 Task: Find connections with filter location Kairāna with filter topic #Futurewith filter profile language English with filter current company Walmart Global Tech India with filter school KAZI NAZRUL UNIVERSITY, ASANSOL with filter industry Architecture and Planning with filter service category Health Insurance with filter keywords title Online ESL Instructor
Action: Mouse moved to (163, 221)
Screenshot: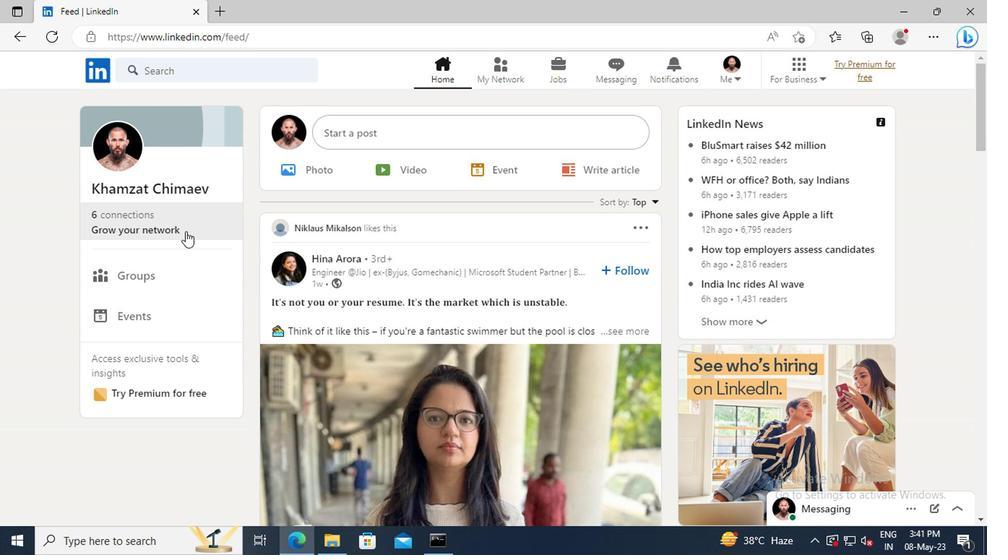 
Action: Mouse pressed left at (163, 221)
Screenshot: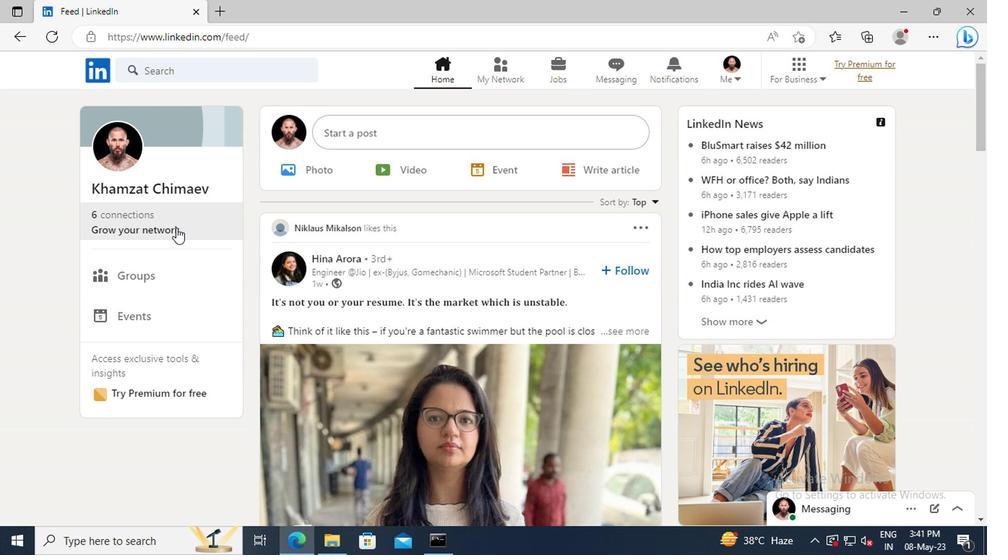 
Action: Mouse moved to (162, 150)
Screenshot: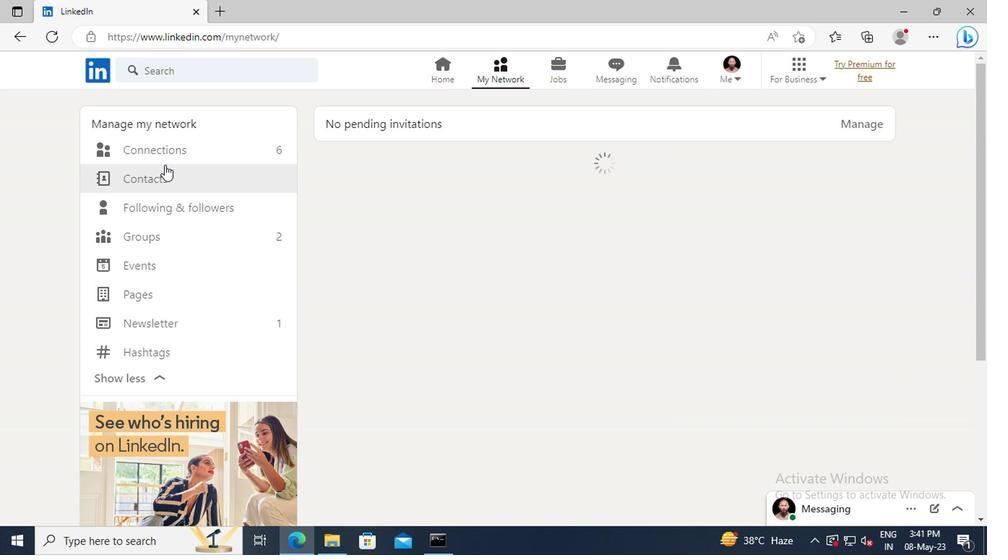 
Action: Mouse pressed left at (162, 150)
Screenshot: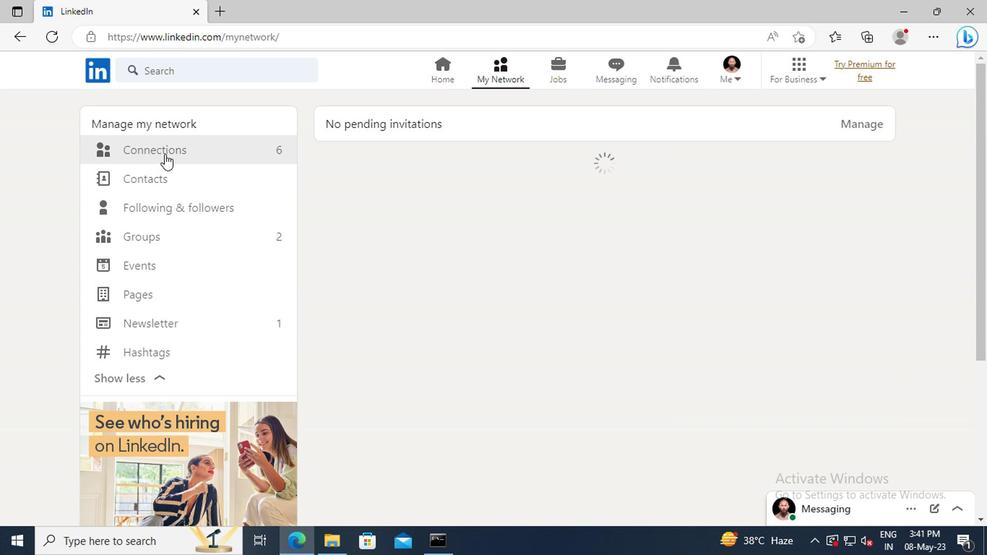 
Action: Mouse moved to (596, 151)
Screenshot: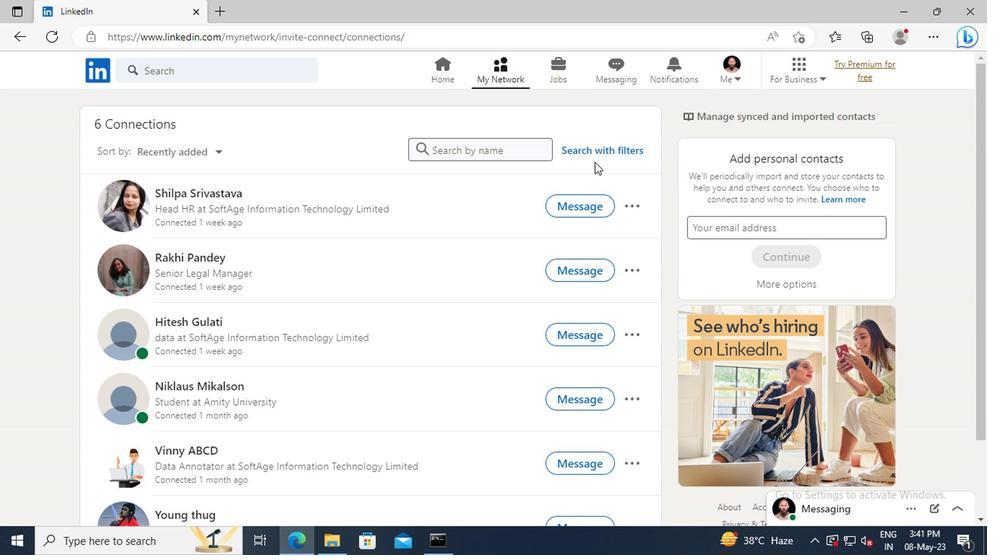 
Action: Mouse pressed left at (596, 151)
Screenshot: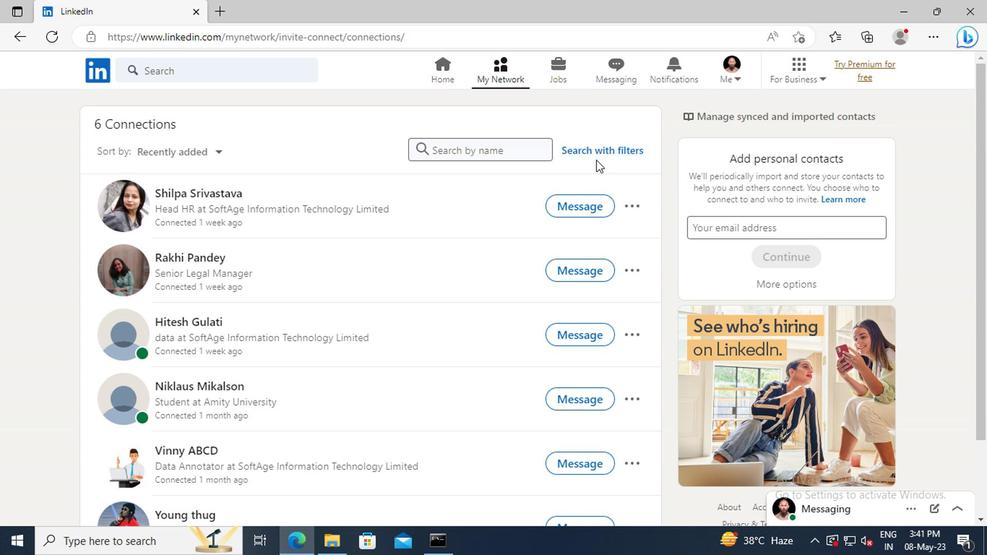 
Action: Mouse moved to (541, 109)
Screenshot: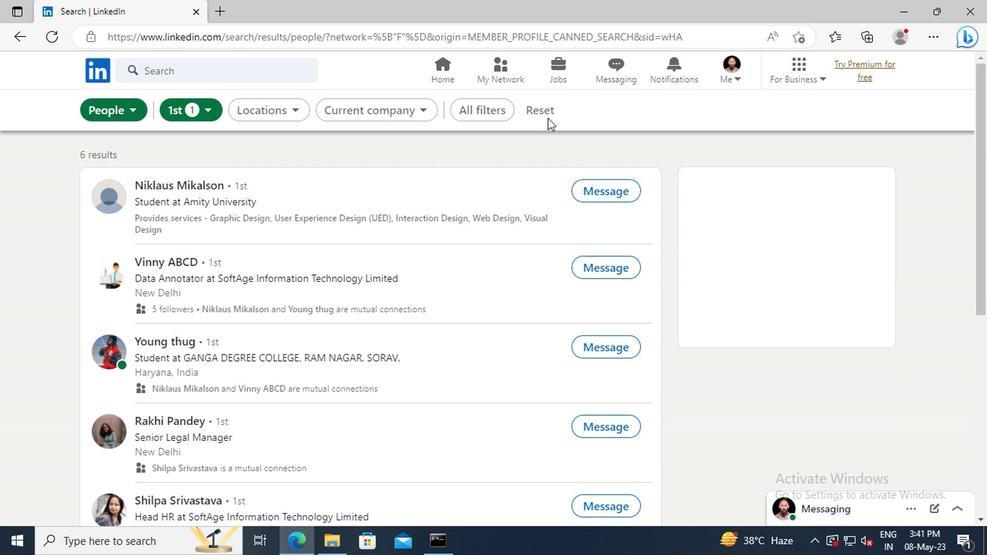 
Action: Mouse pressed left at (541, 109)
Screenshot: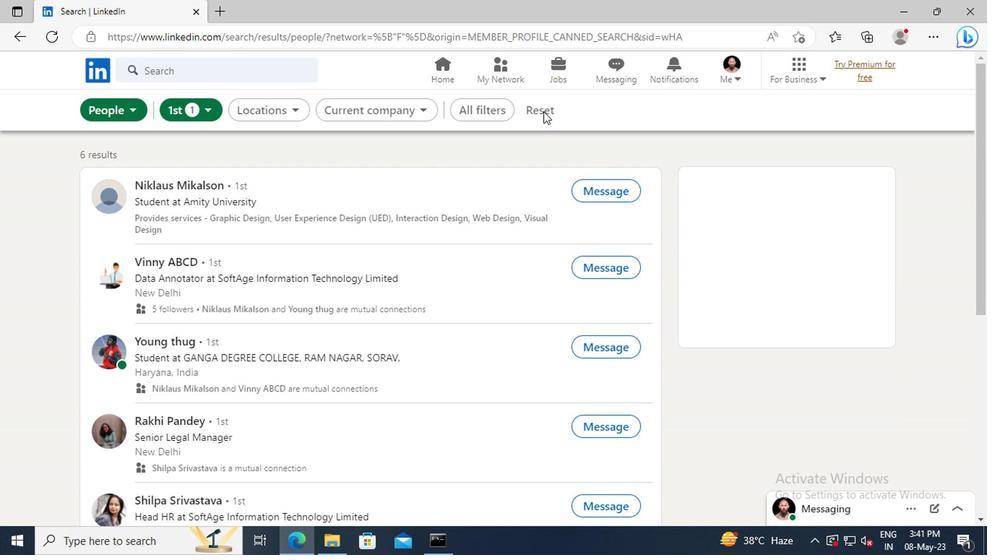 
Action: Mouse moved to (524, 109)
Screenshot: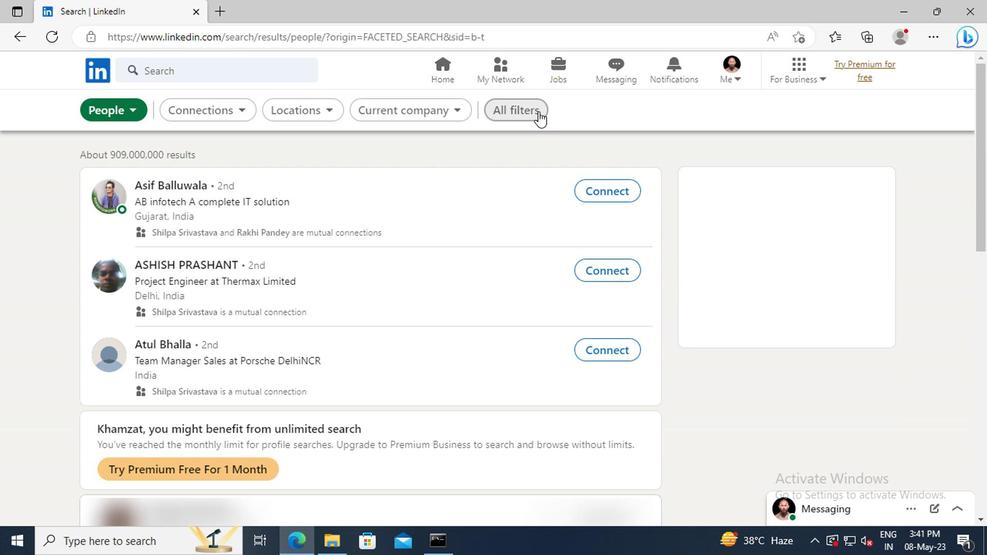 
Action: Mouse pressed left at (524, 109)
Screenshot: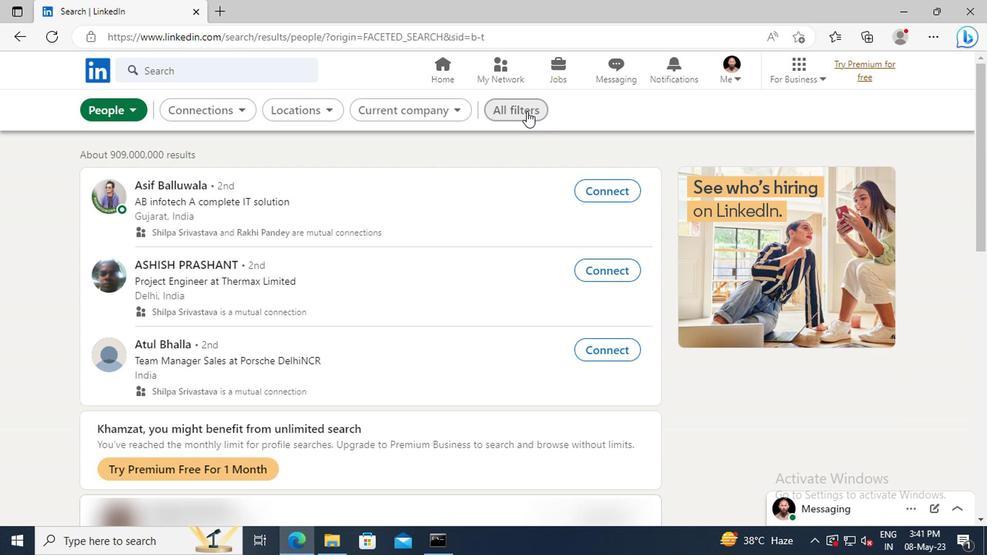 
Action: Mouse moved to (816, 280)
Screenshot: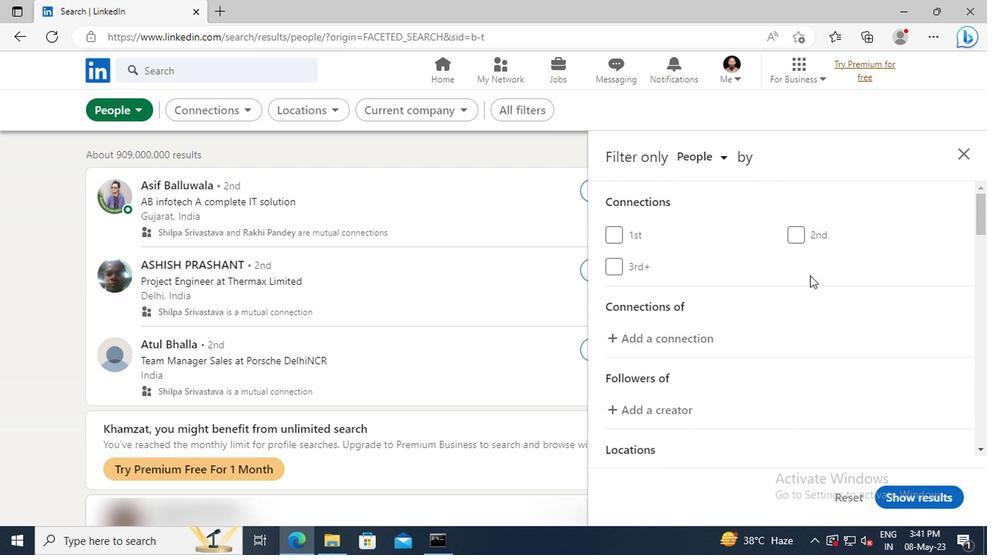 
Action: Mouse scrolled (816, 279) with delta (0, -1)
Screenshot: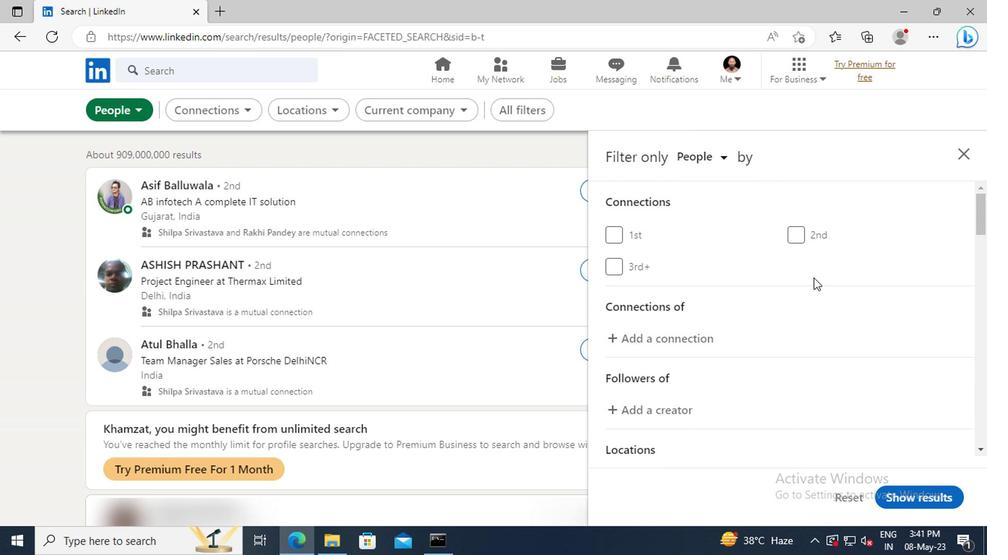 
Action: Mouse scrolled (816, 279) with delta (0, -1)
Screenshot: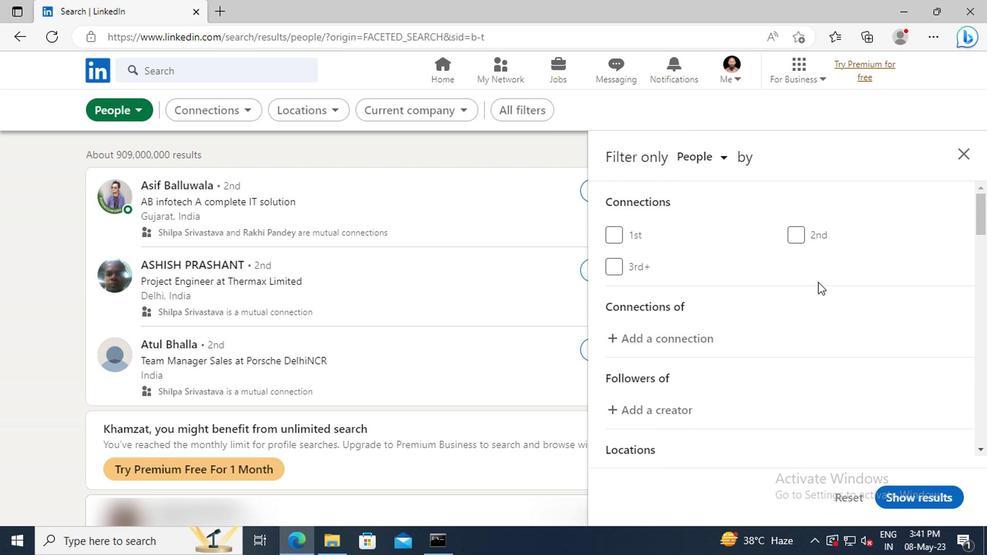 
Action: Mouse scrolled (816, 279) with delta (0, -1)
Screenshot: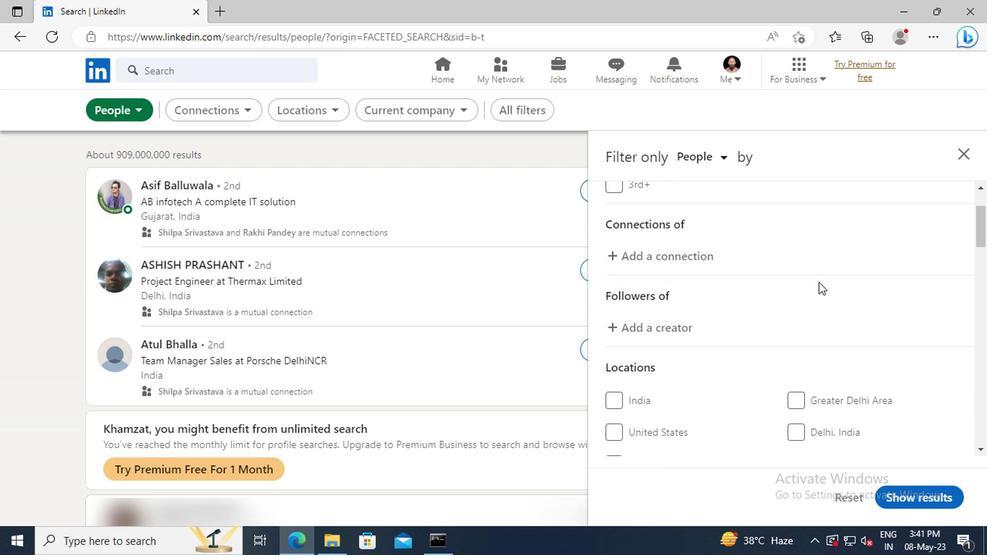 
Action: Mouse scrolled (816, 279) with delta (0, -1)
Screenshot: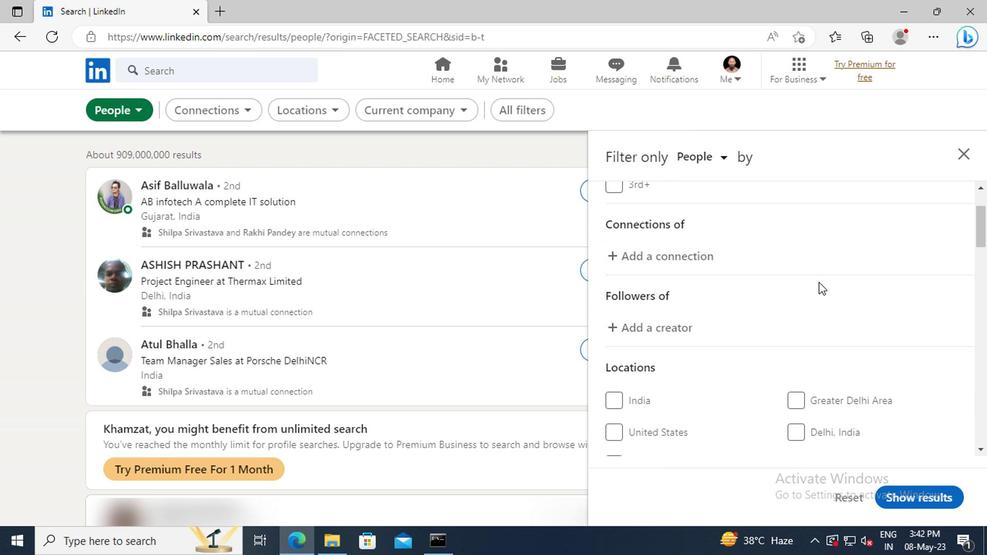 
Action: Mouse scrolled (816, 279) with delta (0, -1)
Screenshot: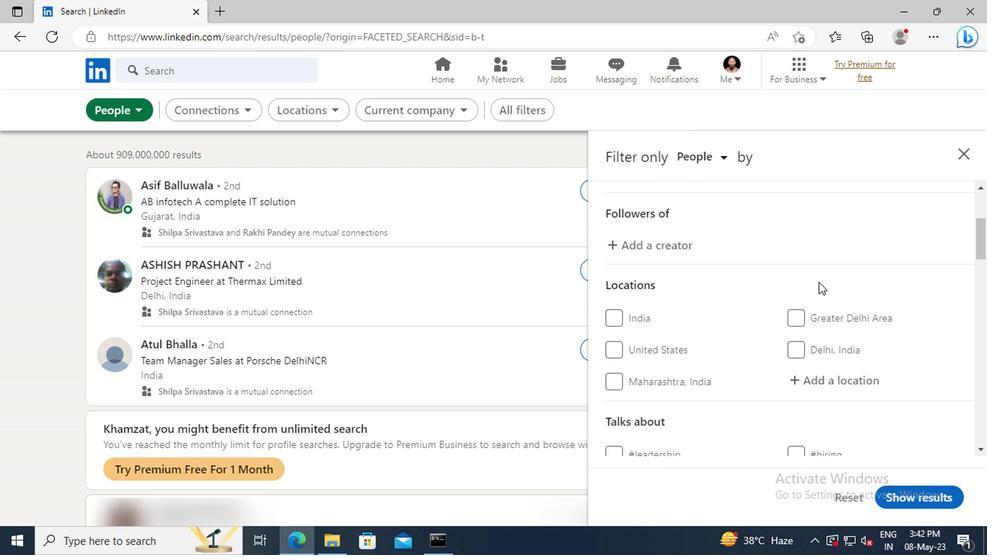 
Action: Mouse moved to (815, 339)
Screenshot: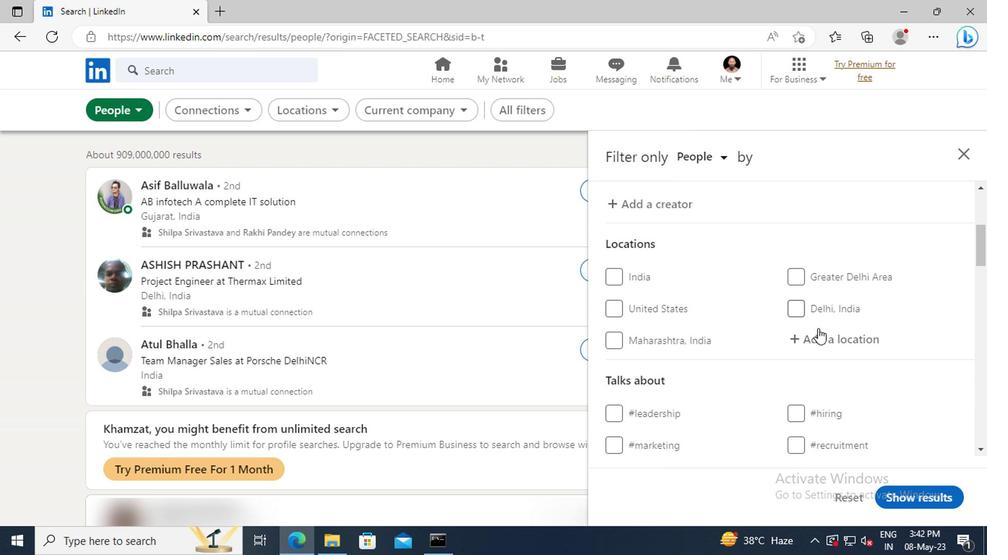 
Action: Mouse pressed left at (815, 339)
Screenshot: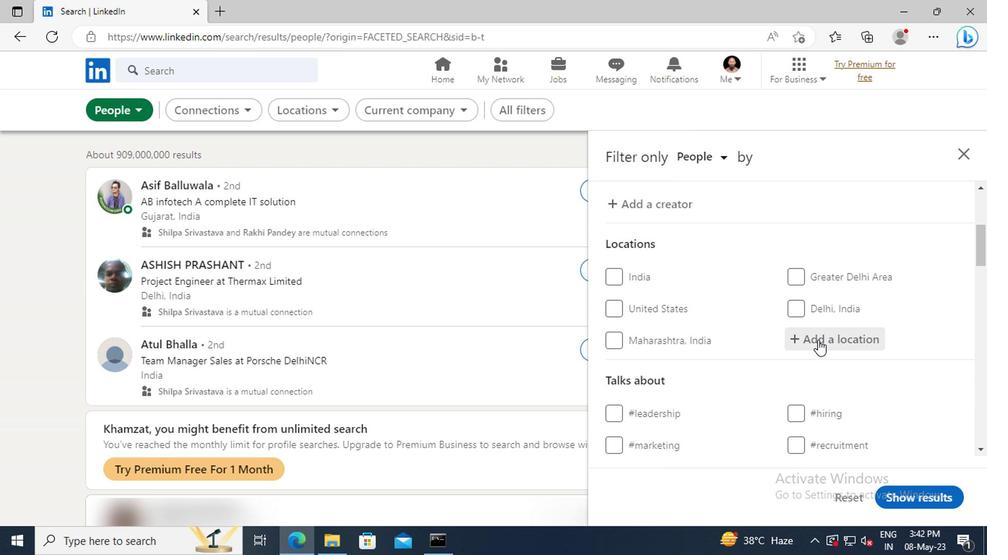 
Action: Key pressed <Key.shift>KAIRANA
Screenshot: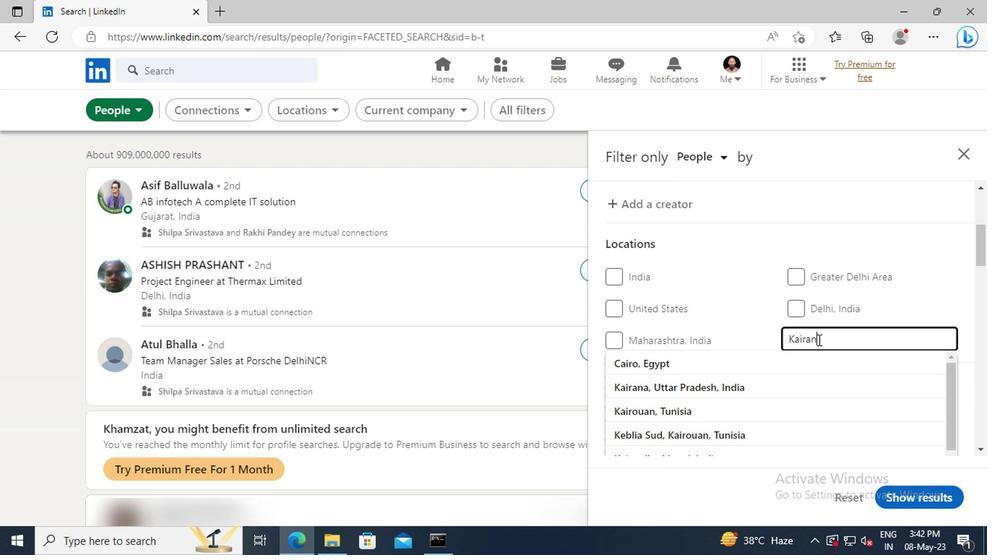 
Action: Mouse moved to (821, 355)
Screenshot: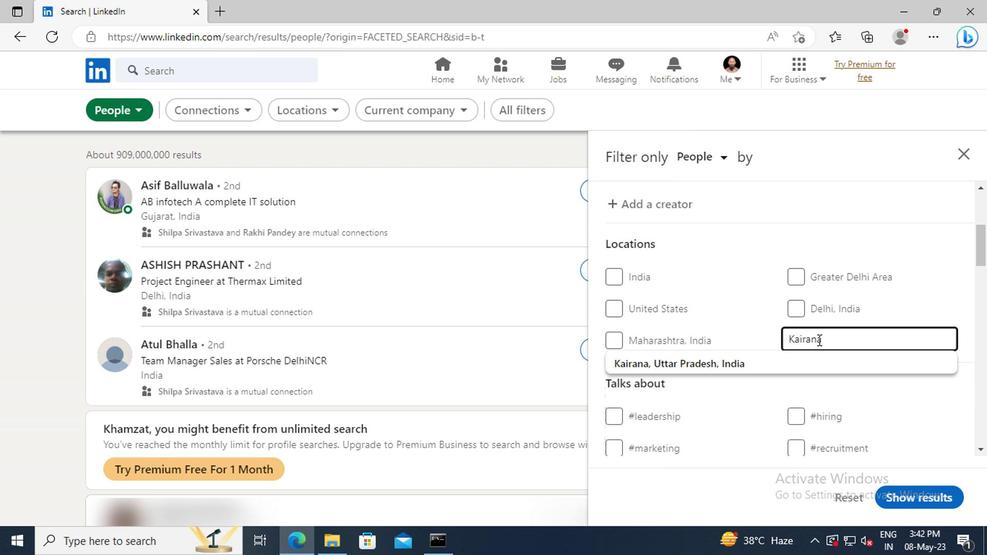 
Action: Mouse pressed left at (821, 355)
Screenshot: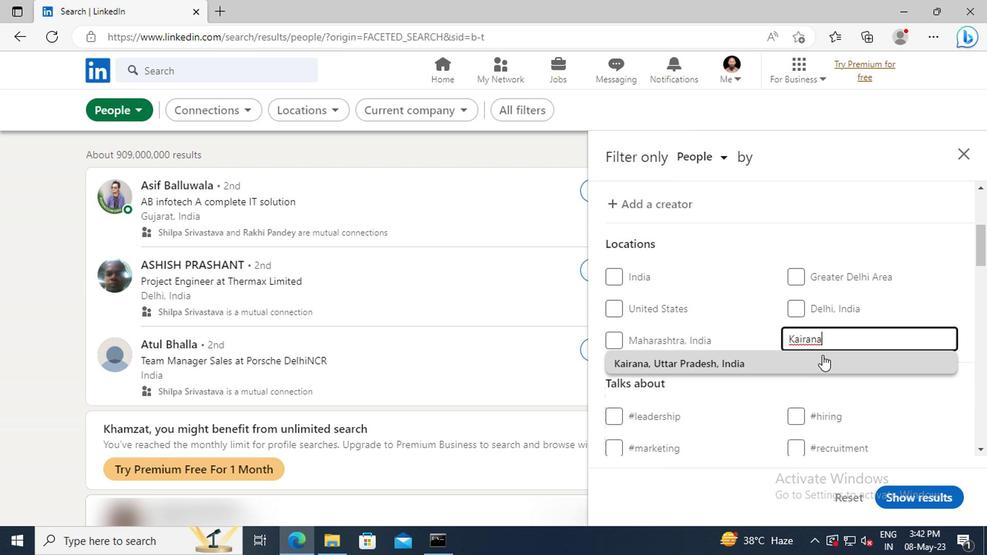 
Action: Mouse scrolled (821, 355) with delta (0, 0)
Screenshot: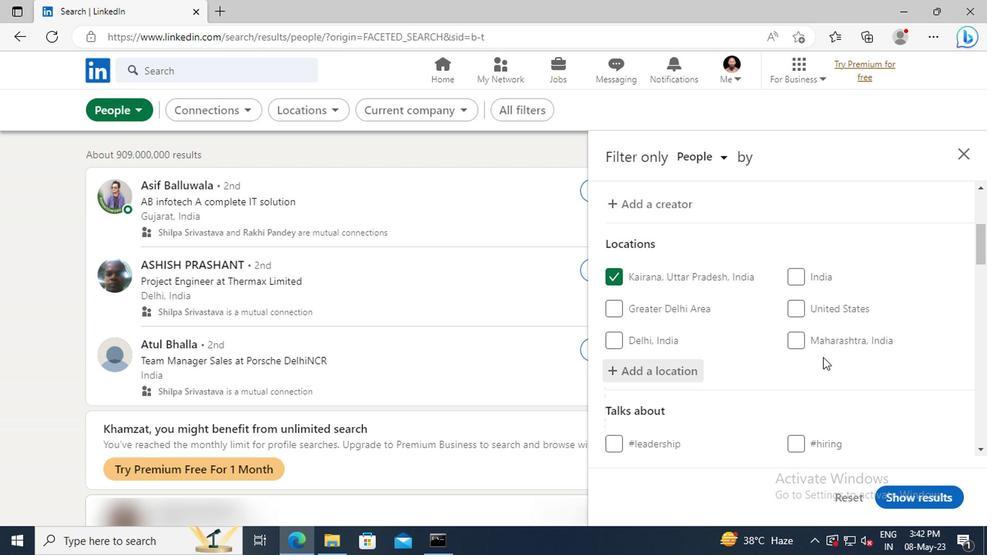 
Action: Mouse scrolled (821, 355) with delta (0, 0)
Screenshot: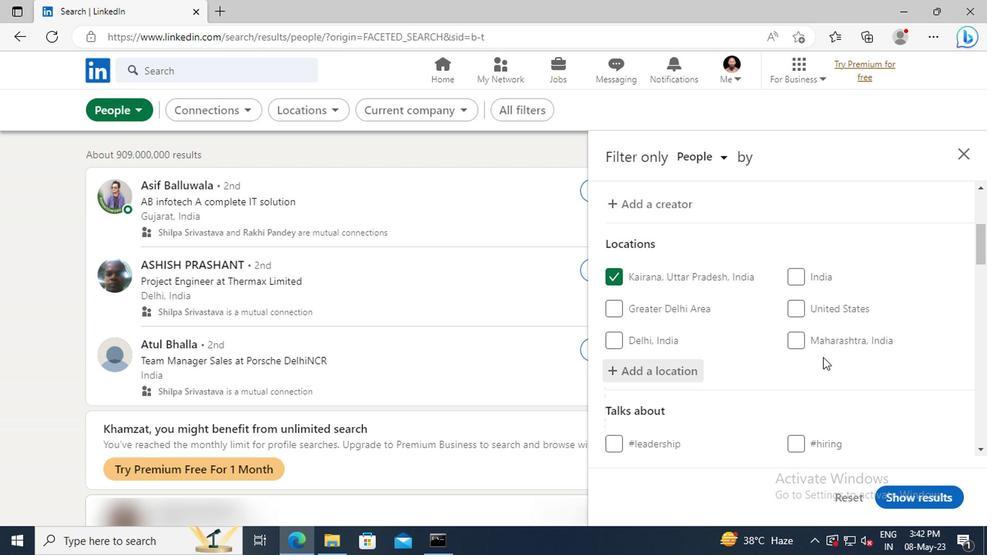 
Action: Mouse moved to (822, 352)
Screenshot: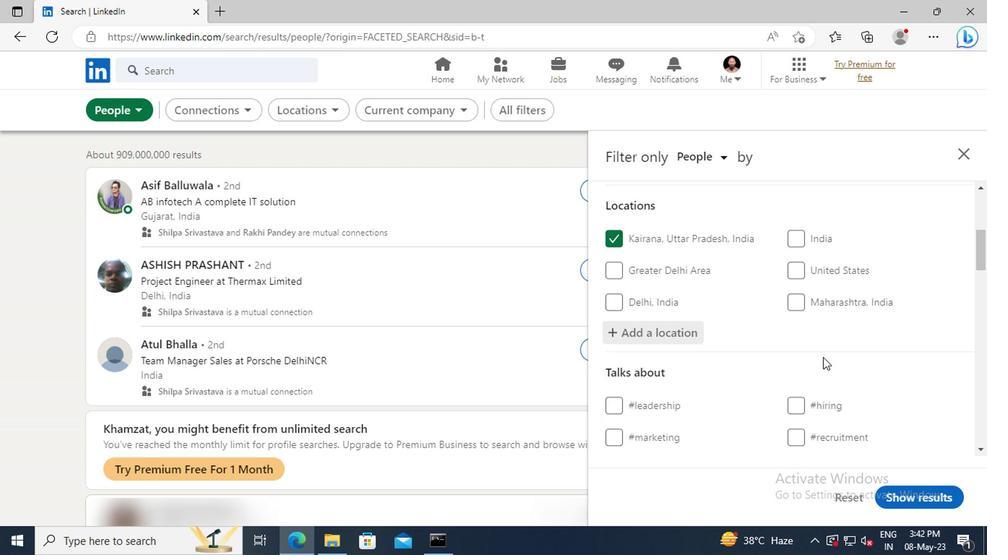 
Action: Mouse scrolled (822, 351) with delta (0, 0)
Screenshot: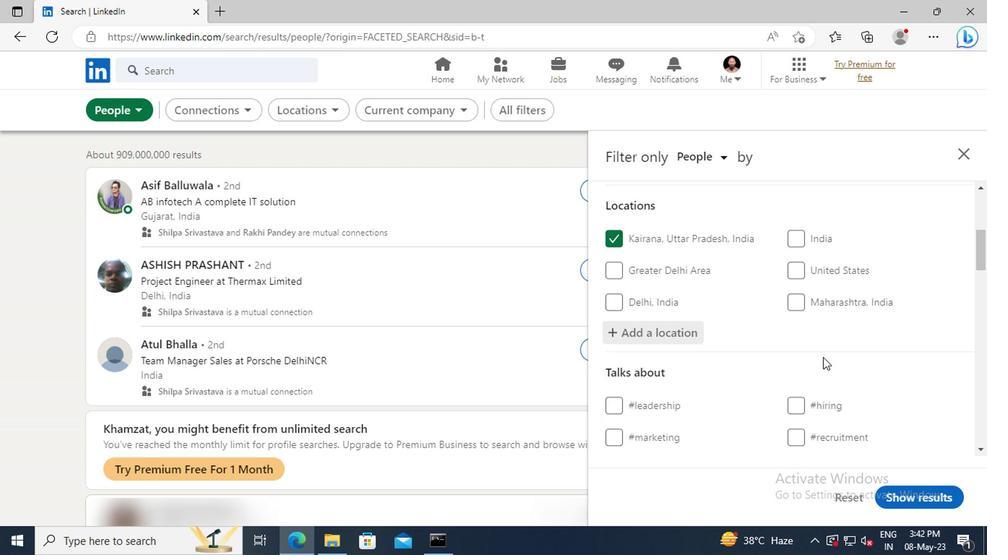 
Action: Mouse moved to (815, 332)
Screenshot: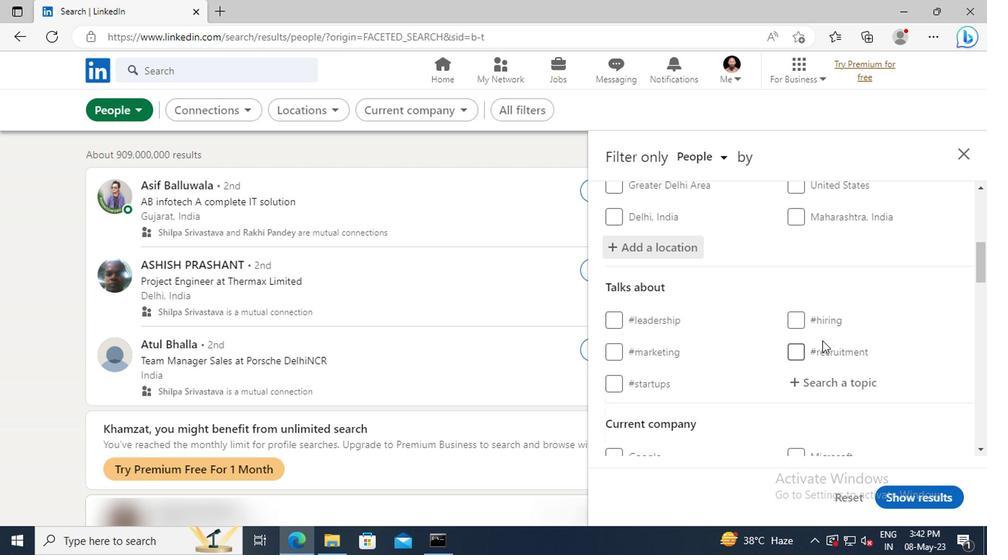 
Action: Mouse scrolled (815, 331) with delta (0, -1)
Screenshot: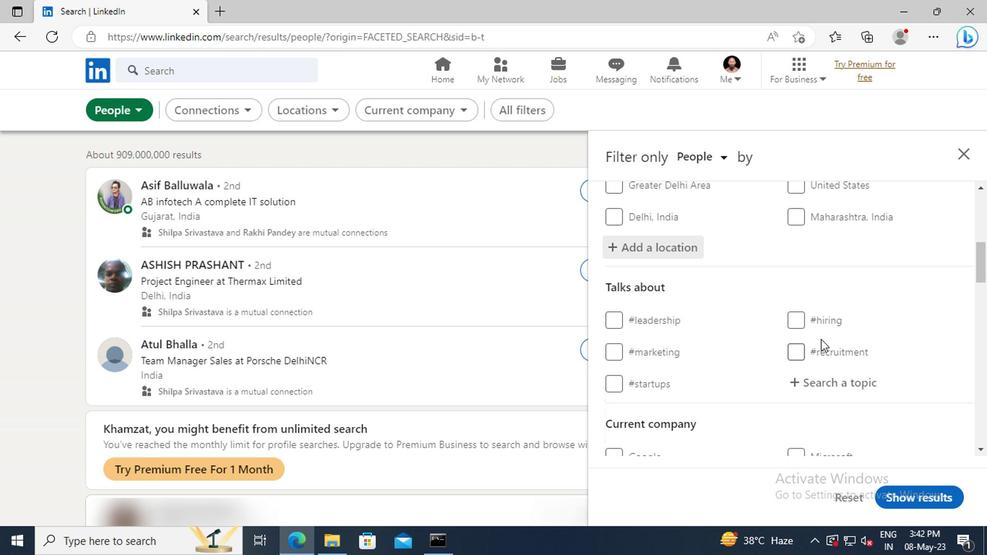 
Action: Mouse moved to (815, 337)
Screenshot: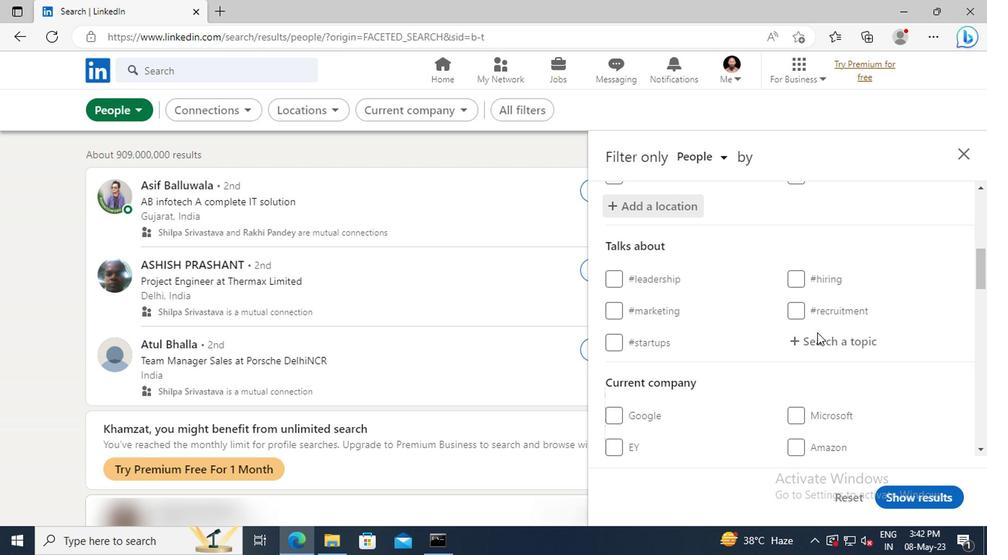 
Action: Mouse pressed left at (815, 337)
Screenshot: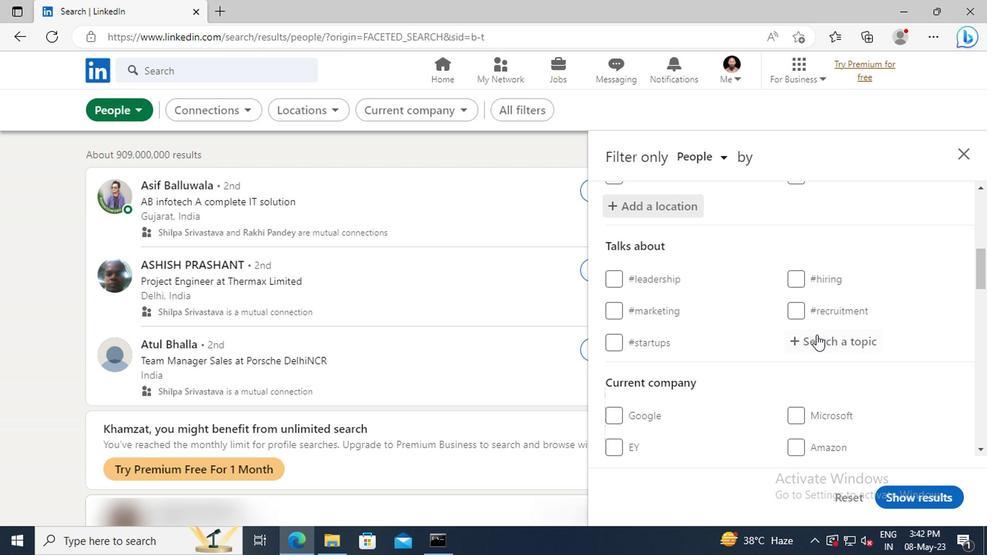 
Action: Key pressed <Key.shift>FUTURE
Screenshot: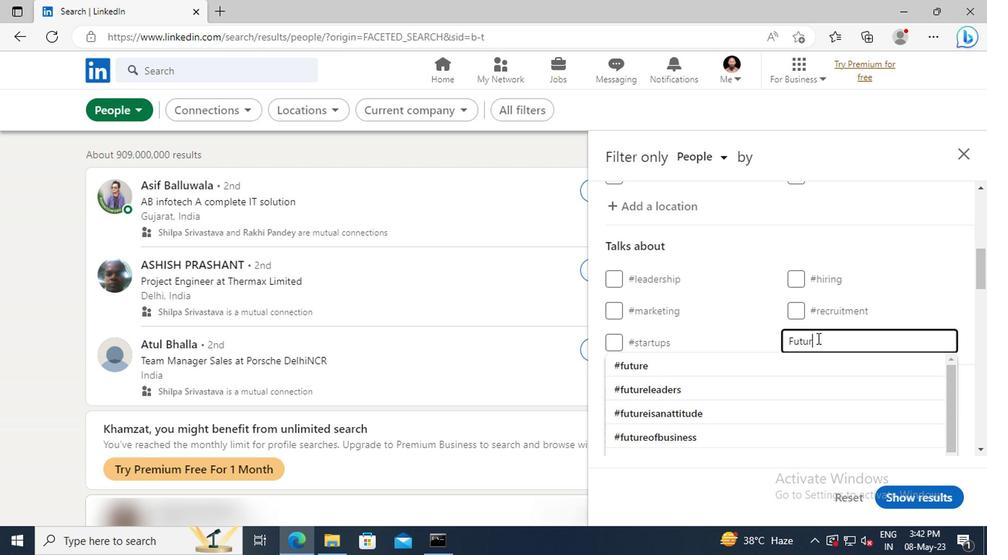 
Action: Mouse moved to (817, 357)
Screenshot: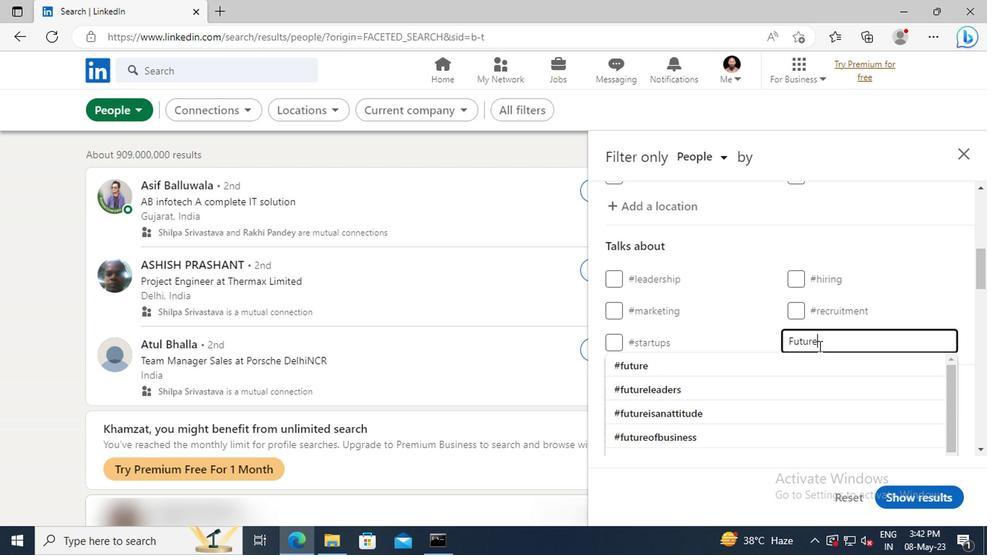 
Action: Mouse pressed left at (817, 357)
Screenshot: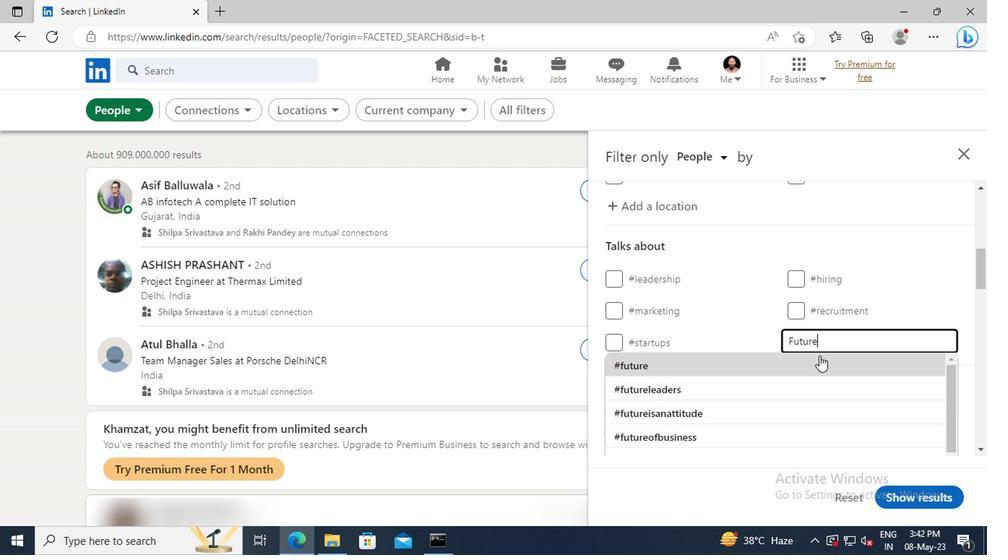 
Action: Mouse scrolled (817, 355) with delta (0, -1)
Screenshot: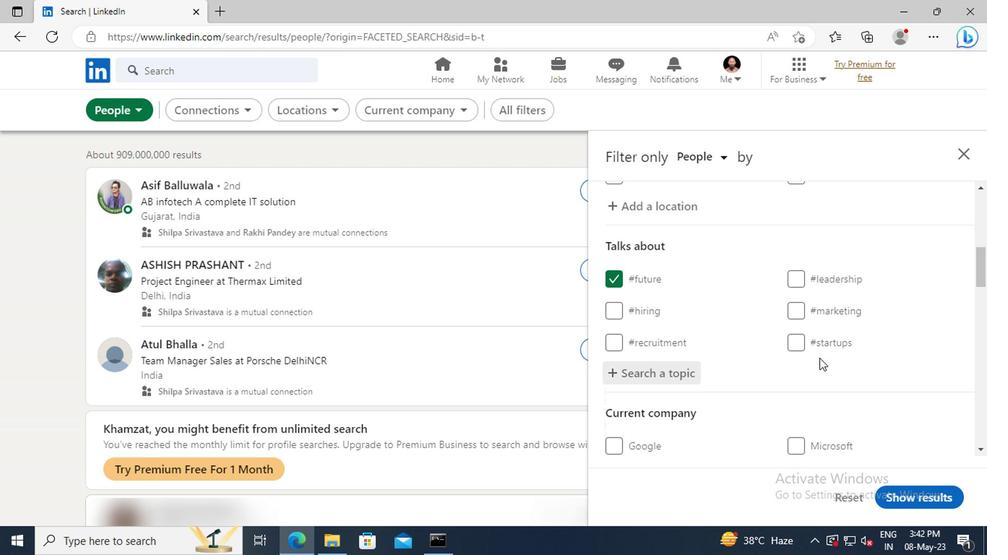 
Action: Mouse scrolled (817, 355) with delta (0, -1)
Screenshot: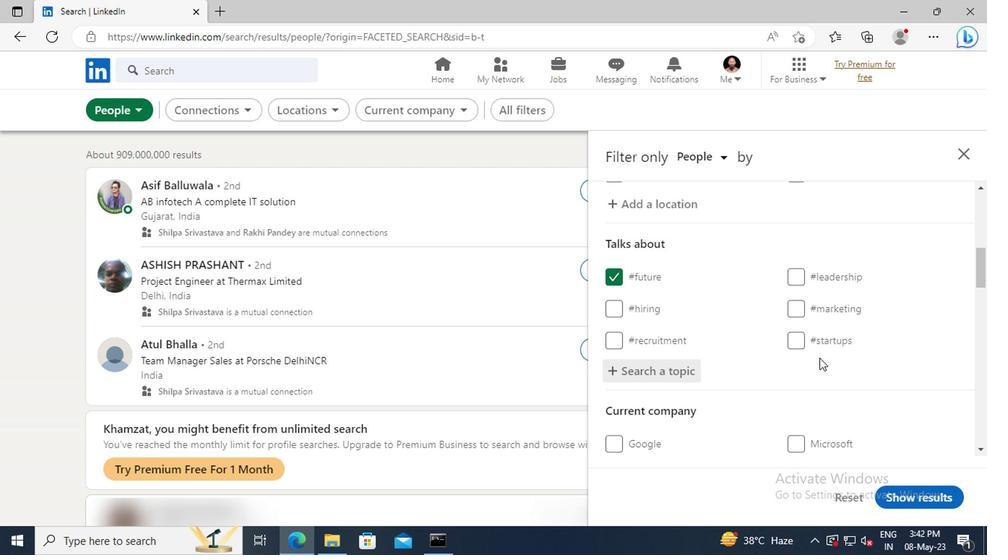 
Action: Mouse scrolled (817, 355) with delta (0, -1)
Screenshot: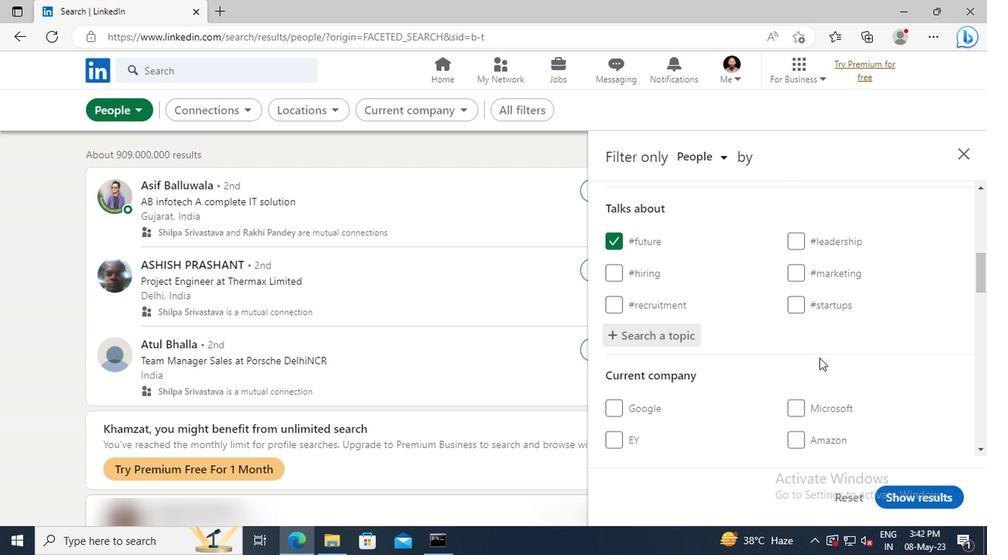
Action: Mouse scrolled (817, 355) with delta (0, -1)
Screenshot: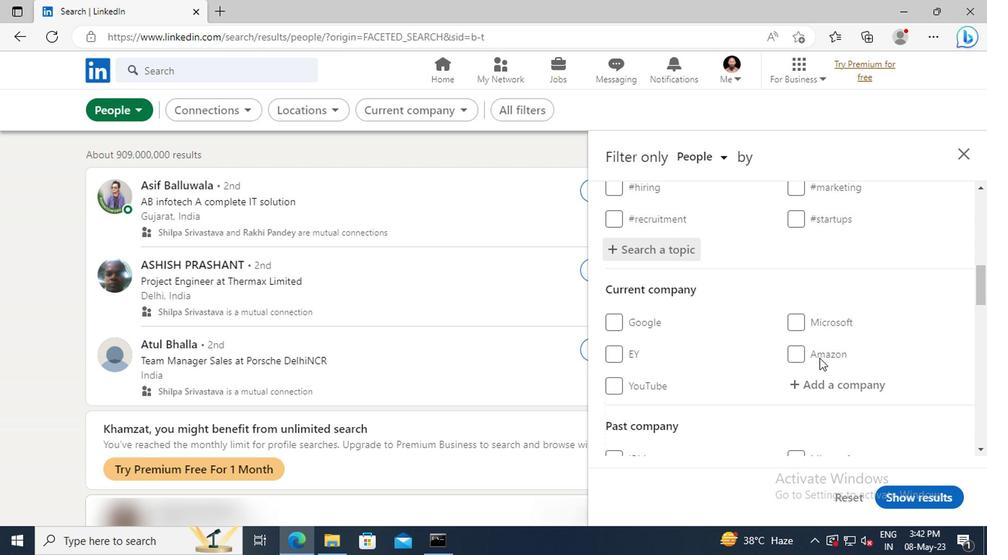 
Action: Mouse scrolled (817, 355) with delta (0, -1)
Screenshot: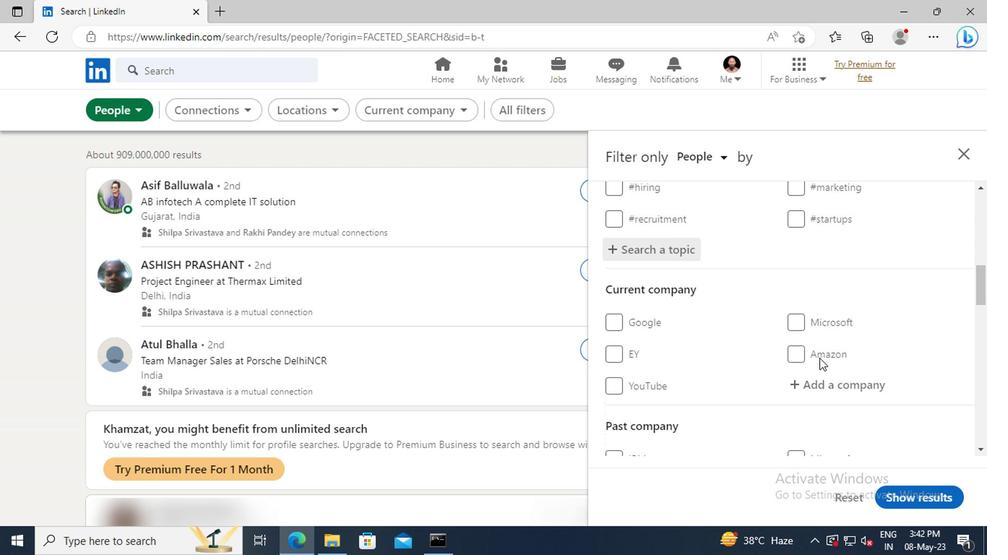 
Action: Mouse scrolled (817, 355) with delta (0, -1)
Screenshot: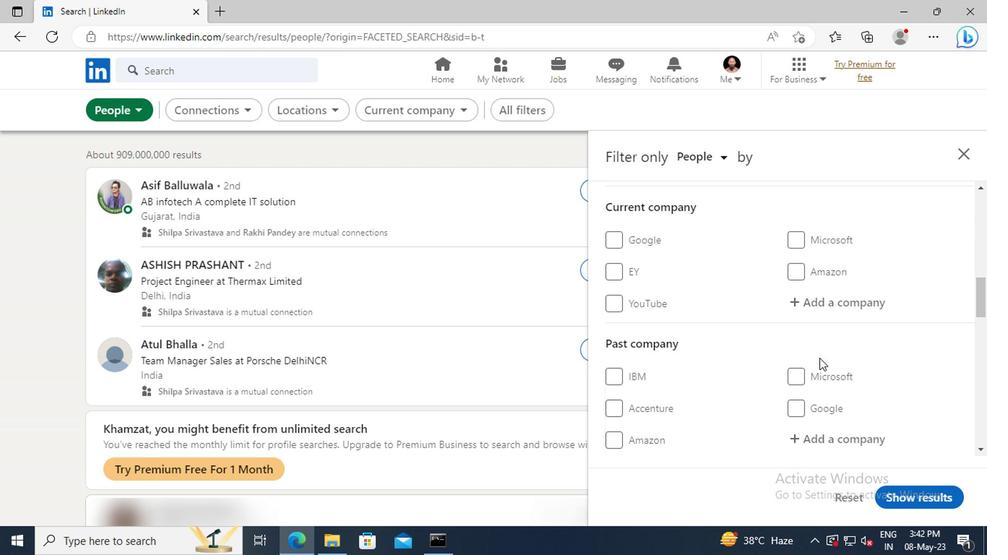
Action: Mouse scrolled (817, 355) with delta (0, -1)
Screenshot: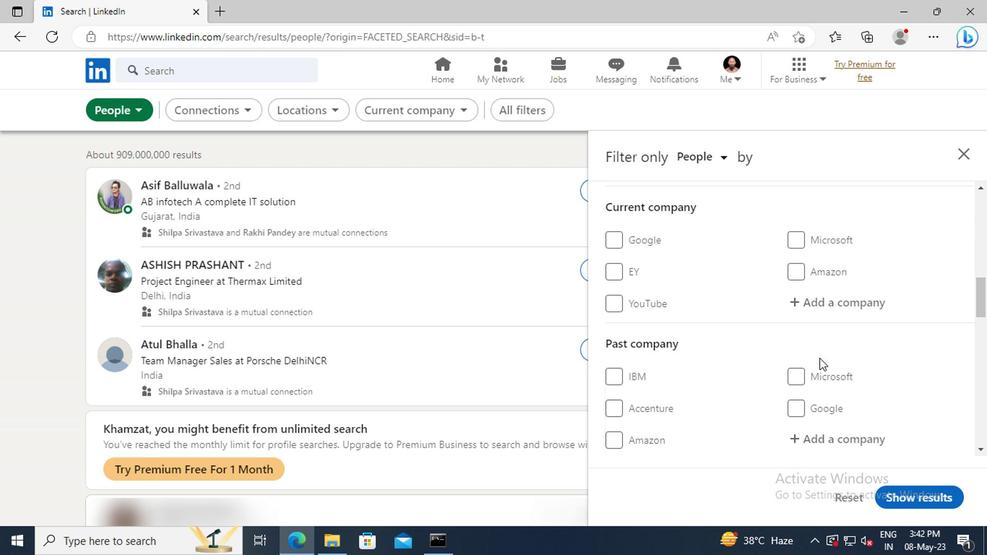 
Action: Mouse scrolled (817, 355) with delta (0, -1)
Screenshot: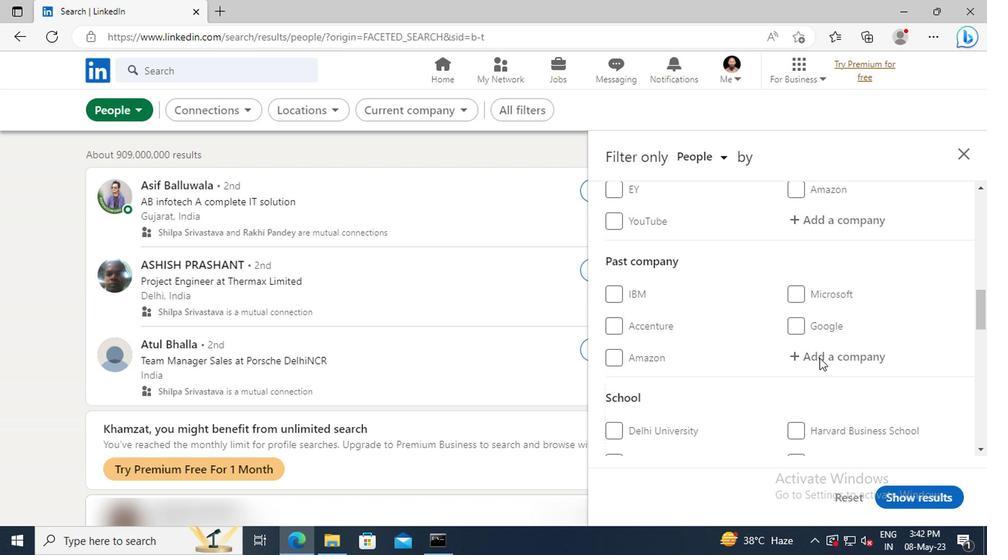 
Action: Mouse scrolled (817, 355) with delta (0, -1)
Screenshot: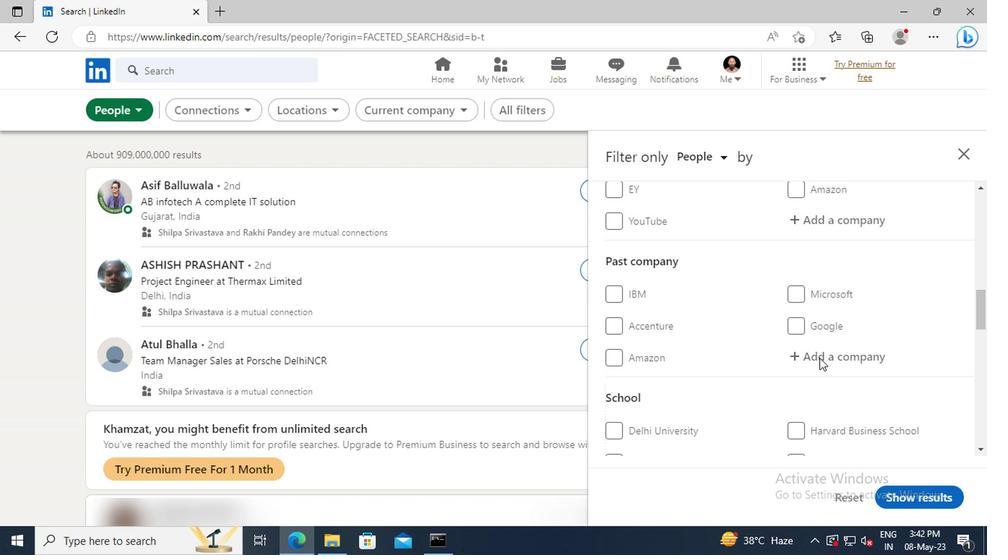 
Action: Mouse scrolled (817, 355) with delta (0, -1)
Screenshot: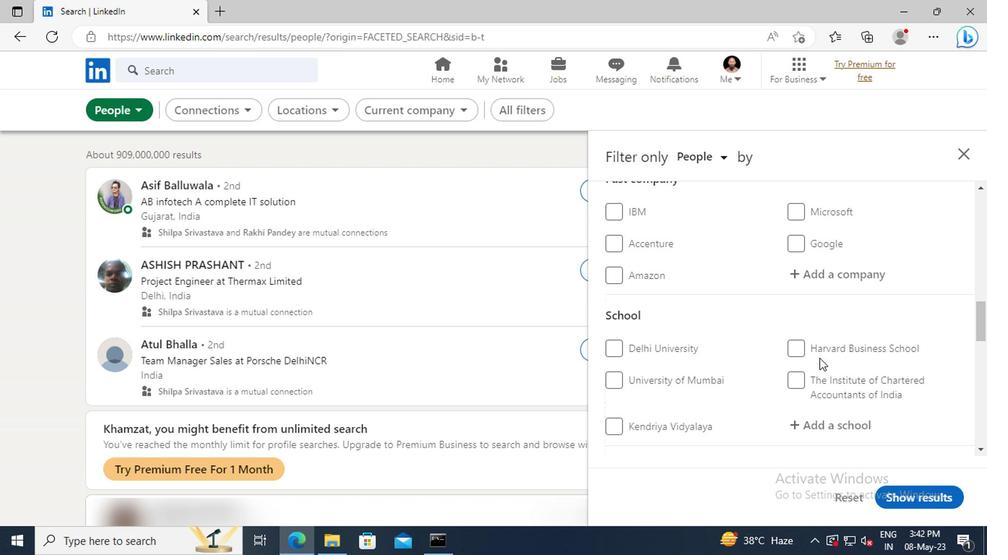 
Action: Mouse scrolled (817, 355) with delta (0, -1)
Screenshot: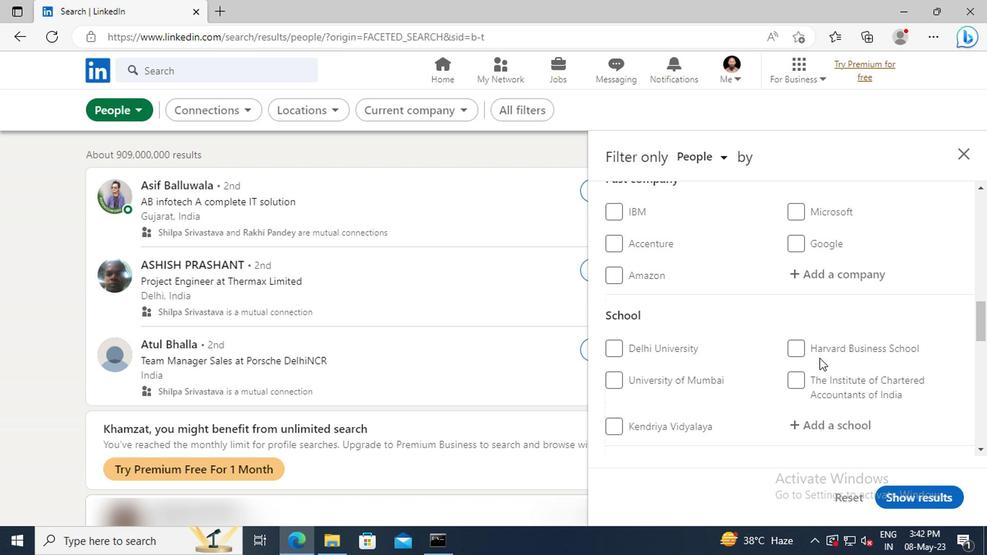 
Action: Mouse scrolled (817, 355) with delta (0, -1)
Screenshot: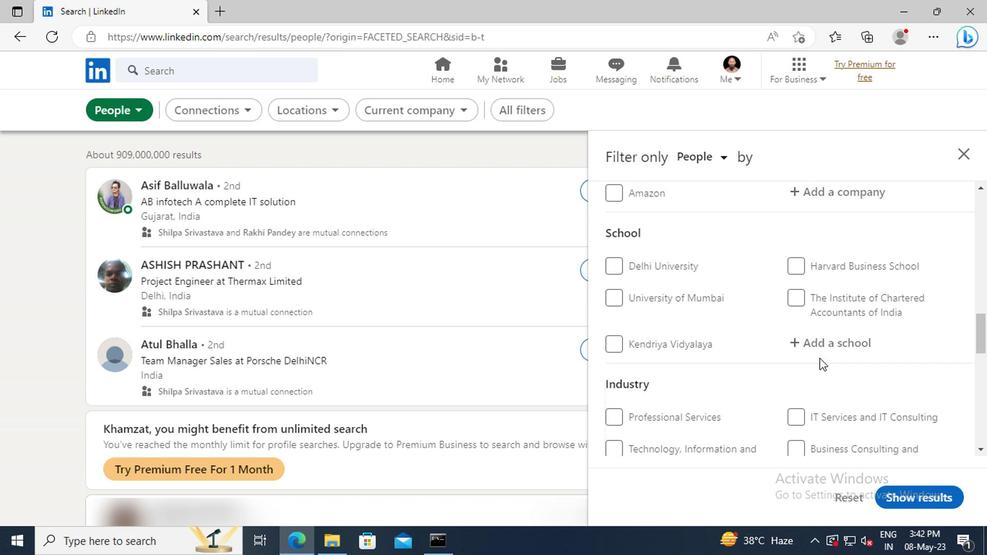 
Action: Mouse scrolled (817, 355) with delta (0, -1)
Screenshot: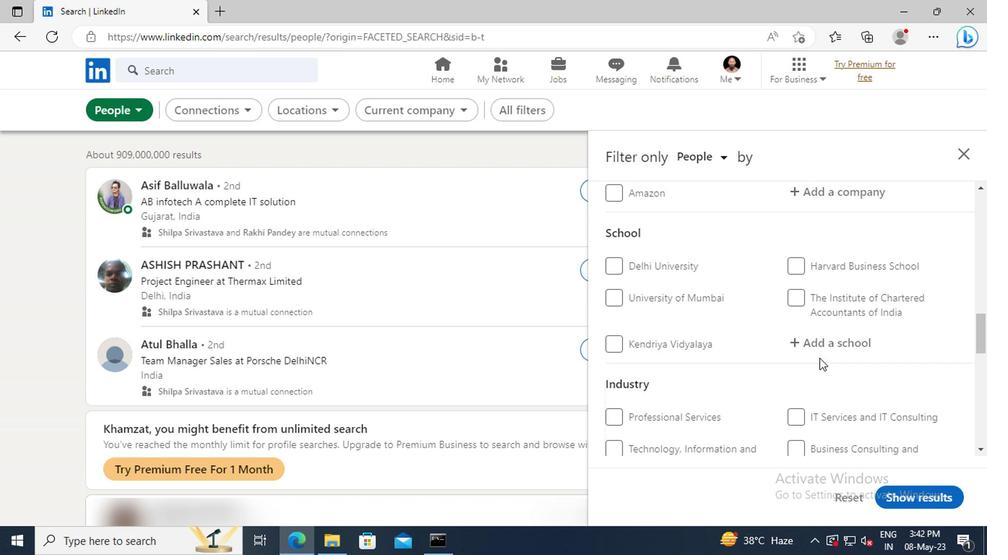 
Action: Mouse scrolled (817, 355) with delta (0, -1)
Screenshot: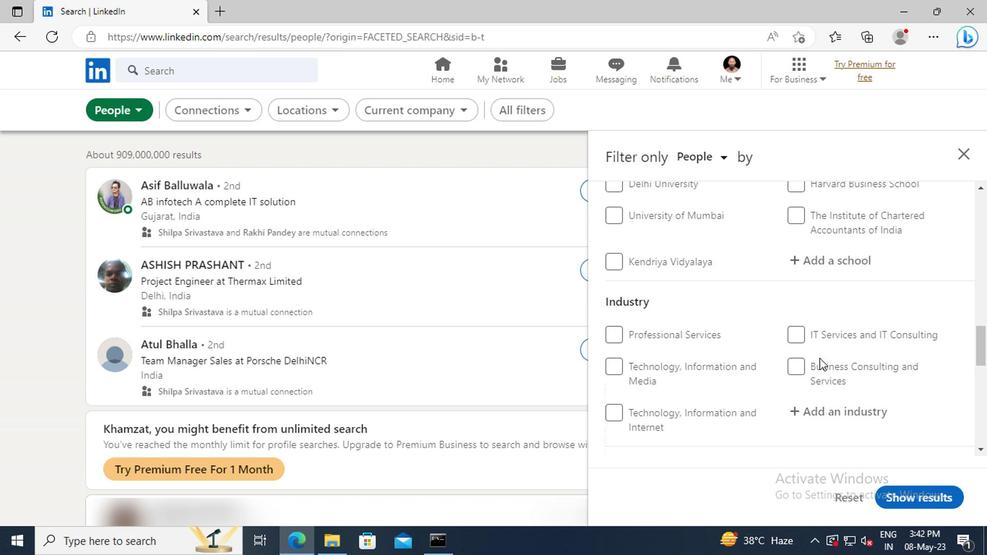 
Action: Mouse scrolled (817, 355) with delta (0, -1)
Screenshot: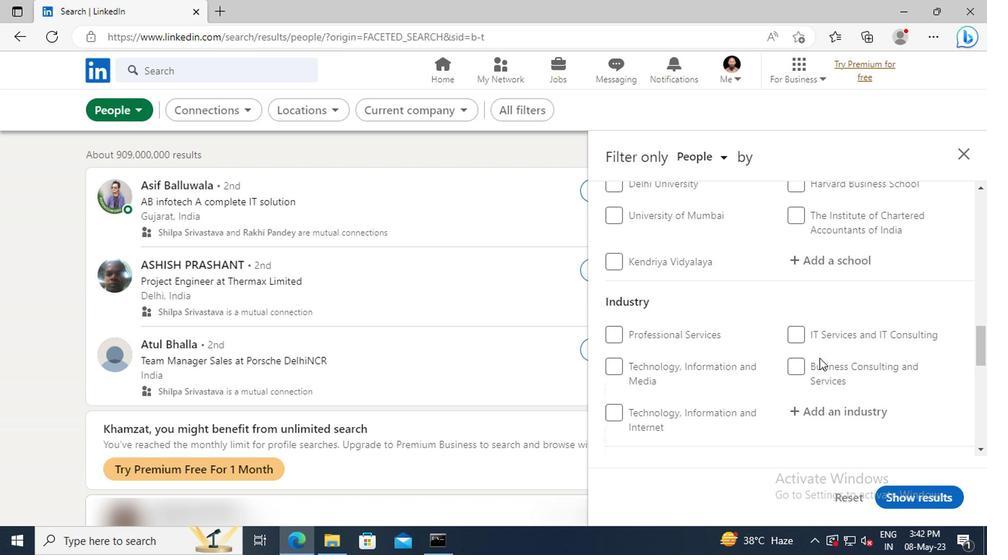 
Action: Mouse scrolled (817, 355) with delta (0, -1)
Screenshot: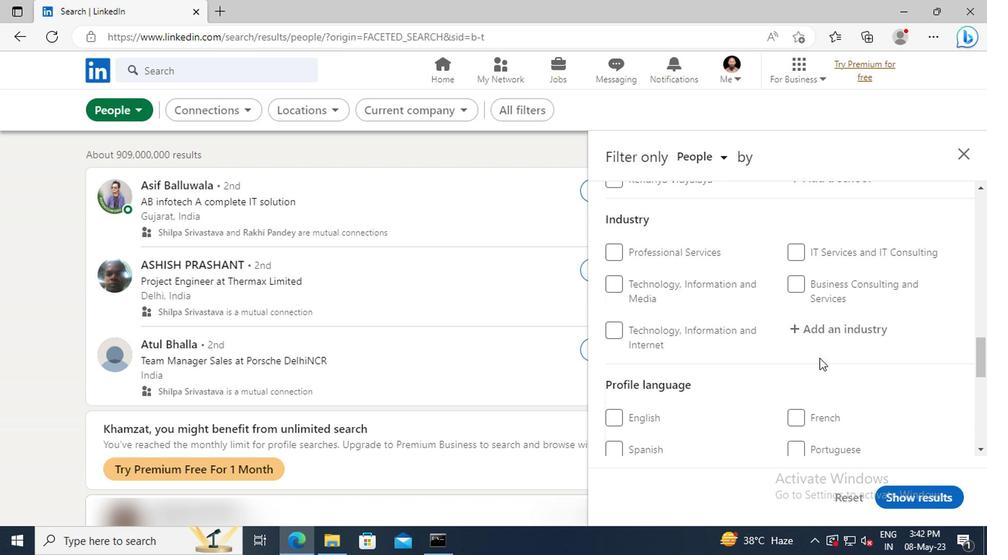 
Action: Mouse moved to (608, 378)
Screenshot: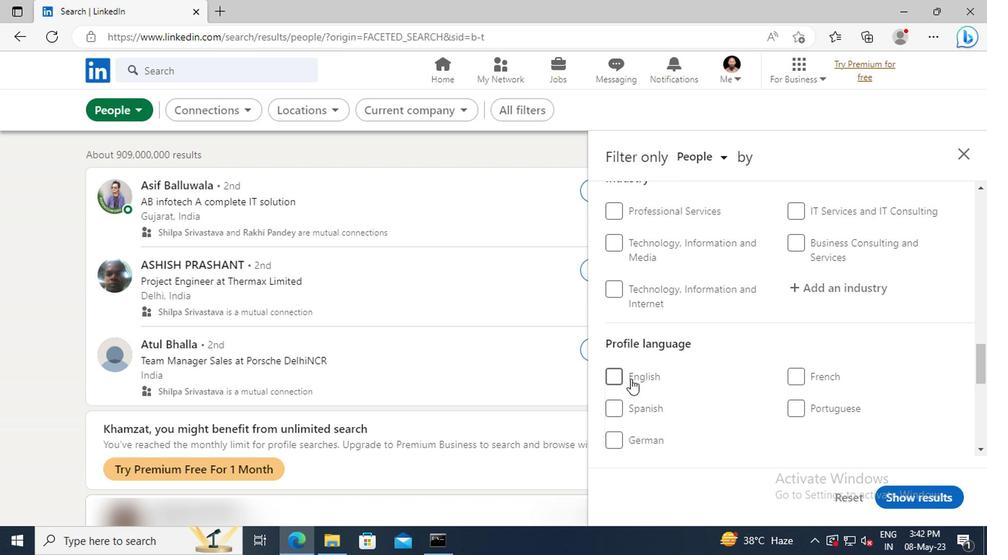 
Action: Mouse pressed left at (608, 378)
Screenshot: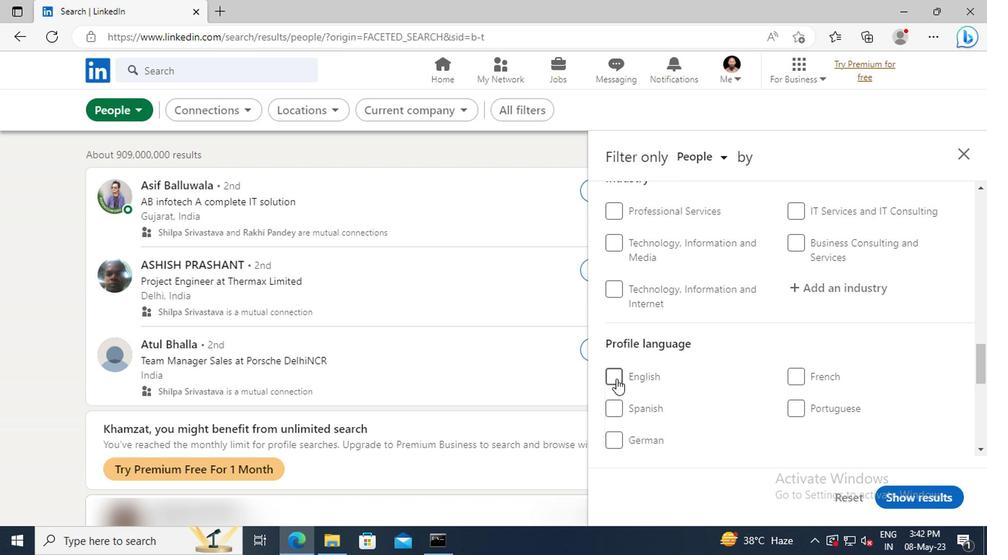 
Action: Mouse moved to (792, 347)
Screenshot: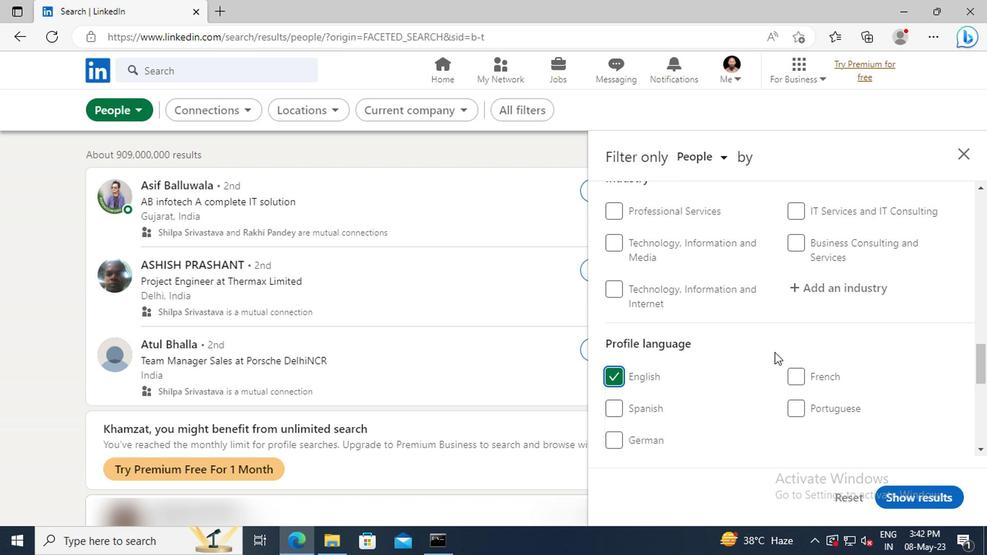 
Action: Mouse scrolled (792, 348) with delta (0, 1)
Screenshot: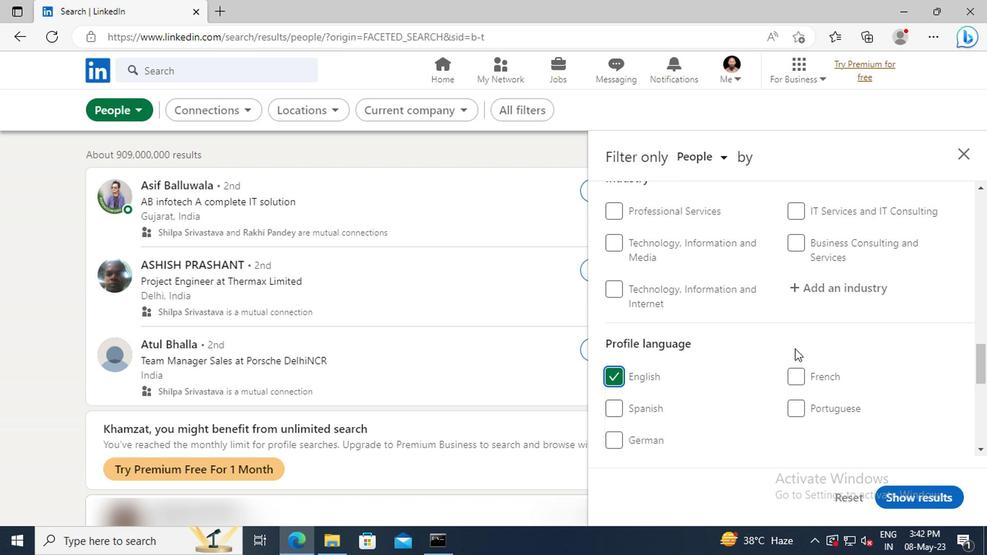 
Action: Mouse scrolled (792, 348) with delta (0, 1)
Screenshot: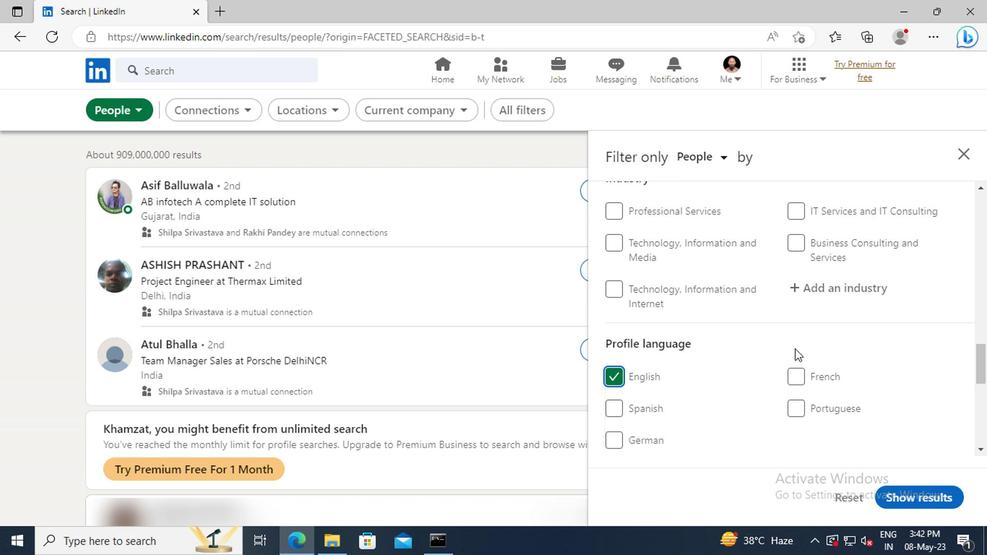 
Action: Mouse scrolled (792, 348) with delta (0, 1)
Screenshot: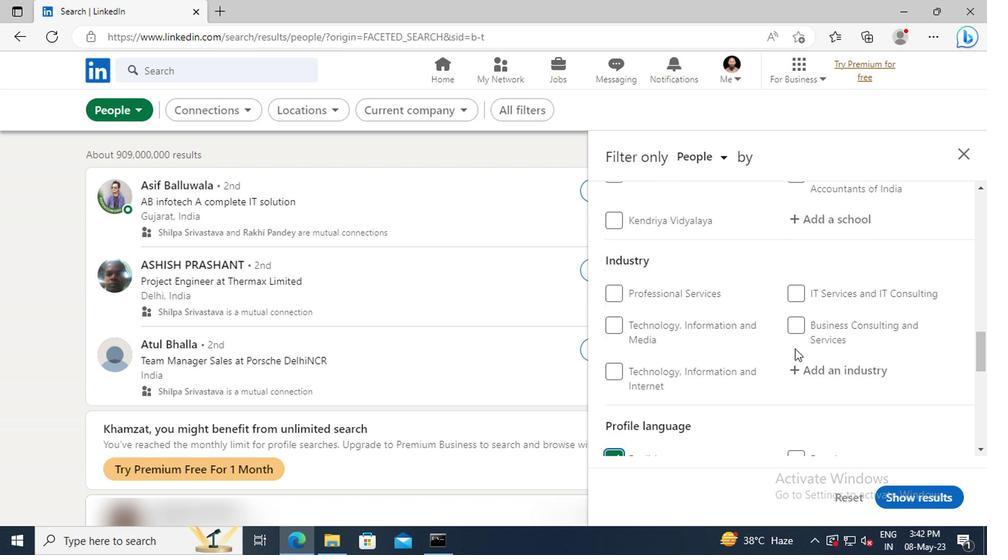 
Action: Mouse scrolled (792, 348) with delta (0, 1)
Screenshot: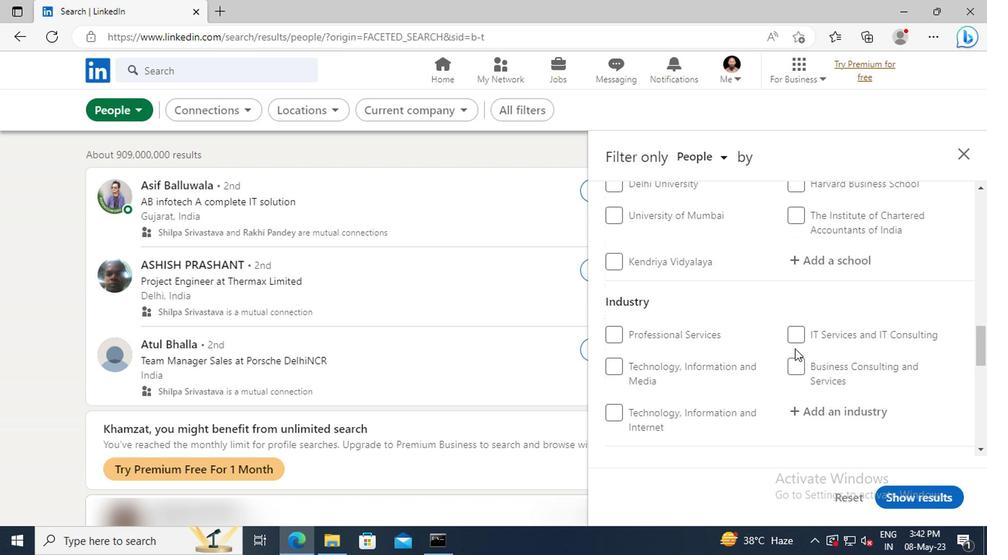 
Action: Mouse scrolled (792, 348) with delta (0, 1)
Screenshot: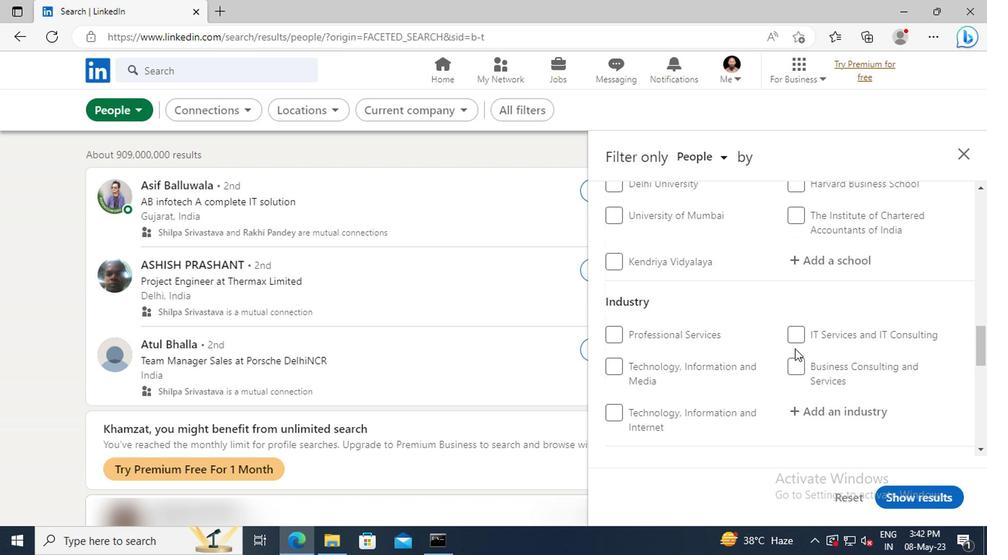 
Action: Mouse scrolled (792, 348) with delta (0, 1)
Screenshot: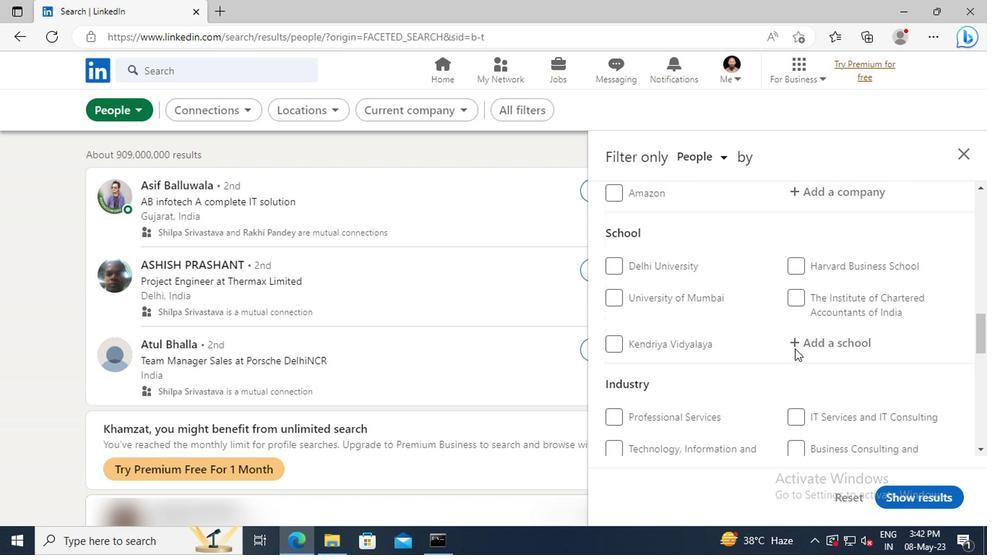 
Action: Mouse scrolled (792, 348) with delta (0, 1)
Screenshot: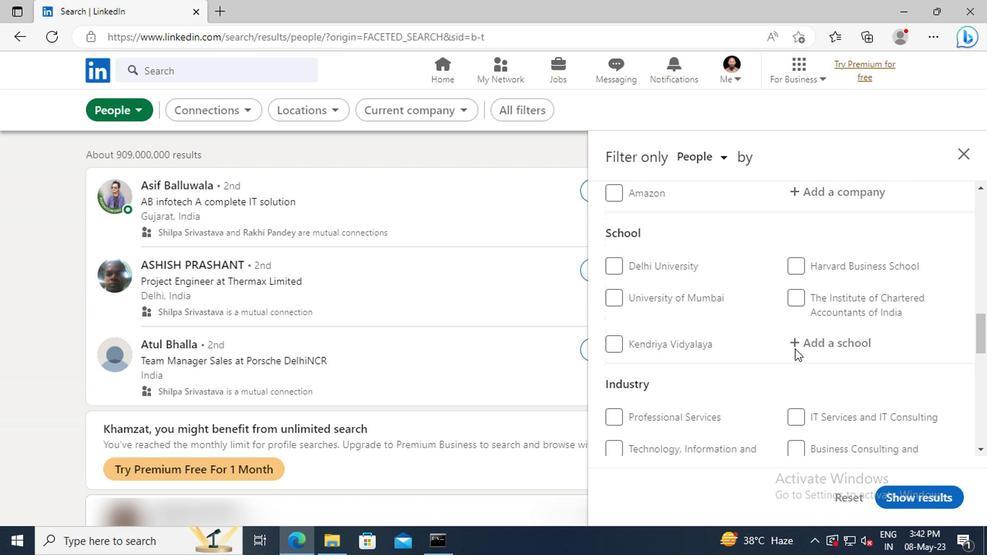 
Action: Mouse scrolled (792, 348) with delta (0, 1)
Screenshot: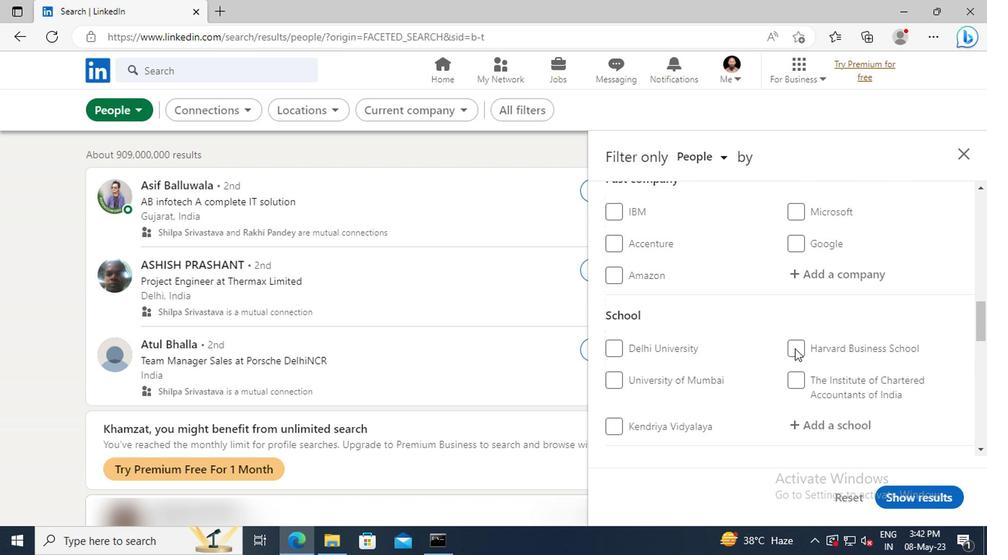 
Action: Mouse scrolled (792, 348) with delta (0, 1)
Screenshot: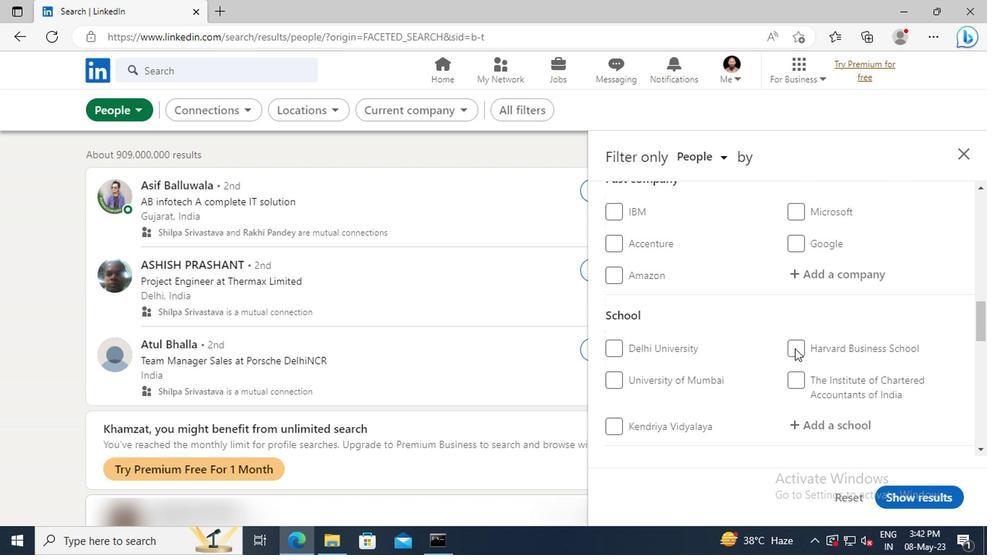 
Action: Mouse scrolled (792, 348) with delta (0, 1)
Screenshot: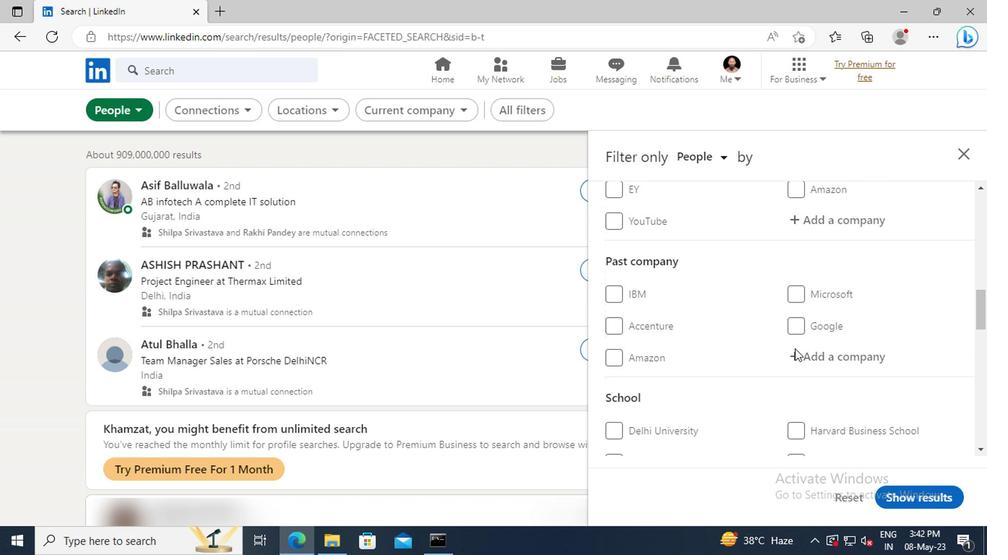 
Action: Mouse scrolled (792, 348) with delta (0, 1)
Screenshot: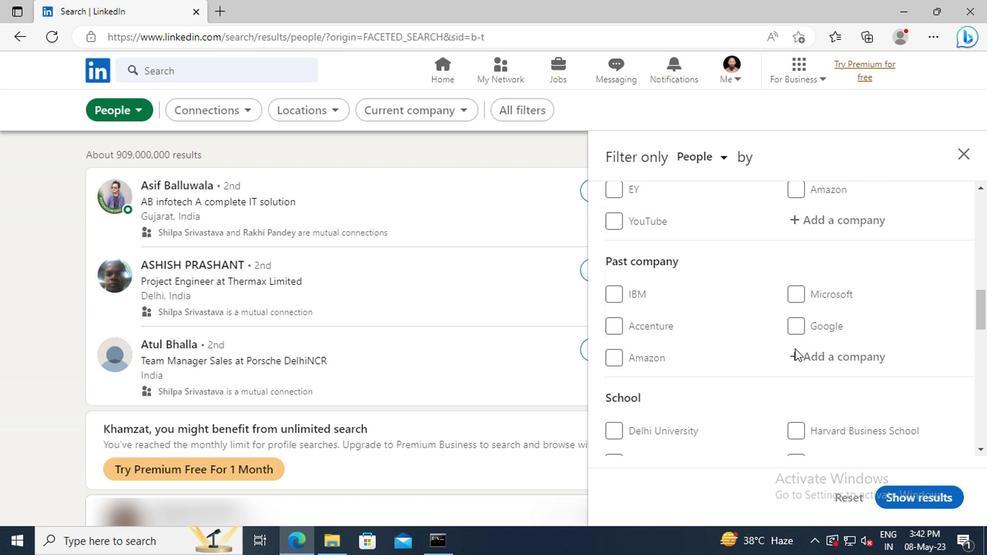 
Action: Mouse scrolled (792, 348) with delta (0, 1)
Screenshot: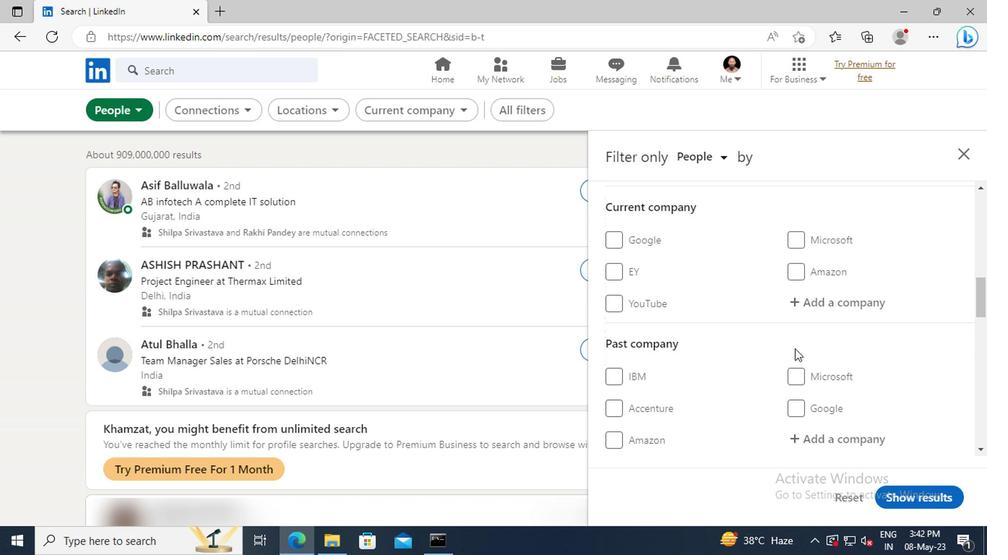 
Action: Mouse moved to (822, 339)
Screenshot: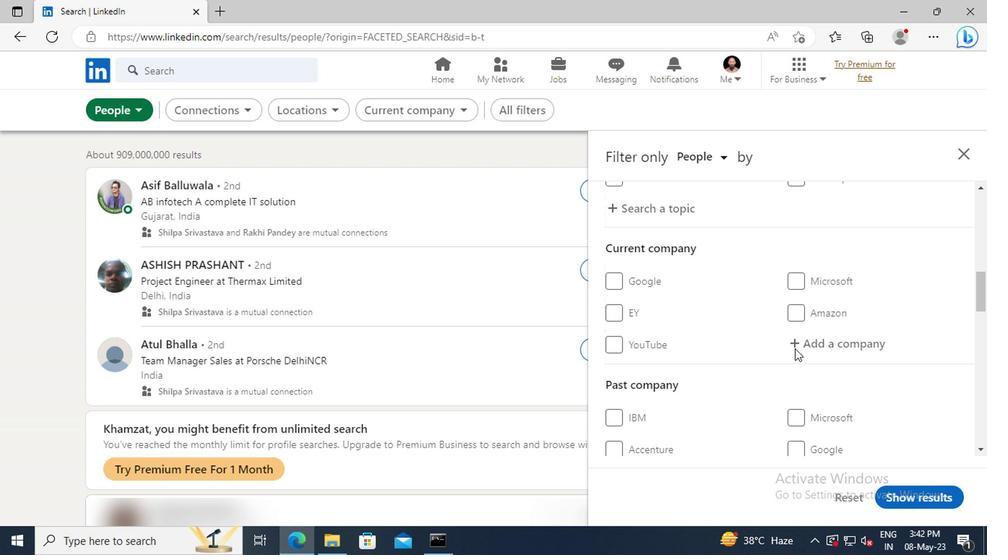 
Action: Mouse pressed left at (822, 339)
Screenshot: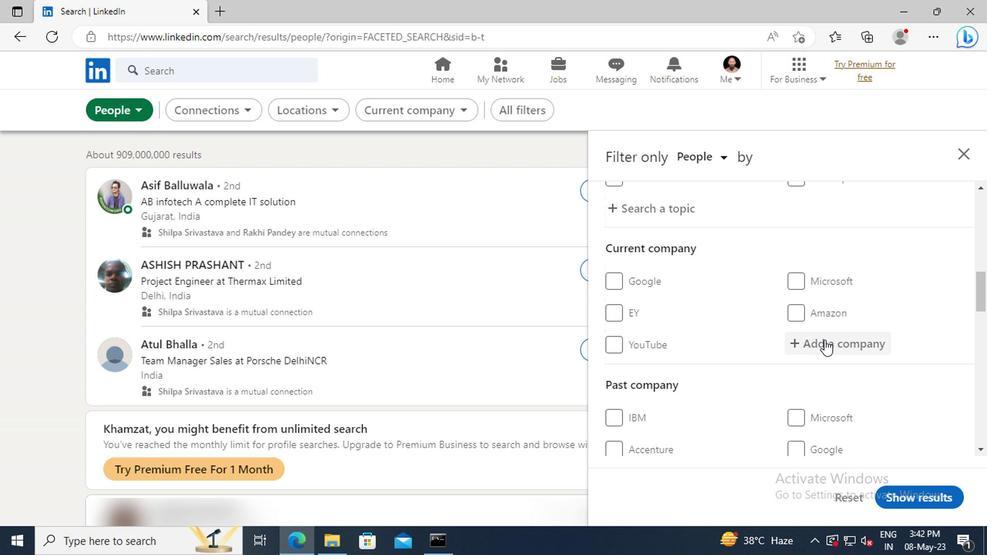
Action: Key pressed <Key.shift>WALMART<Key.space><Key.shift>GLOBAL<Key.space>
Screenshot: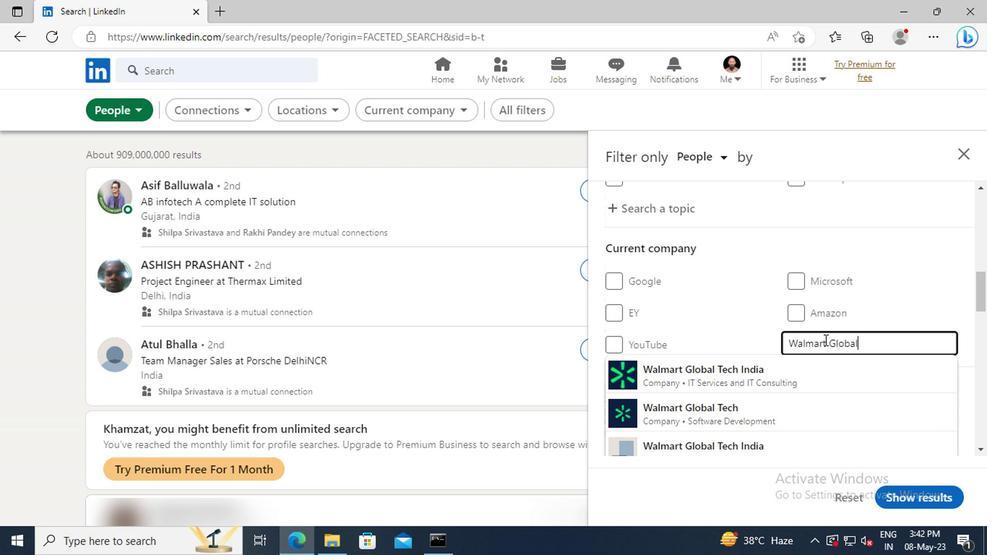 
Action: Mouse moved to (824, 371)
Screenshot: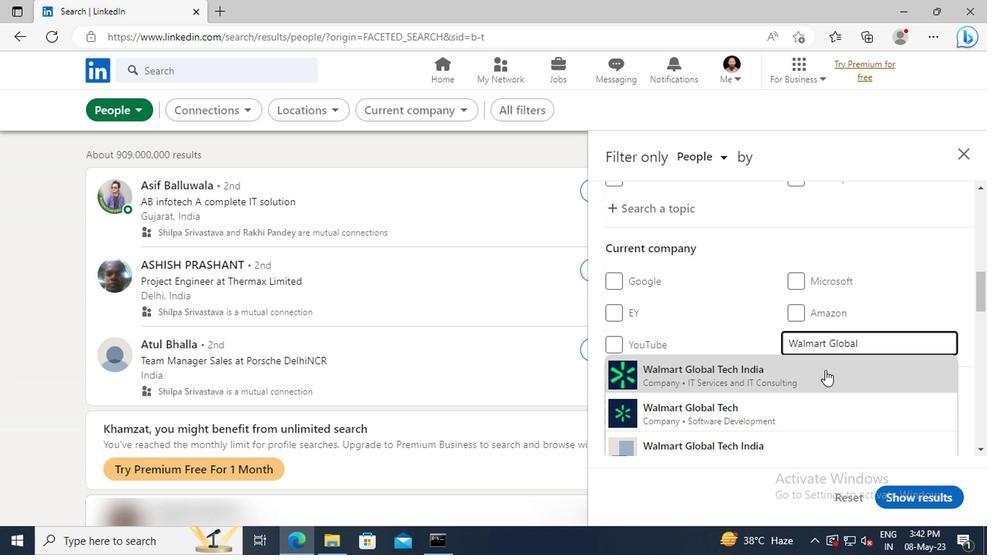 
Action: Mouse pressed left at (824, 371)
Screenshot: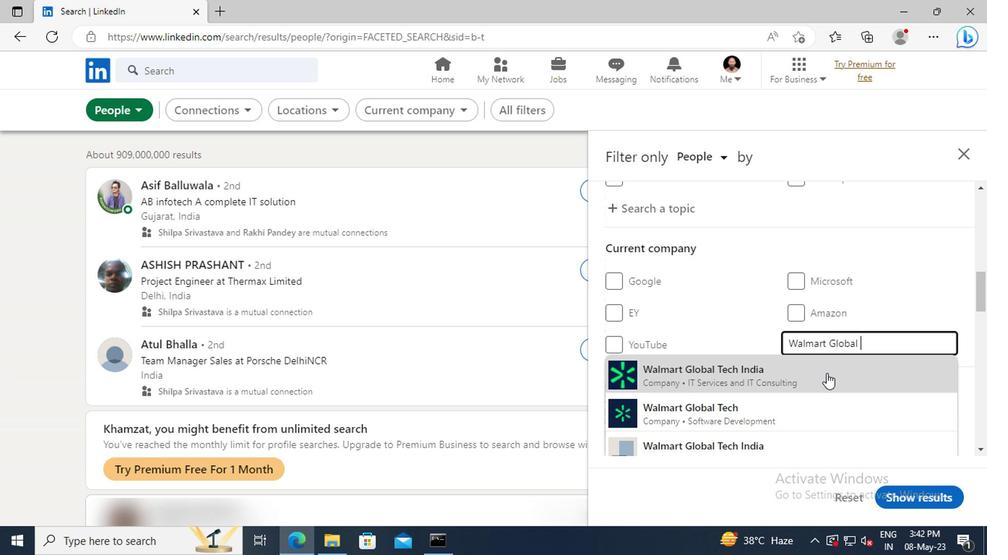 
Action: Mouse moved to (824, 363)
Screenshot: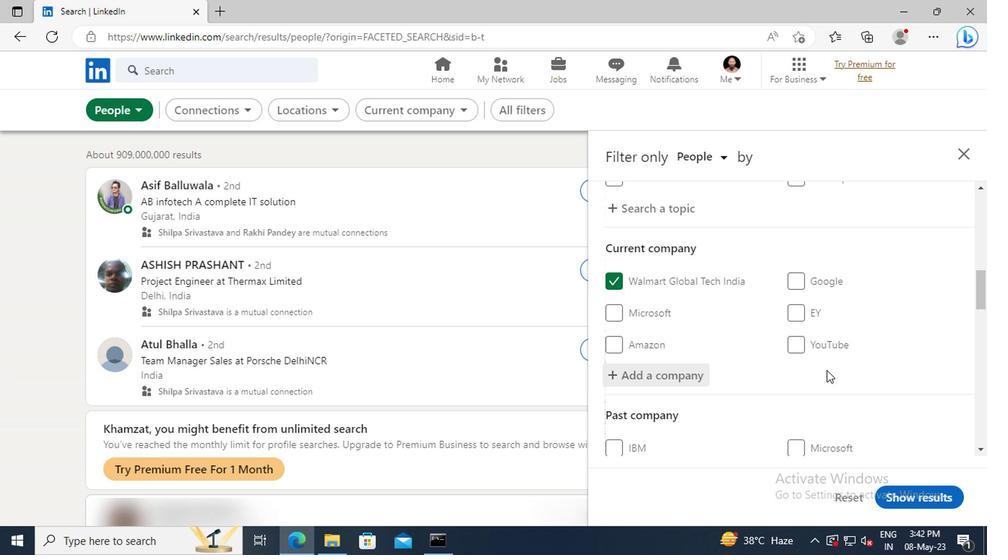 
Action: Mouse scrolled (824, 362) with delta (0, 0)
Screenshot: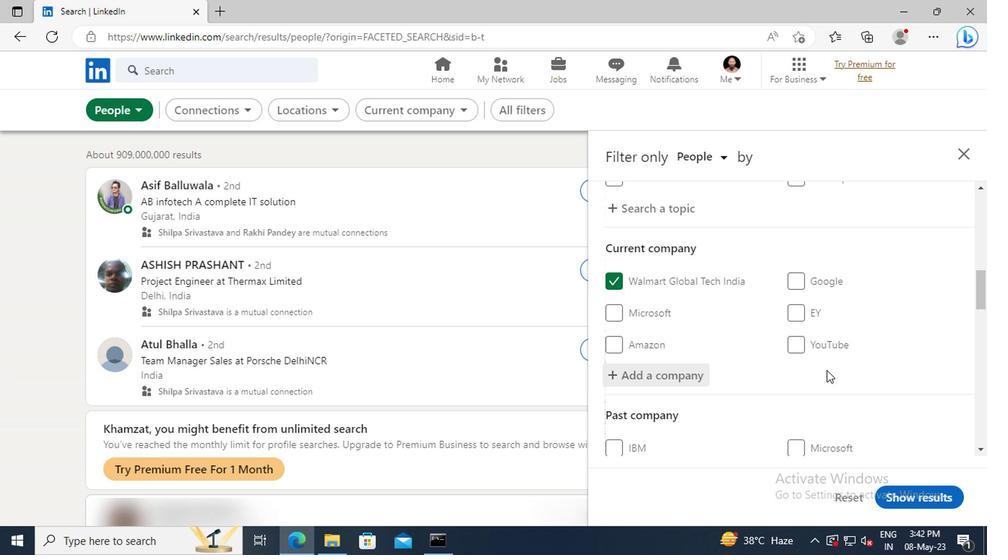
Action: Mouse moved to (824, 361)
Screenshot: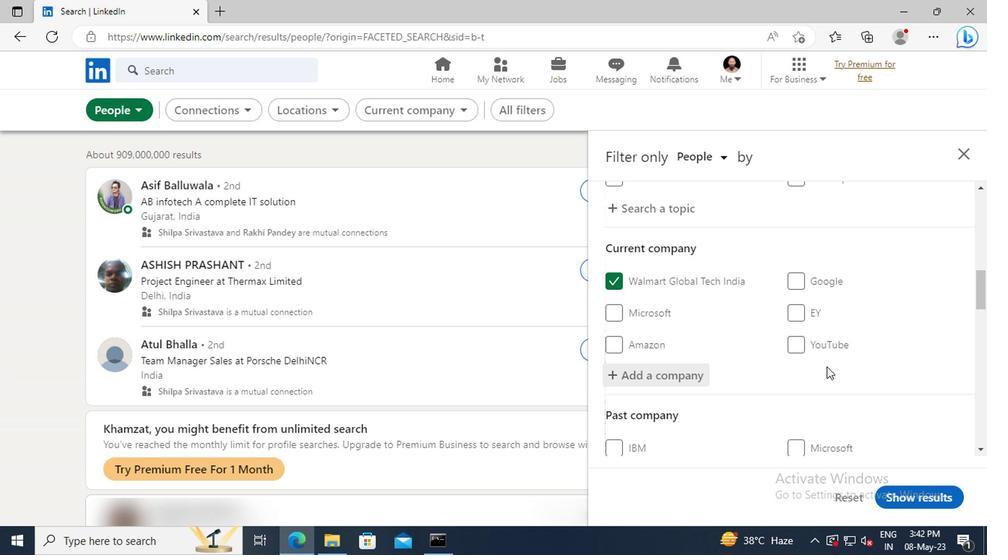 
Action: Mouse scrolled (824, 360) with delta (0, 0)
Screenshot: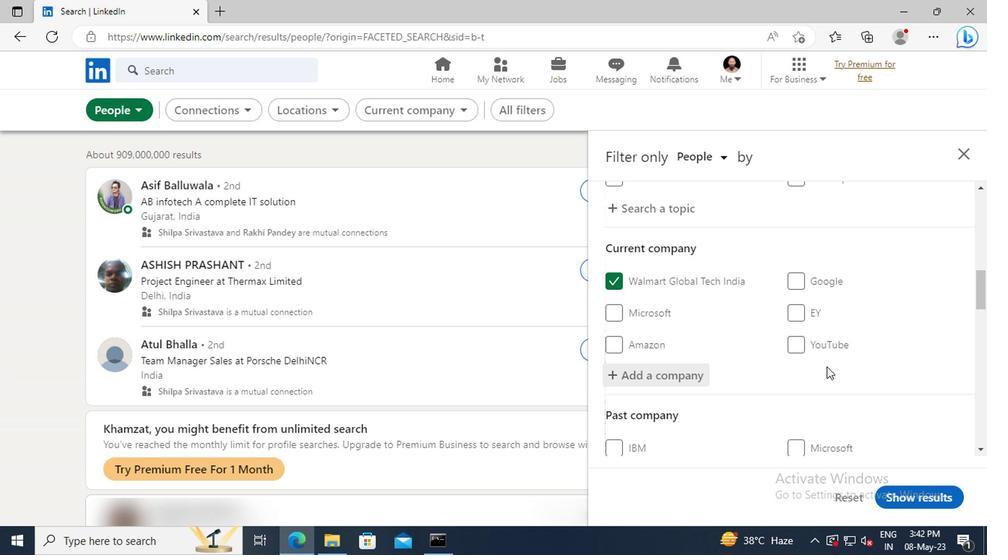 
Action: Mouse moved to (815, 341)
Screenshot: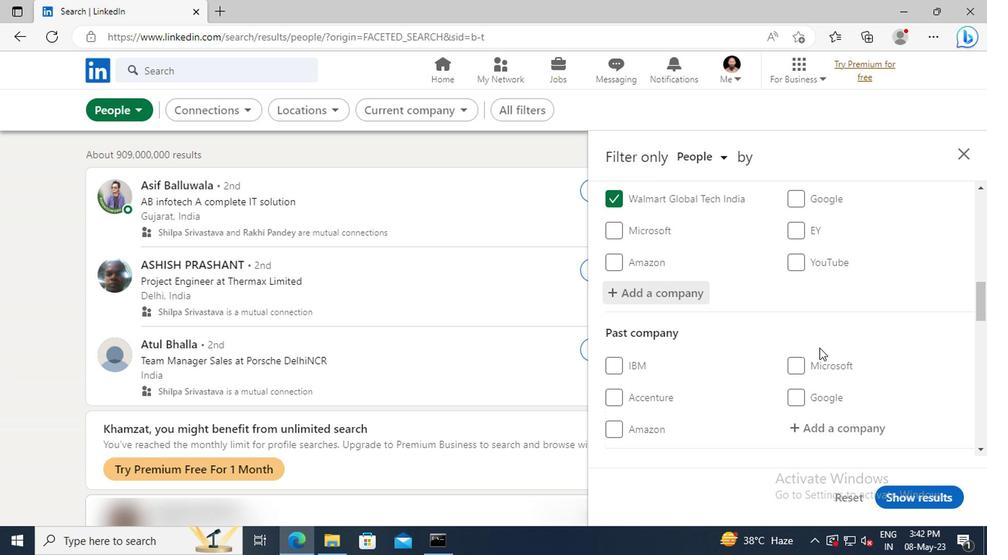 
Action: Mouse scrolled (815, 340) with delta (0, -1)
Screenshot: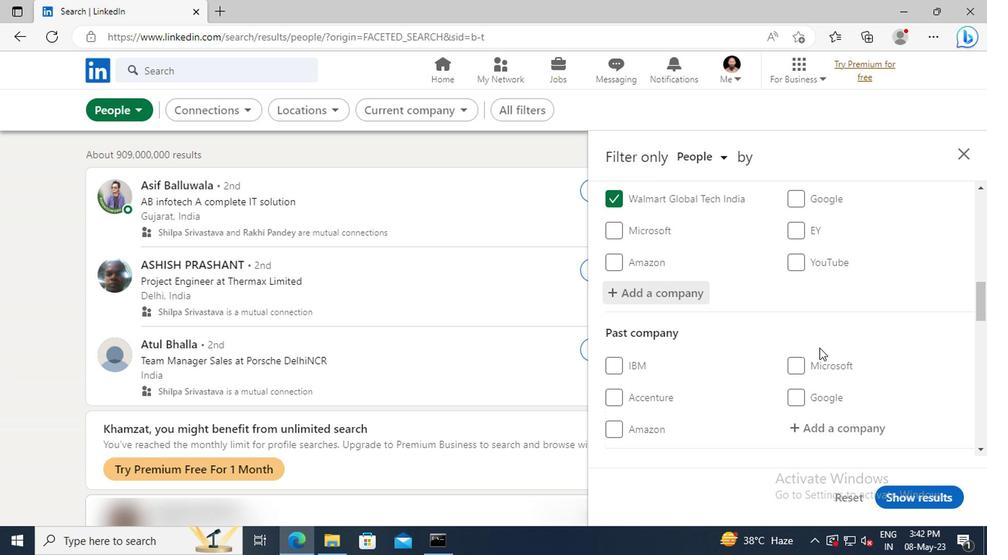 
Action: Mouse moved to (814, 337)
Screenshot: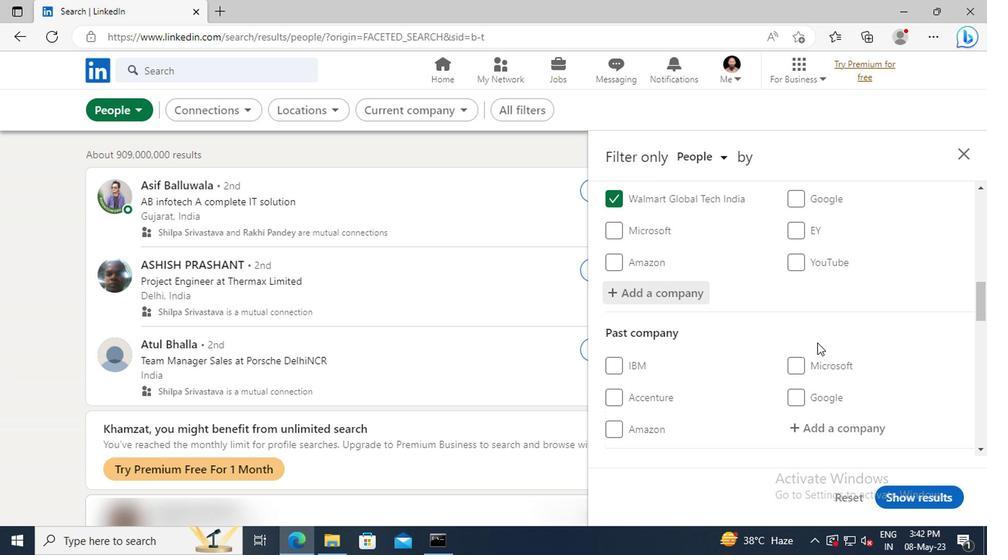 
Action: Mouse scrolled (814, 336) with delta (0, -1)
Screenshot: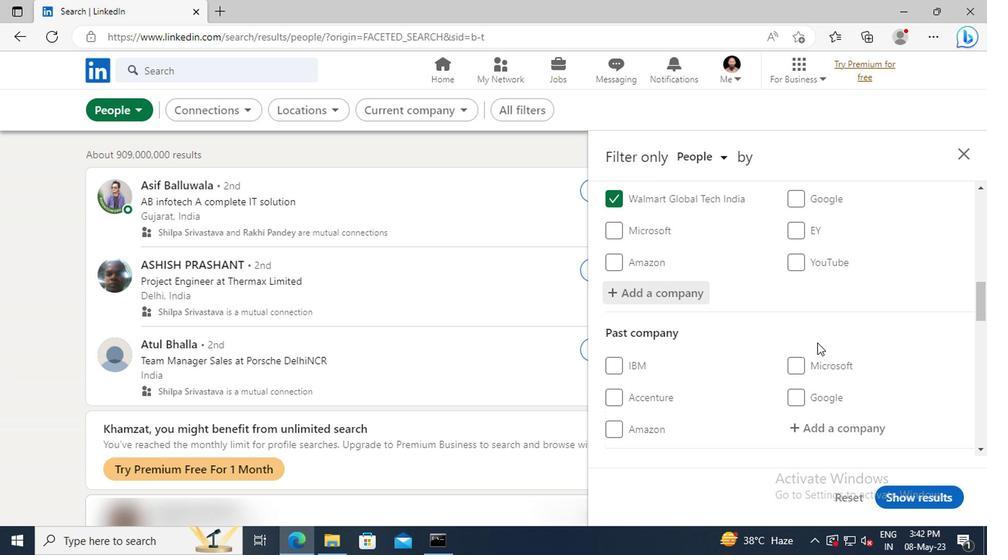 
Action: Mouse moved to (811, 327)
Screenshot: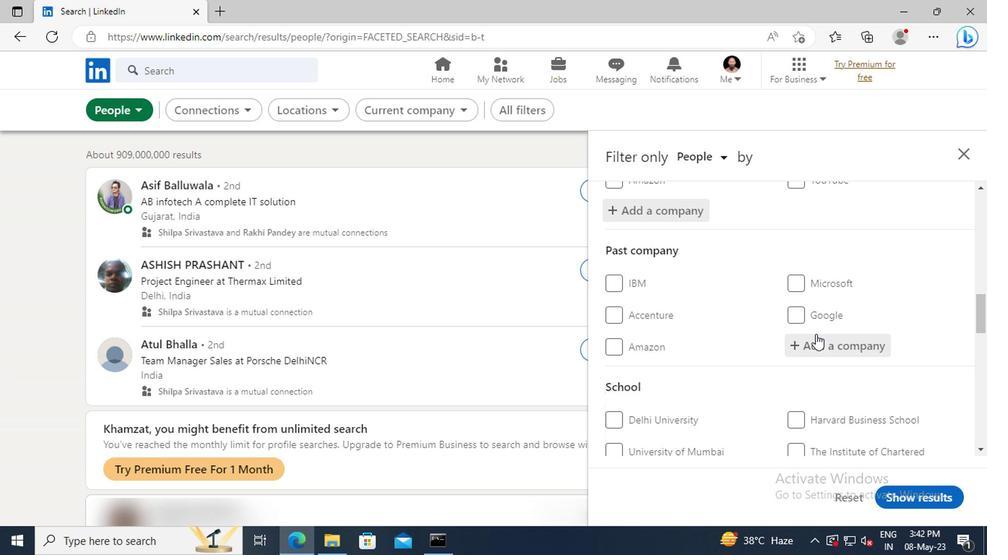 
Action: Mouse scrolled (811, 326) with delta (0, 0)
Screenshot: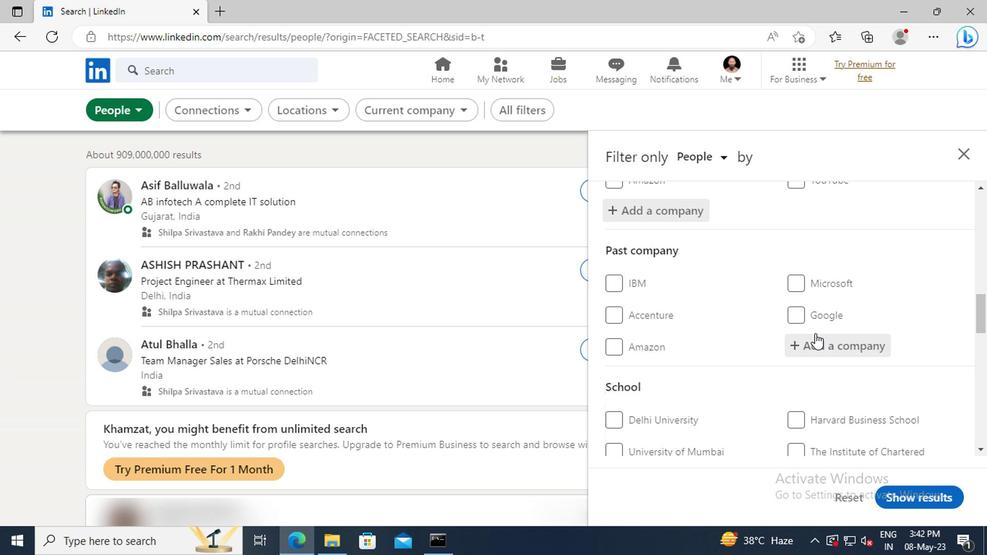 
Action: Mouse scrolled (811, 326) with delta (0, 0)
Screenshot: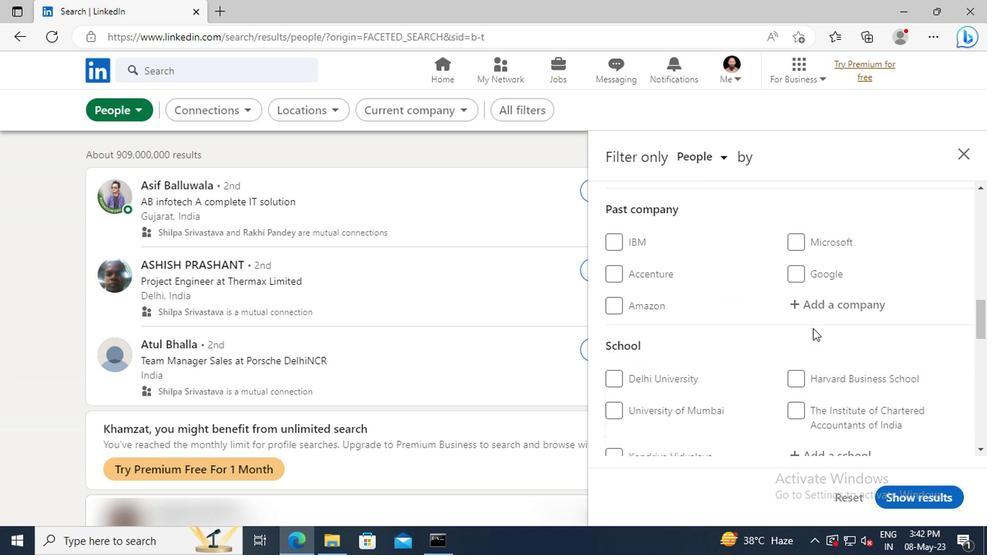 
Action: Mouse scrolled (811, 326) with delta (0, 0)
Screenshot: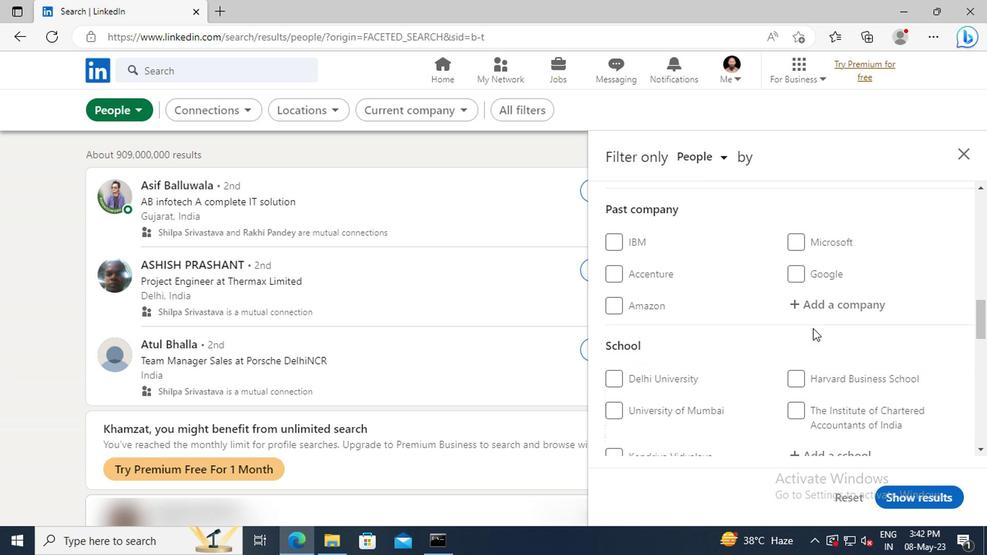 
Action: Mouse scrolled (811, 326) with delta (0, 0)
Screenshot: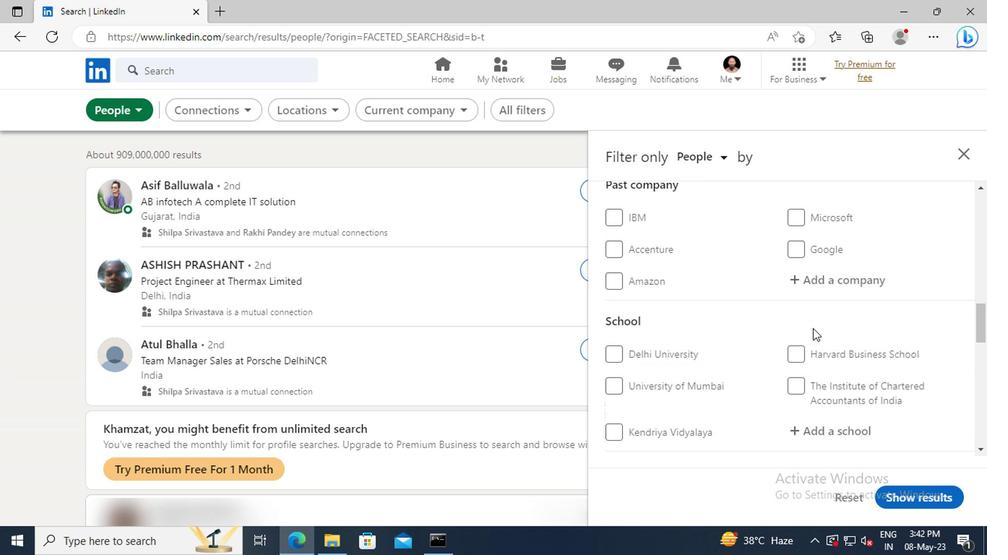 
Action: Mouse moved to (812, 328)
Screenshot: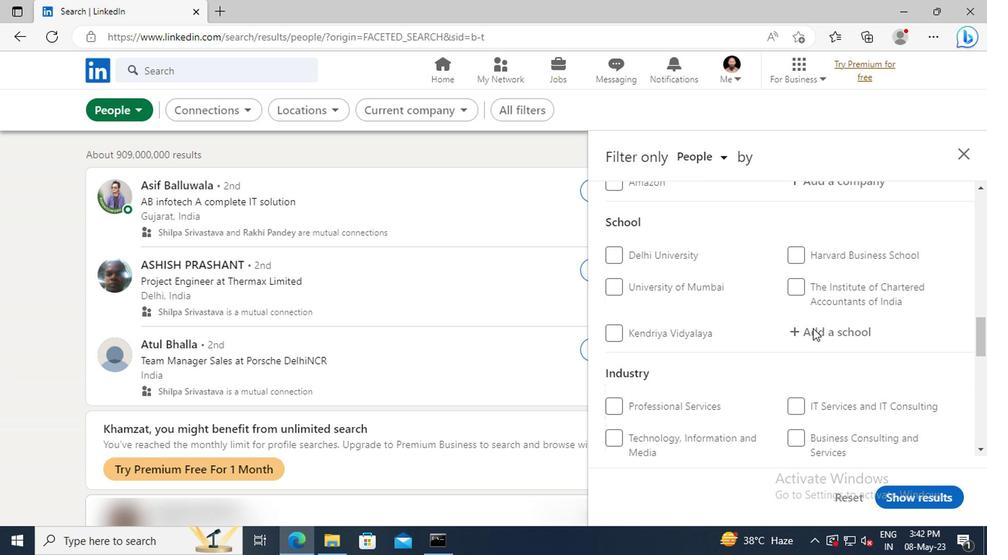 
Action: Mouse pressed left at (812, 328)
Screenshot: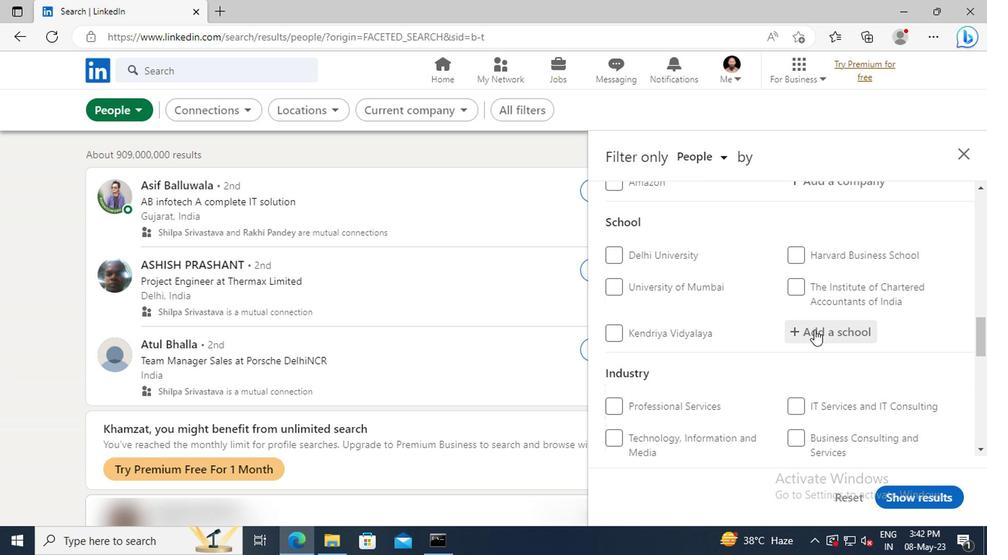 
Action: Key pressed <Key.shift>KAZI<Key.space><Key.shift>NA
Screenshot: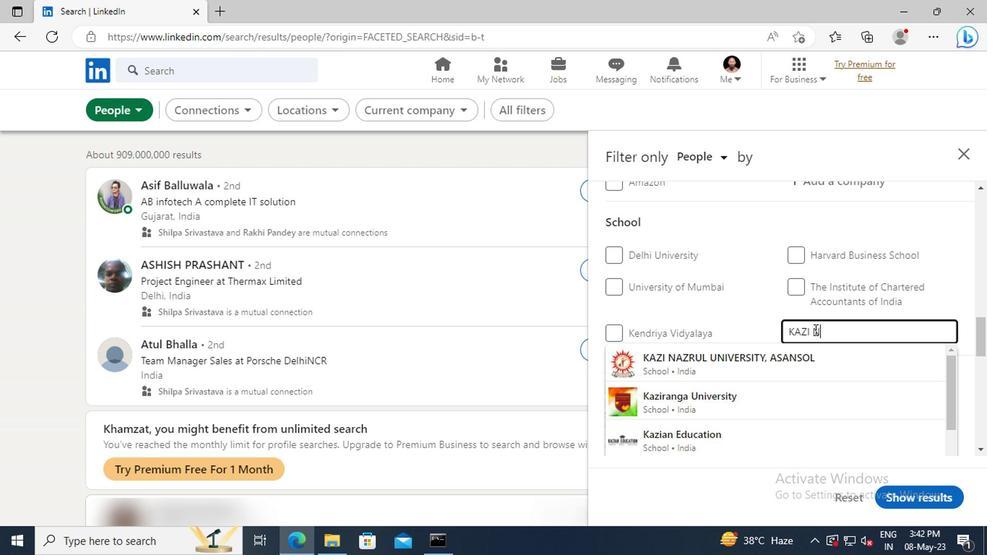 
Action: Mouse moved to (816, 355)
Screenshot: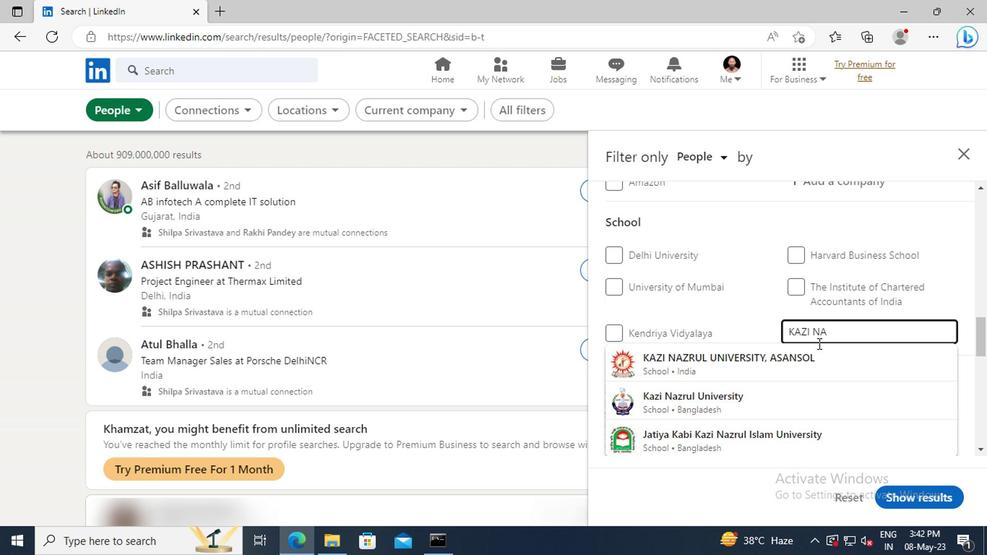 
Action: Mouse pressed left at (816, 355)
Screenshot: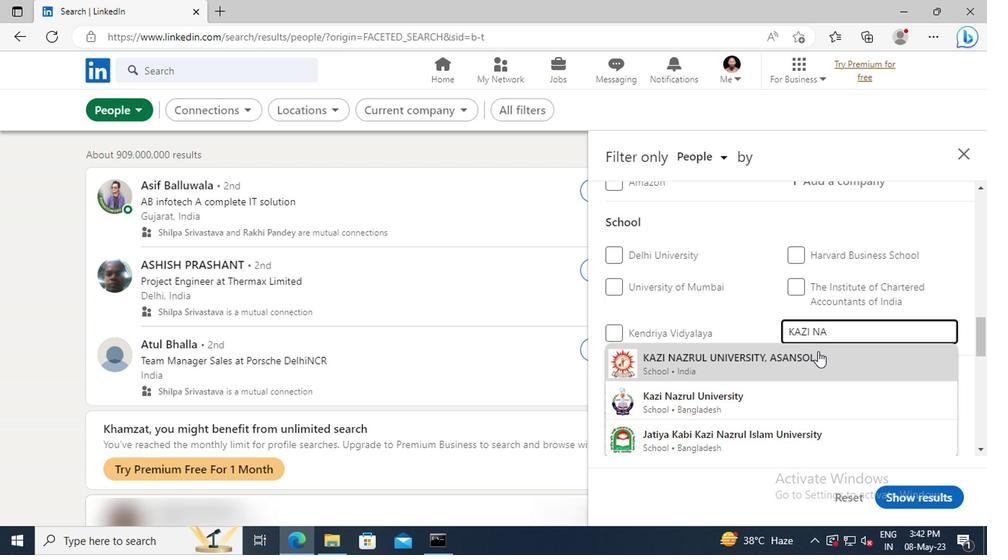 
Action: Mouse scrolled (816, 354) with delta (0, 0)
Screenshot: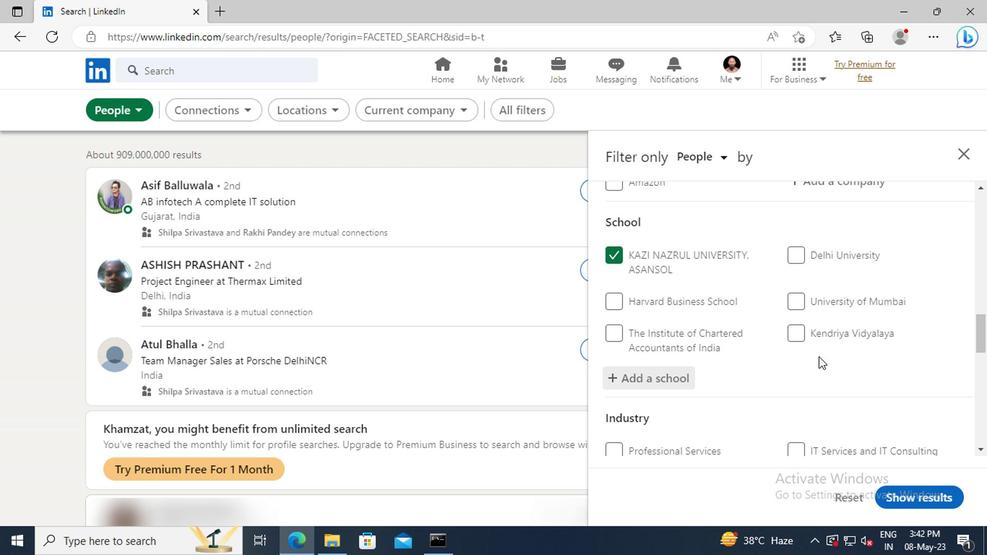 
Action: Mouse moved to (818, 353)
Screenshot: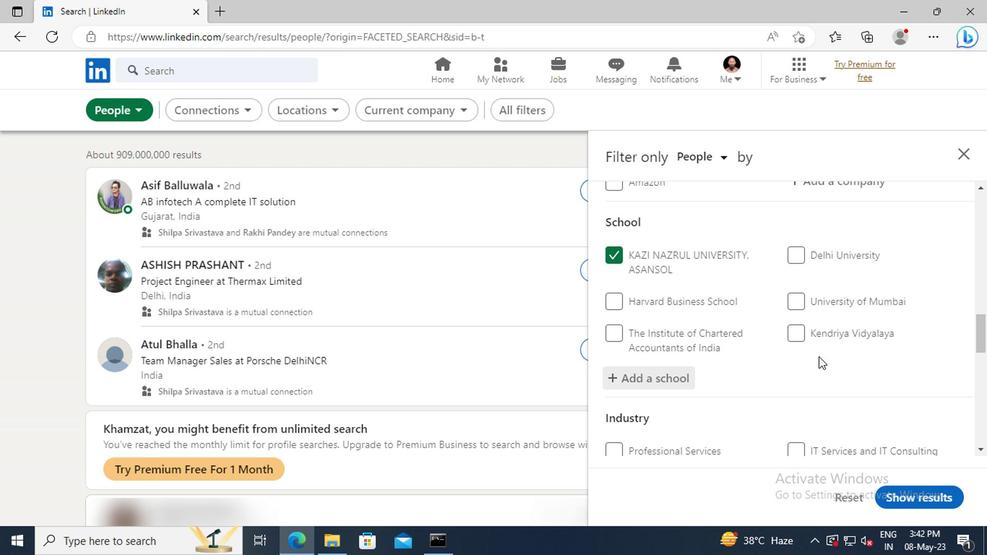 
Action: Mouse scrolled (818, 352) with delta (0, -1)
Screenshot: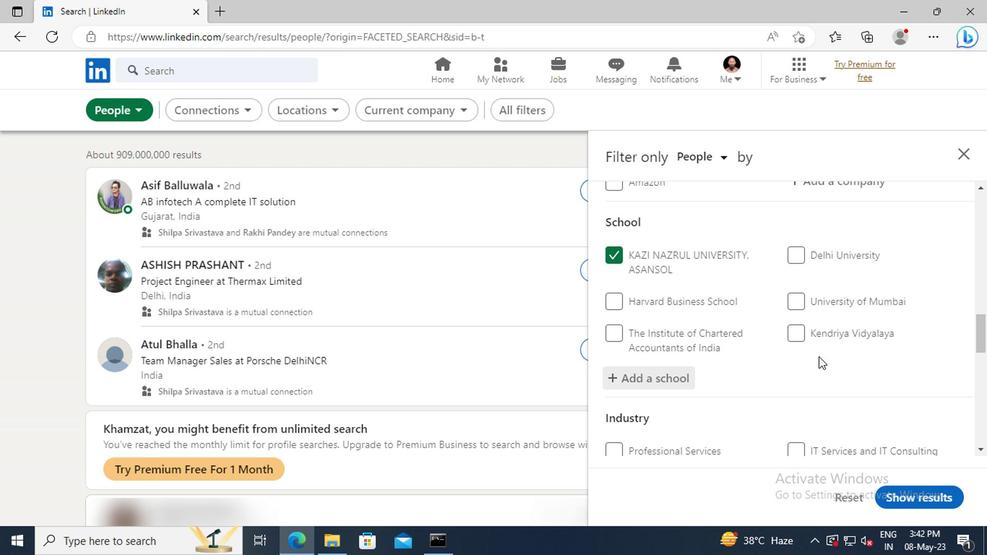 
Action: Mouse moved to (811, 332)
Screenshot: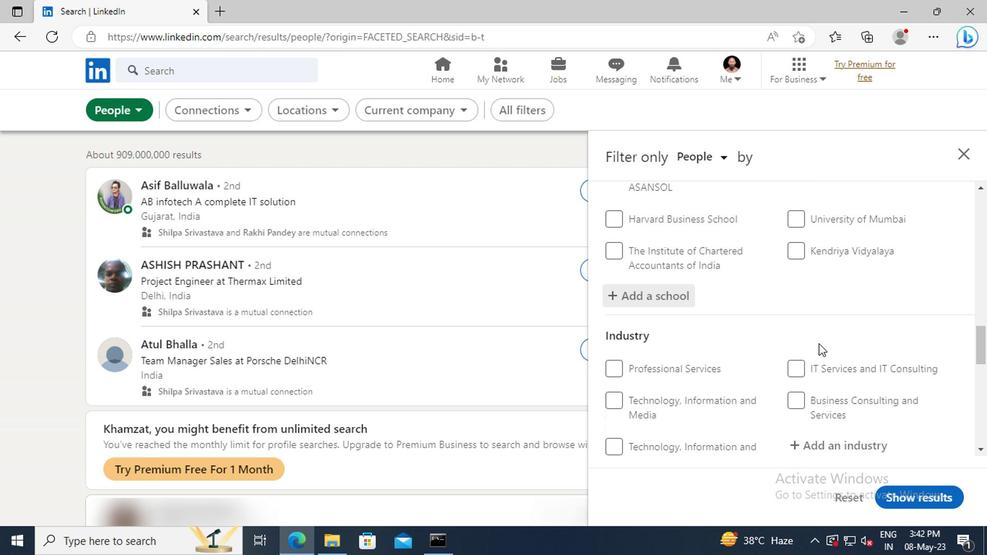 
Action: Mouse scrolled (811, 332) with delta (0, 0)
Screenshot: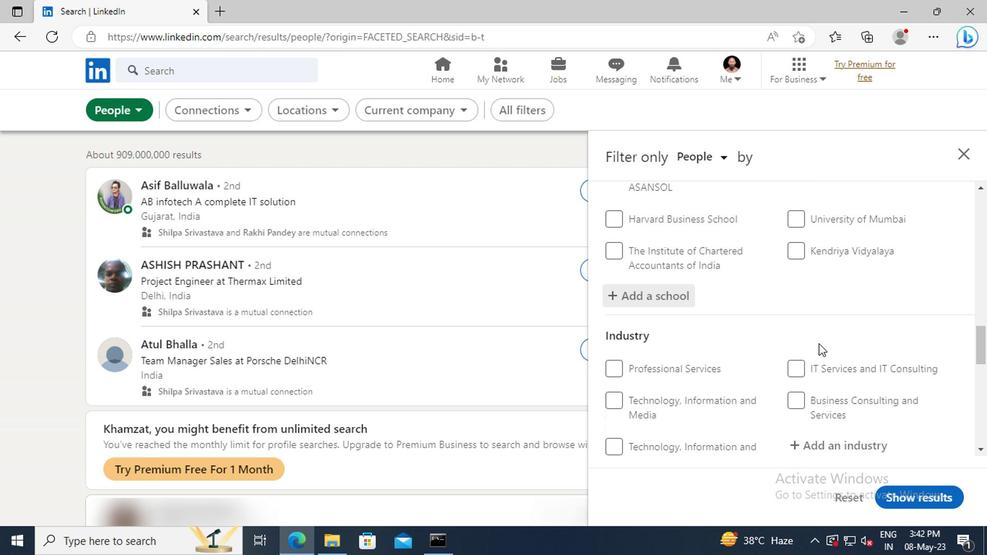 
Action: Mouse moved to (808, 327)
Screenshot: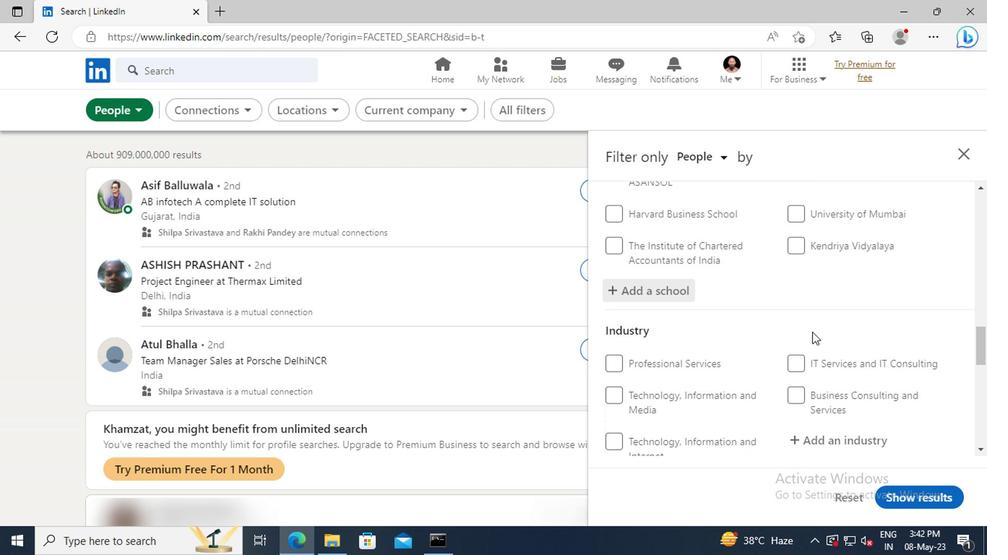 
Action: Mouse scrolled (808, 326) with delta (0, 0)
Screenshot: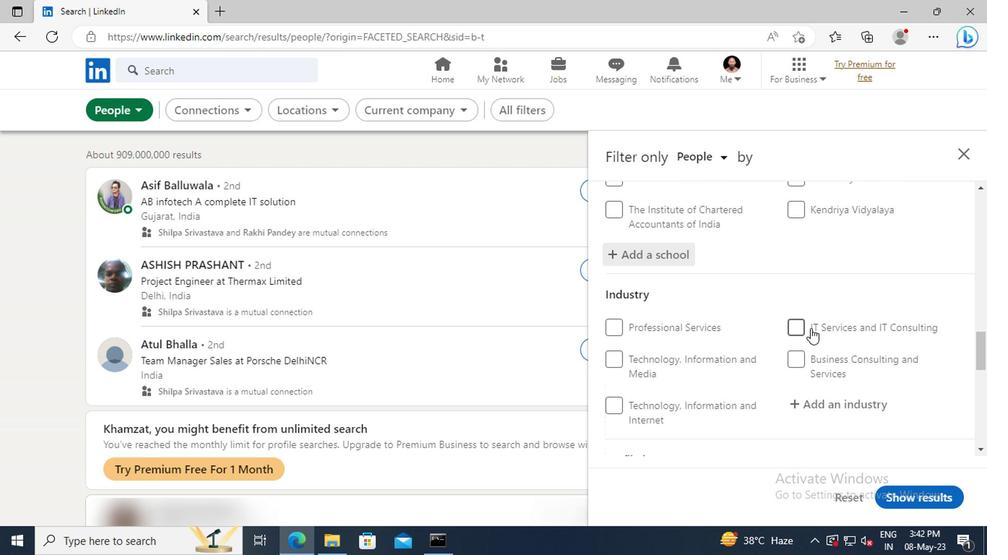 
Action: Mouse scrolled (808, 326) with delta (0, 0)
Screenshot: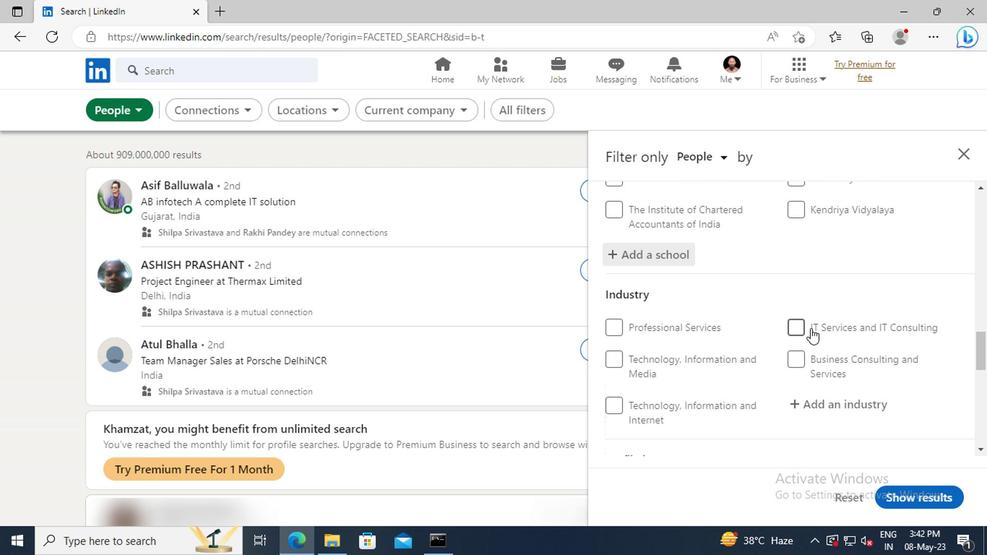 
Action: Mouse moved to (811, 324)
Screenshot: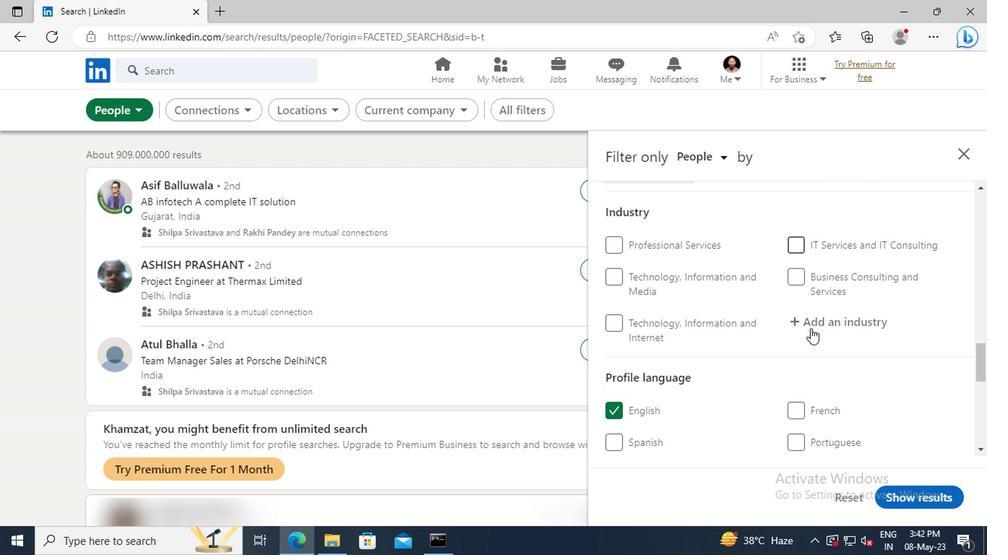 
Action: Mouse pressed left at (811, 324)
Screenshot: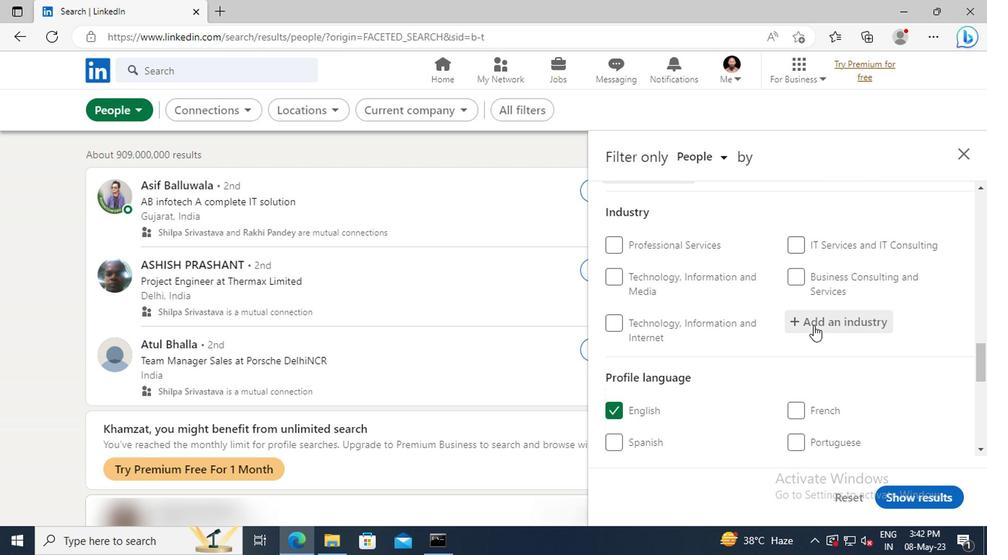 
Action: Key pressed <Key.shift>ARCHI
Screenshot: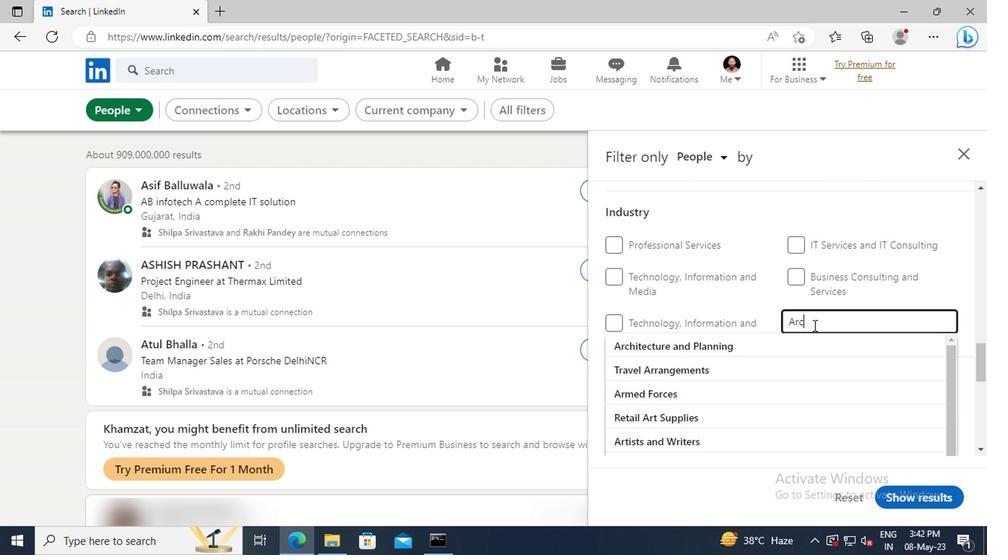 
Action: Mouse moved to (817, 343)
Screenshot: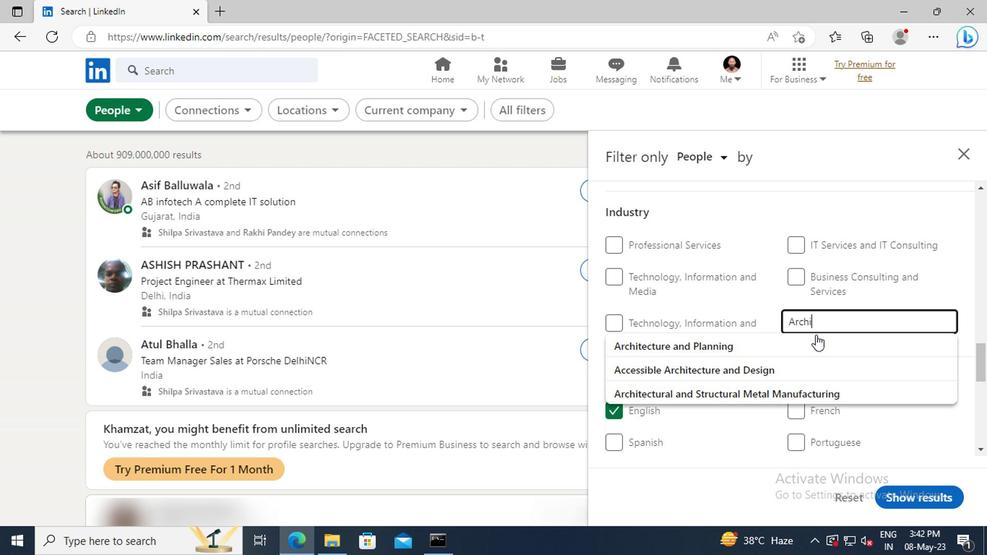 
Action: Mouse pressed left at (817, 343)
Screenshot: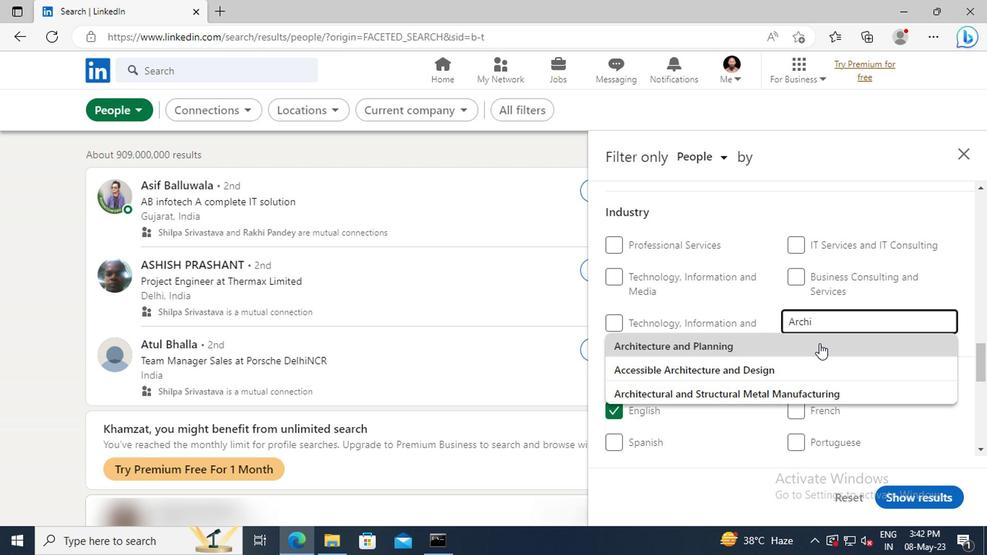 
Action: Mouse scrolled (817, 342) with delta (0, 0)
Screenshot: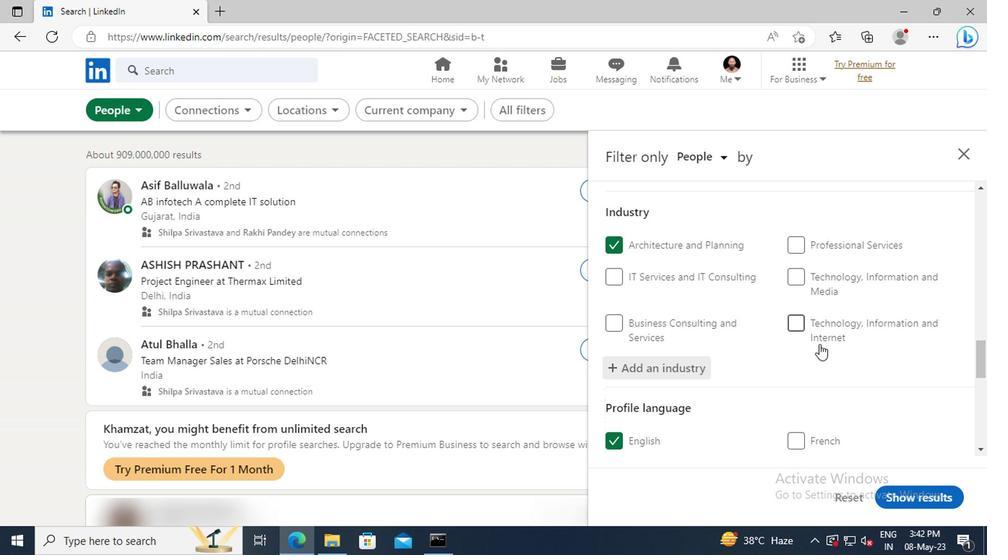 
Action: Mouse scrolled (817, 342) with delta (0, 0)
Screenshot: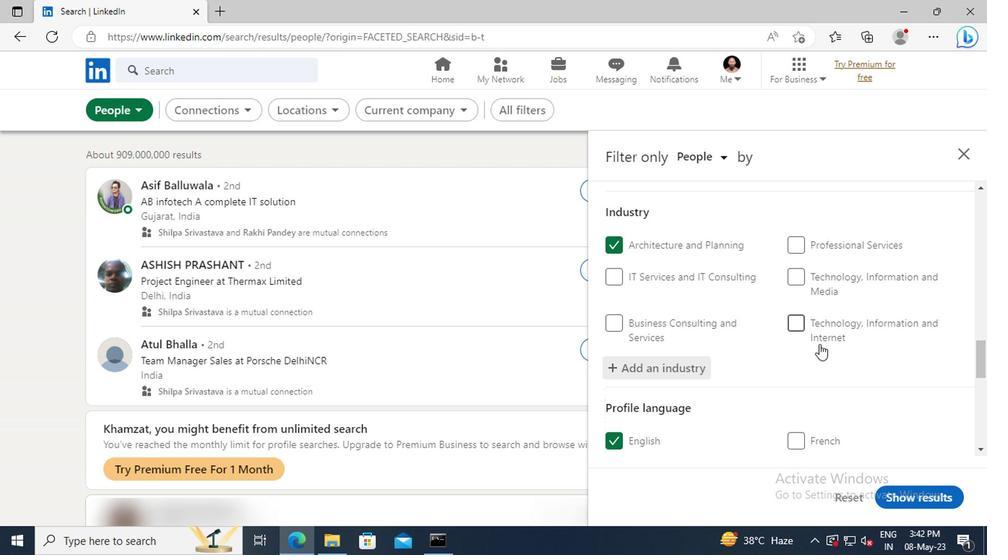 
Action: Mouse scrolled (817, 342) with delta (0, 0)
Screenshot: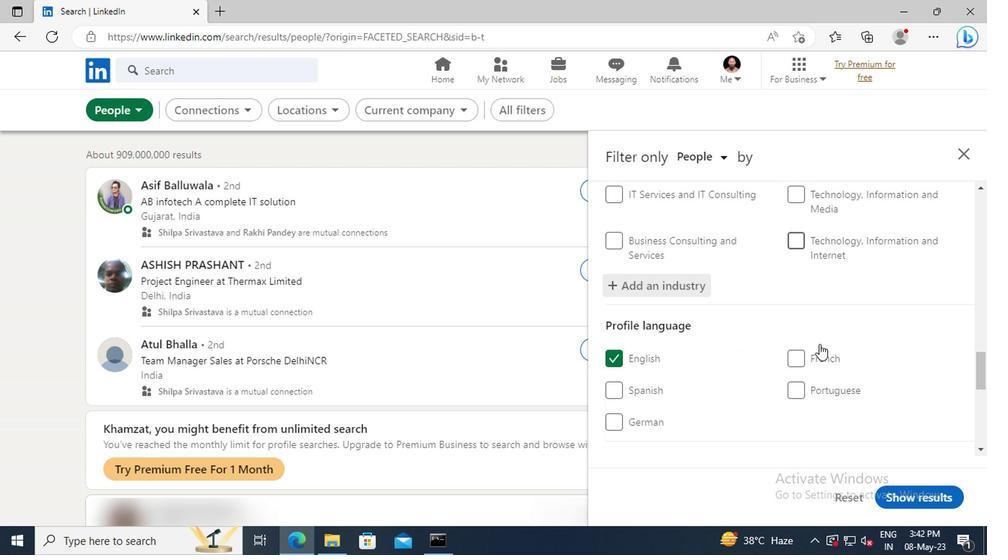 
Action: Mouse scrolled (817, 342) with delta (0, 0)
Screenshot: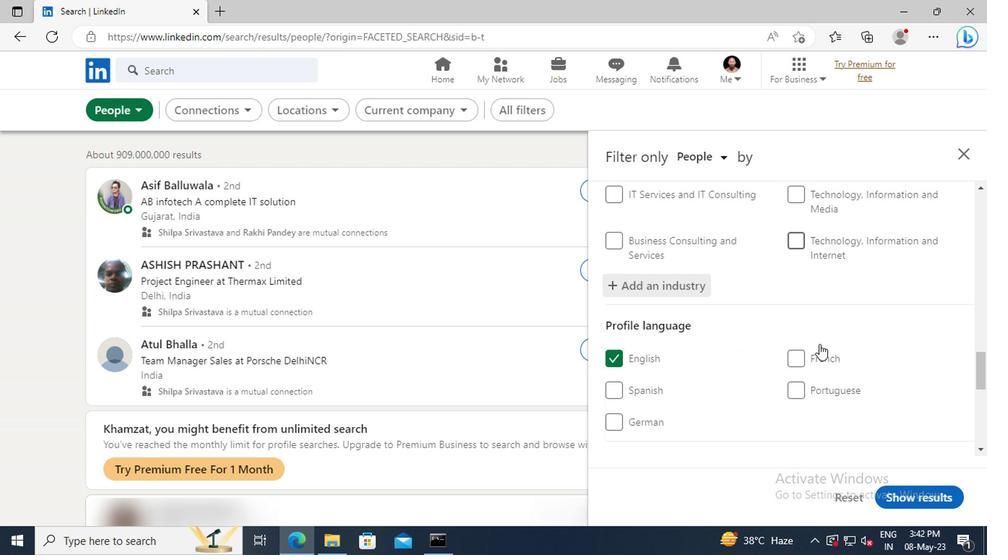 
Action: Mouse moved to (815, 336)
Screenshot: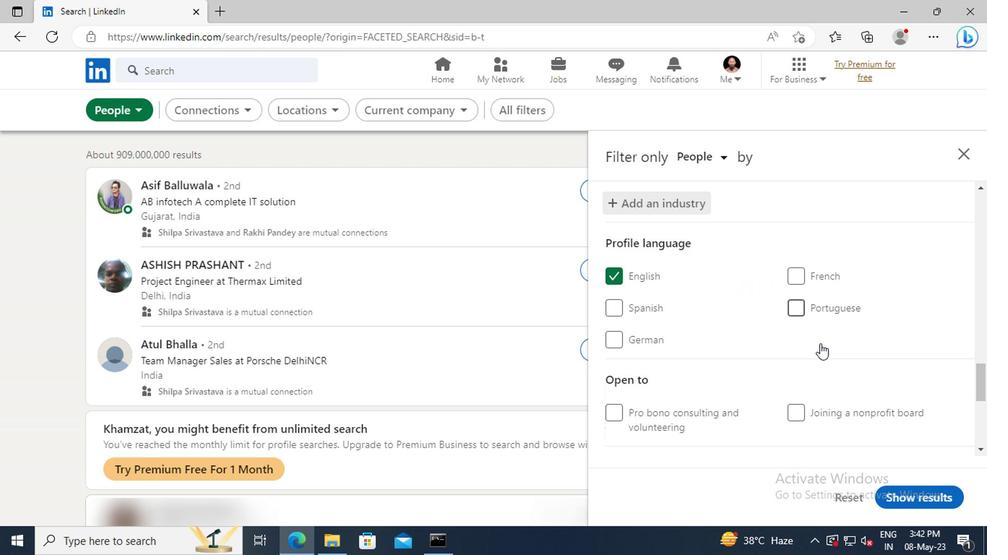 
Action: Mouse scrolled (815, 335) with delta (0, 0)
Screenshot: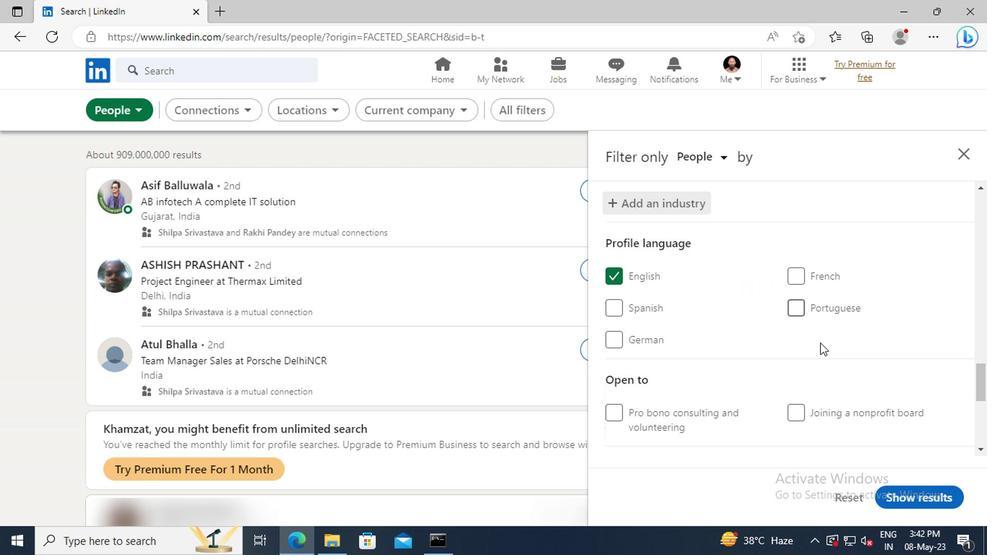 
Action: Mouse moved to (813, 332)
Screenshot: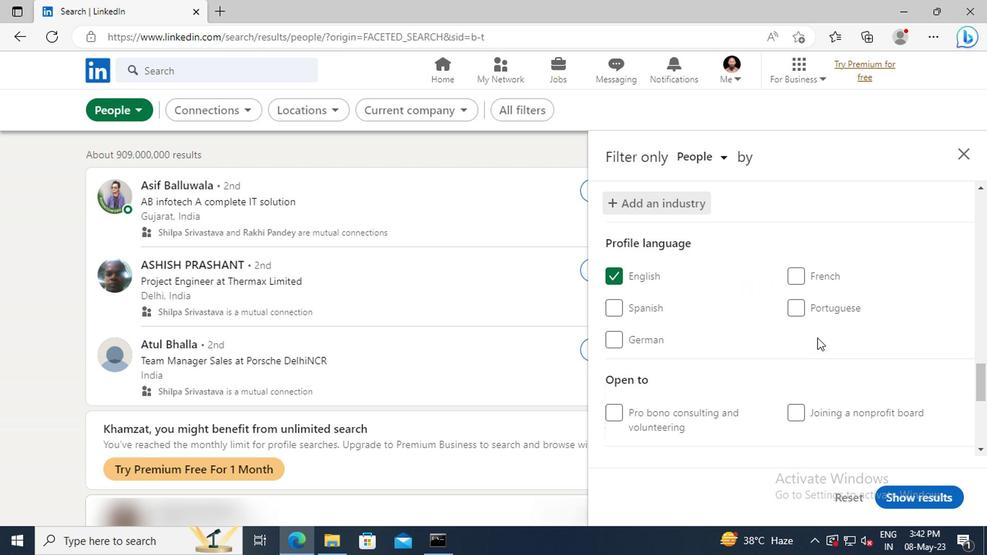 
Action: Mouse scrolled (813, 332) with delta (0, 0)
Screenshot: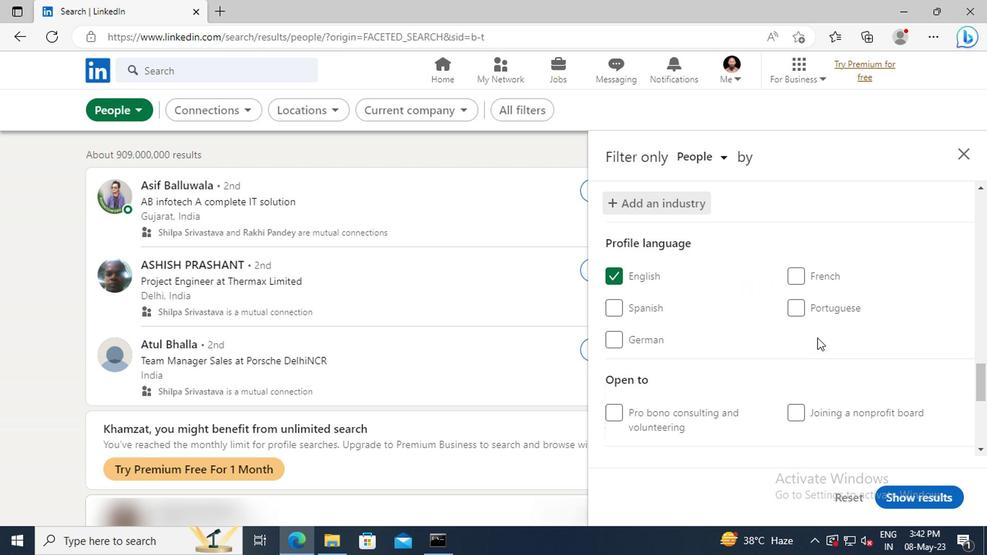 
Action: Mouse moved to (811, 325)
Screenshot: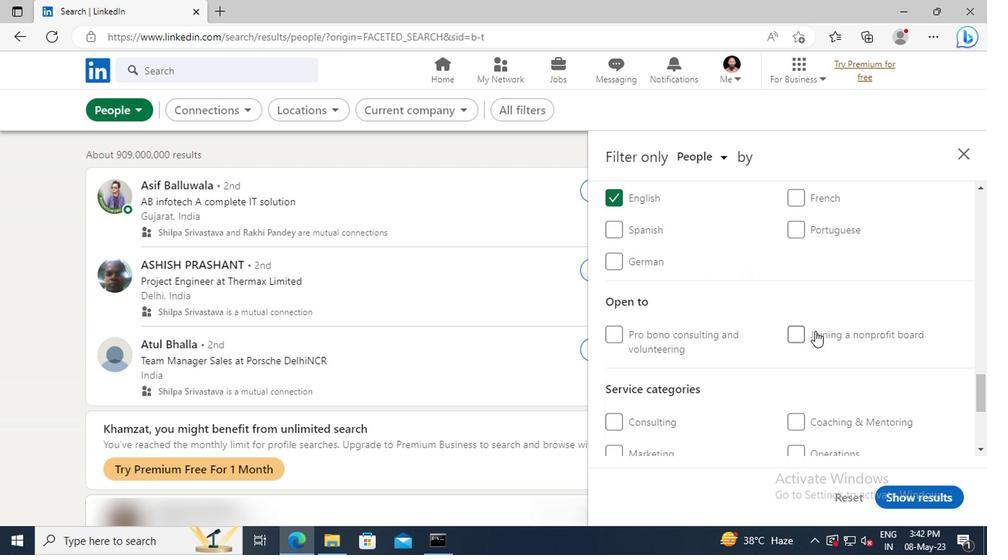 
Action: Mouse scrolled (811, 325) with delta (0, 0)
Screenshot: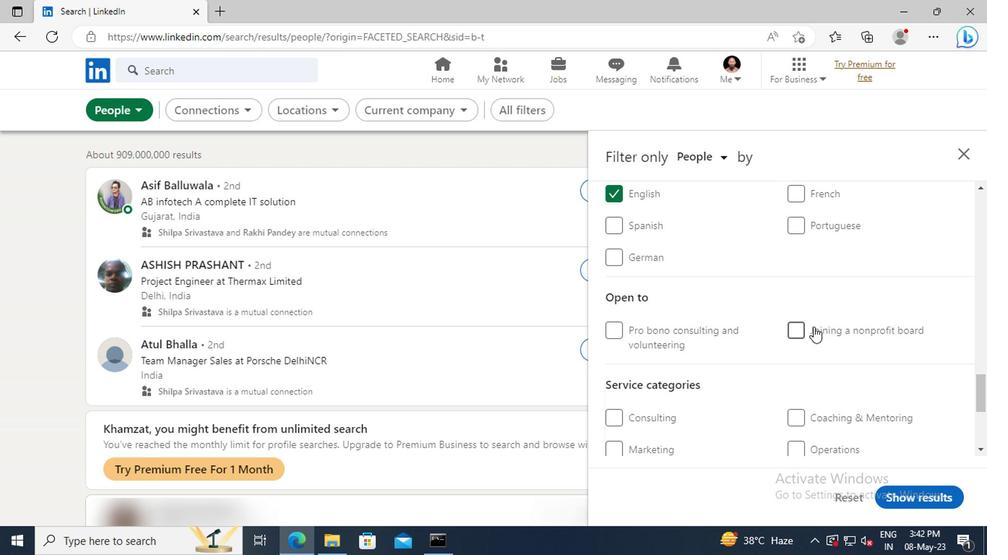
Action: Mouse scrolled (811, 325) with delta (0, 0)
Screenshot: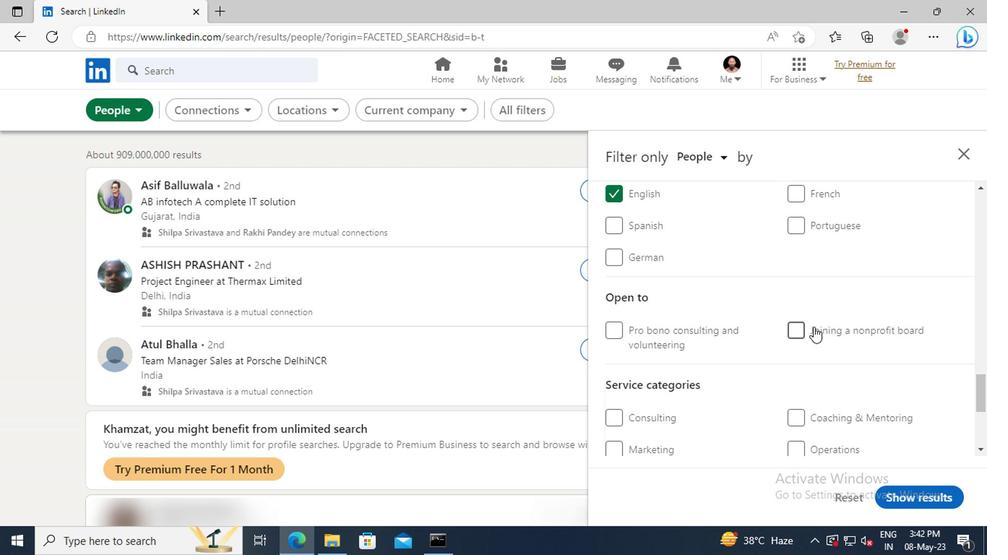 
Action: Mouse scrolled (811, 325) with delta (0, 0)
Screenshot: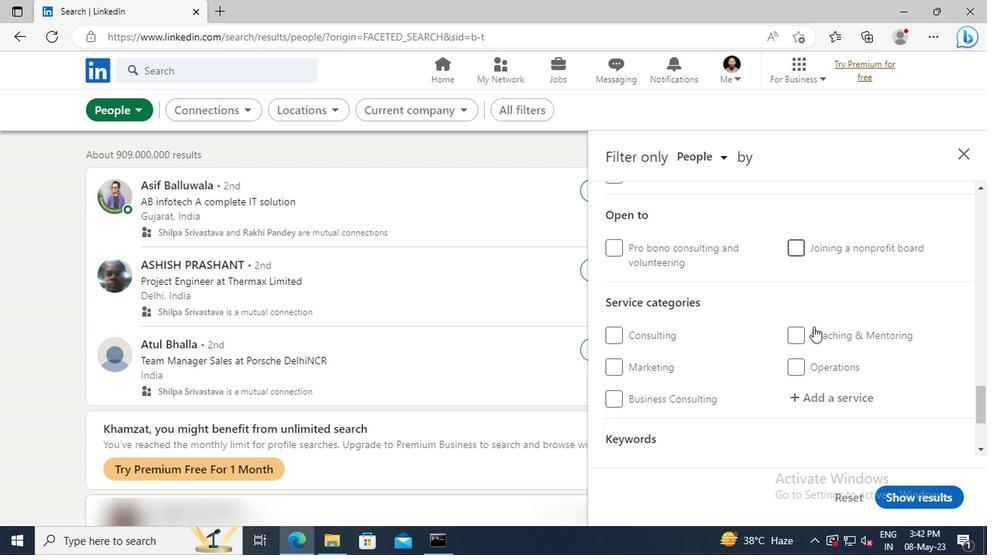 
Action: Mouse moved to (809, 353)
Screenshot: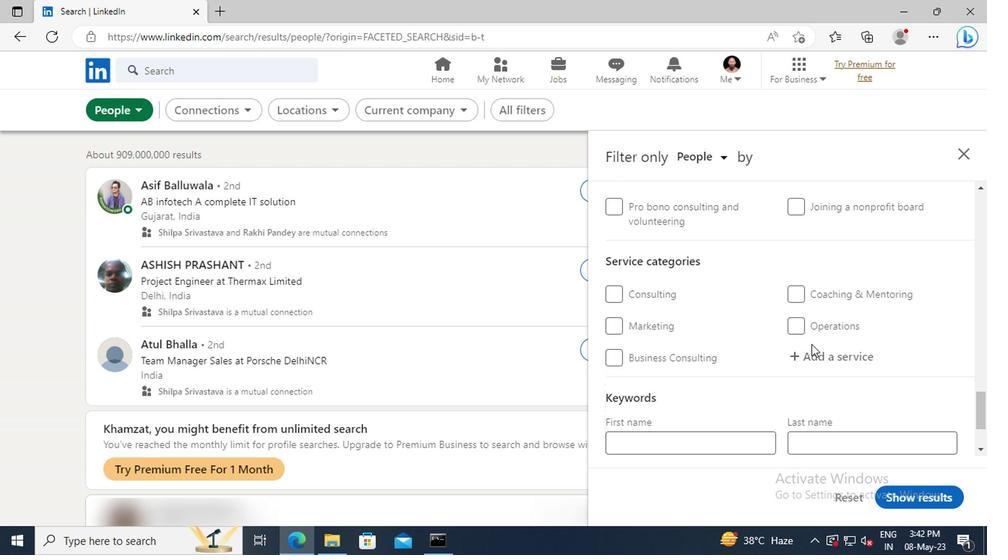 
Action: Mouse pressed left at (809, 353)
Screenshot: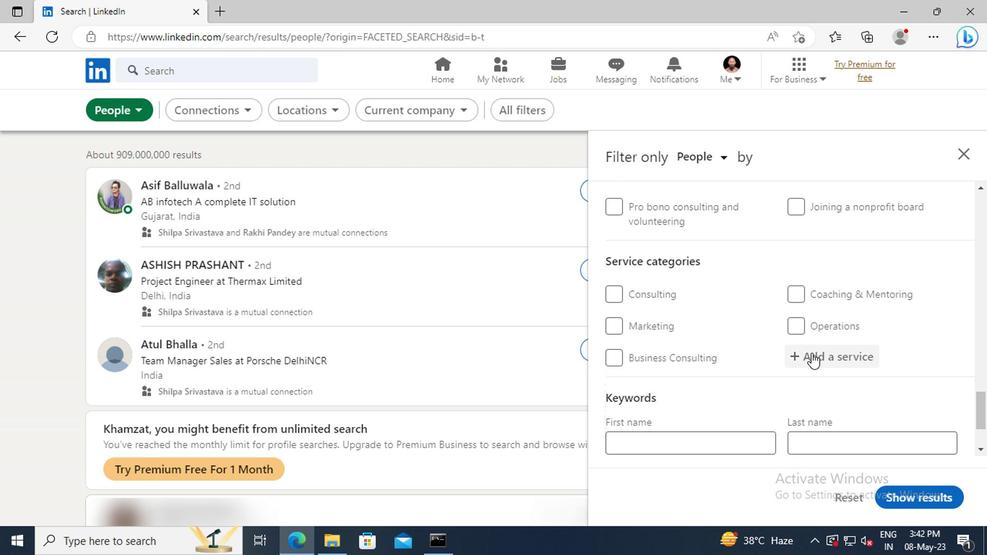 
Action: Key pressed <Key.shift>HEALTH<Key.space>
Screenshot: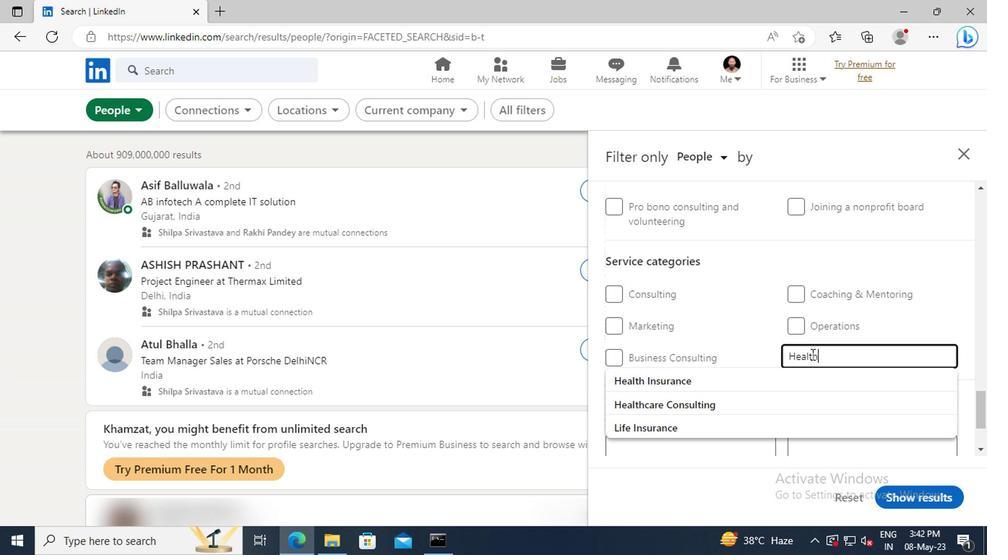 
Action: Mouse moved to (819, 380)
Screenshot: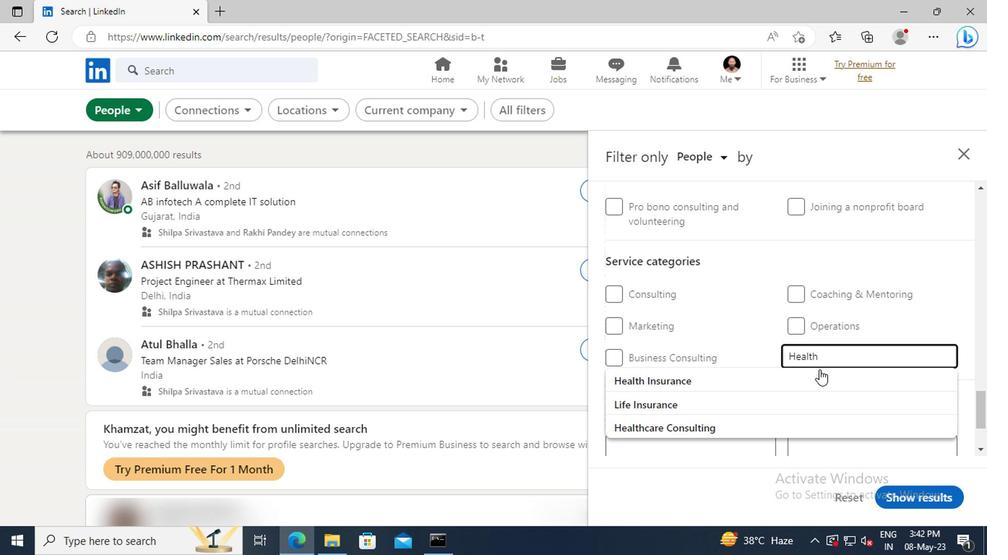 
Action: Mouse pressed left at (819, 380)
Screenshot: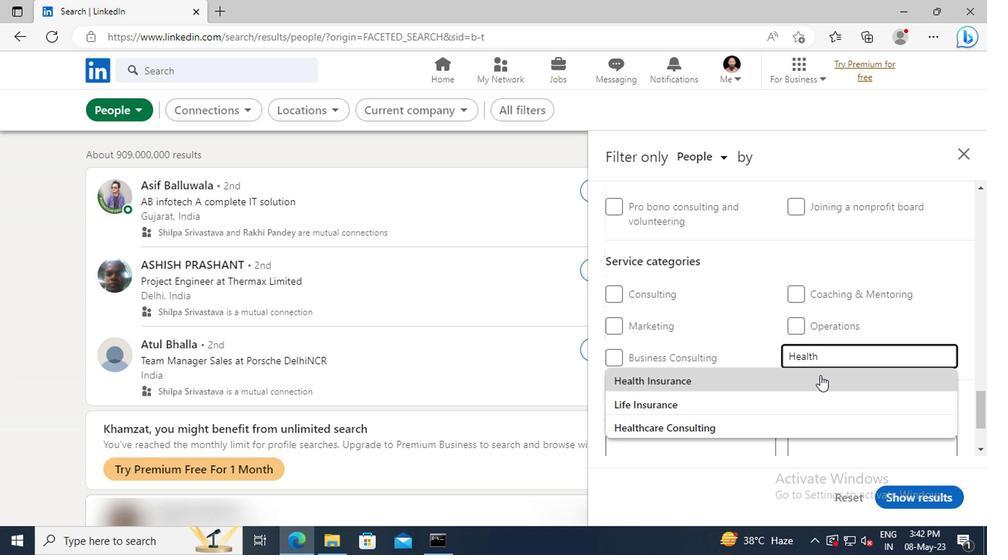 
Action: Mouse scrolled (819, 380) with delta (0, 0)
Screenshot: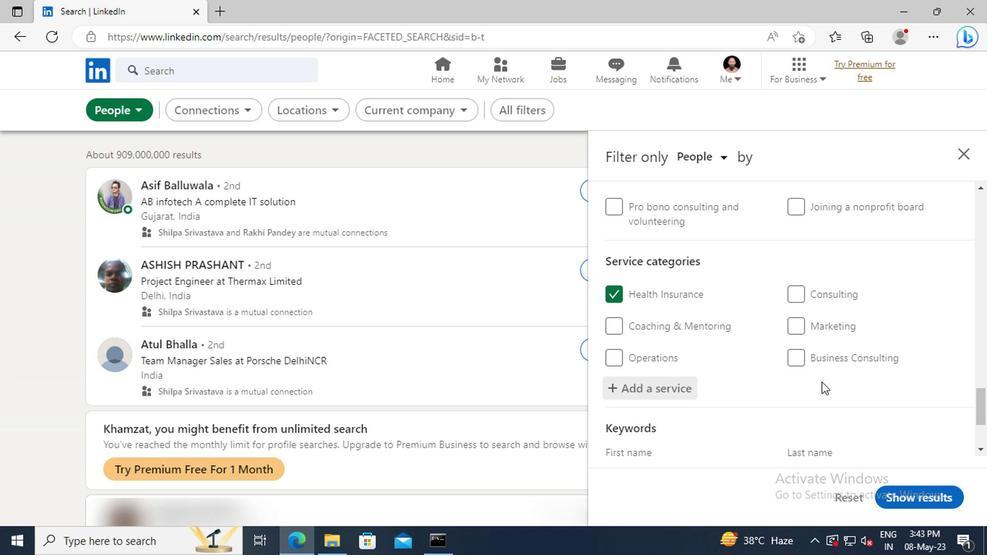 
Action: Mouse scrolled (819, 380) with delta (0, 0)
Screenshot: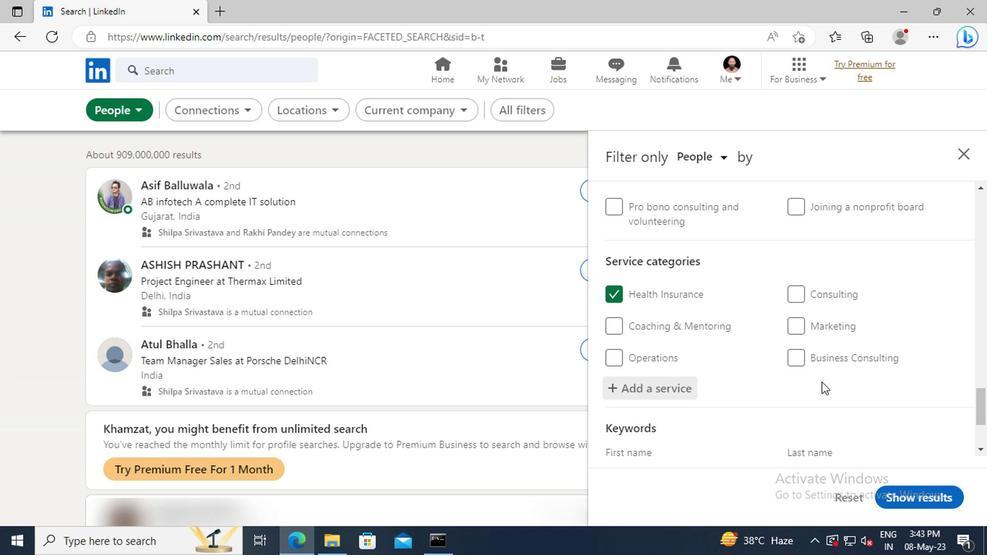 
Action: Mouse scrolled (819, 380) with delta (0, 0)
Screenshot: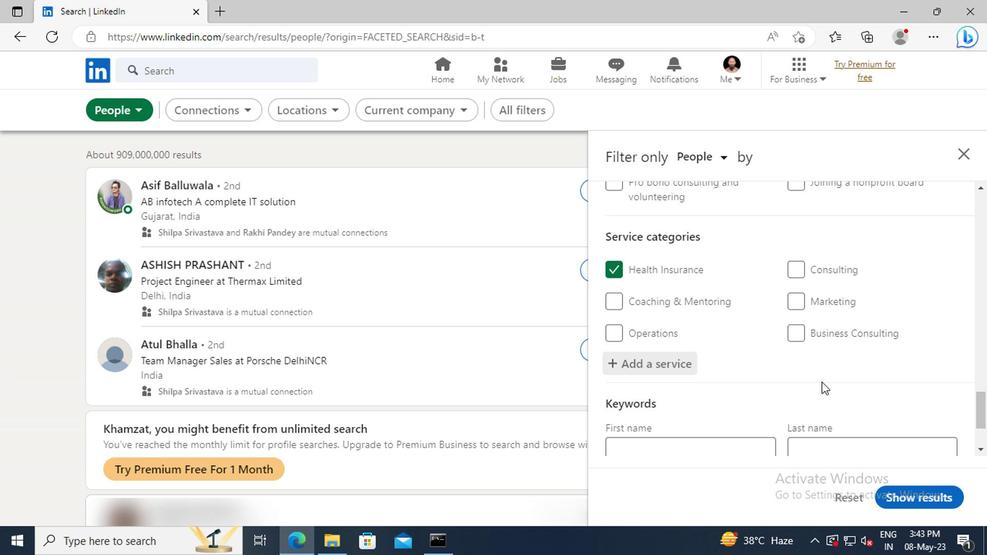 
Action: Mouse scrolled (819, 380) with delta (0, 0)
Screenshot: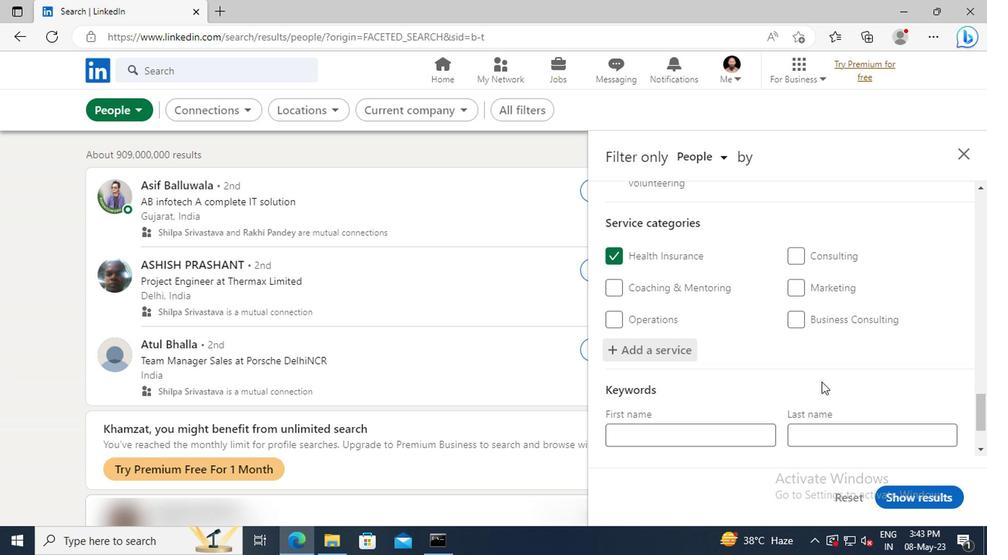 
Action: Mouse scrolled (819, 380) with delta (0, 0)
Screenshot: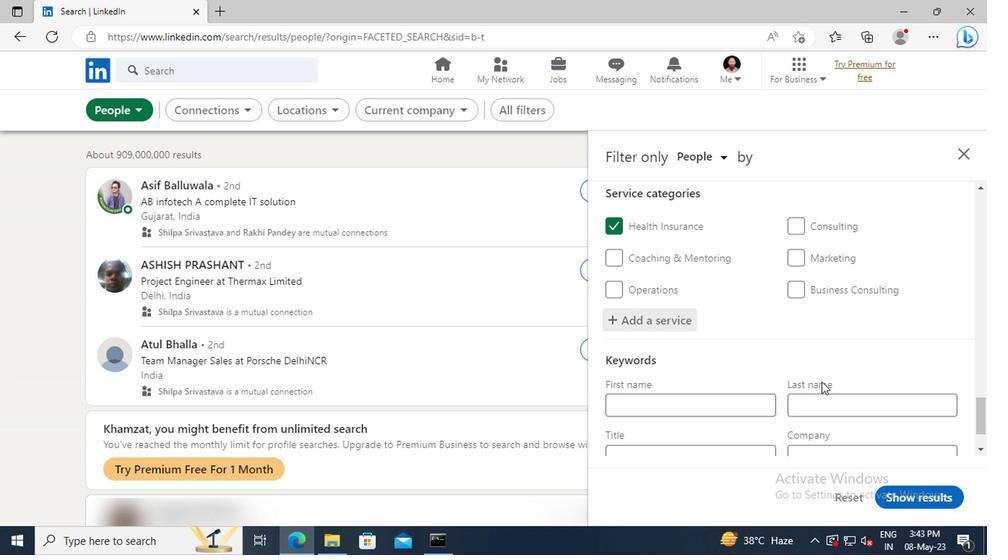 
Action: Mouse moved to (711, 396)
Screenshot: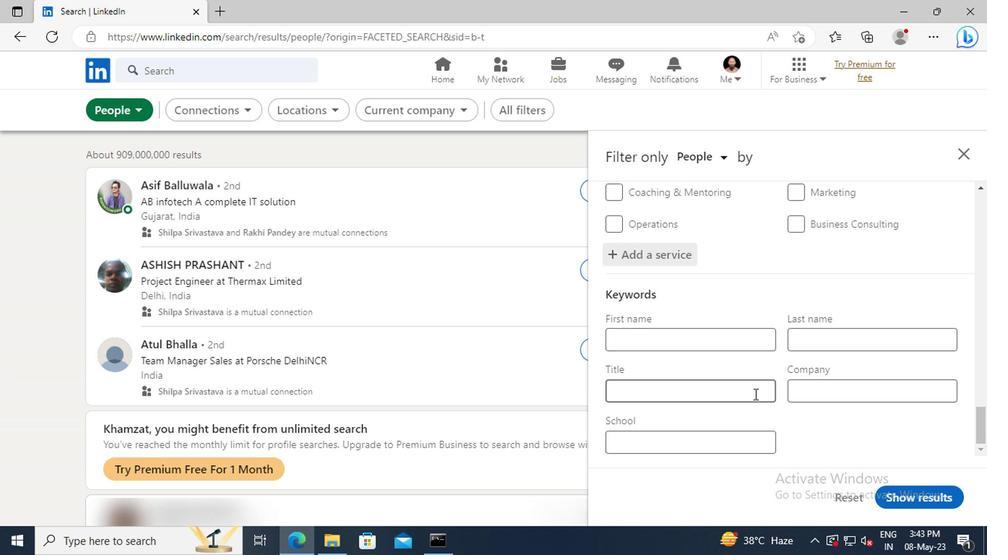 
Action: Mouse pressed left at (711, 396)
Screenshot: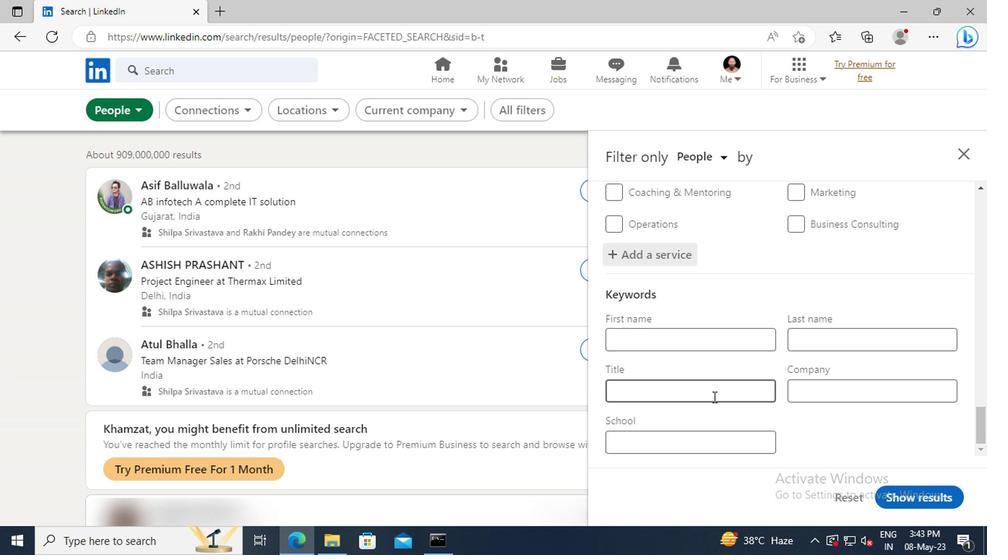 
Action: Key pressed <Key.shift>ONLINE<Key.space><Key.shift>ESL<Key.space><Key.shift>INSTRUCTOR<Key.enter>
Screenshot: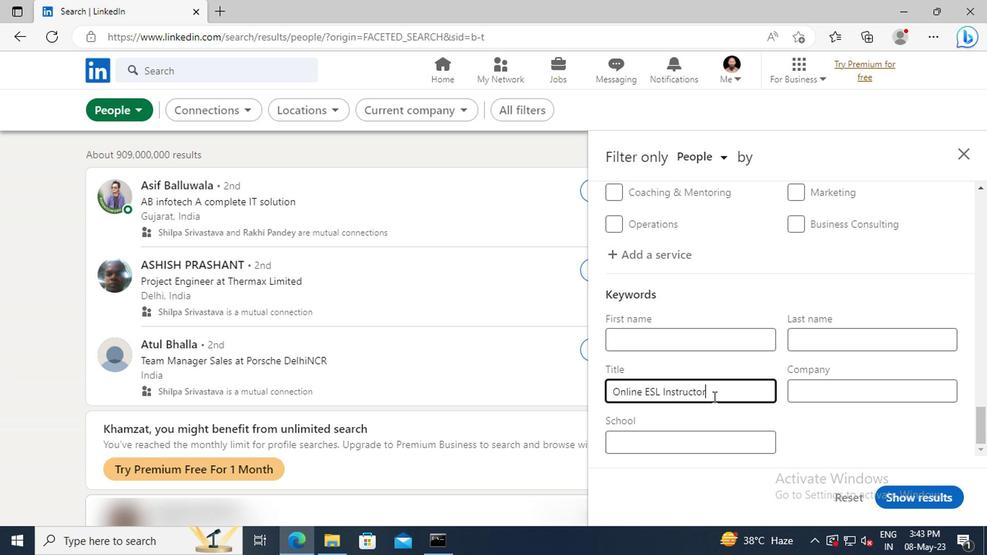 
Action: Mouse moved to (912, 499)
Screenshot: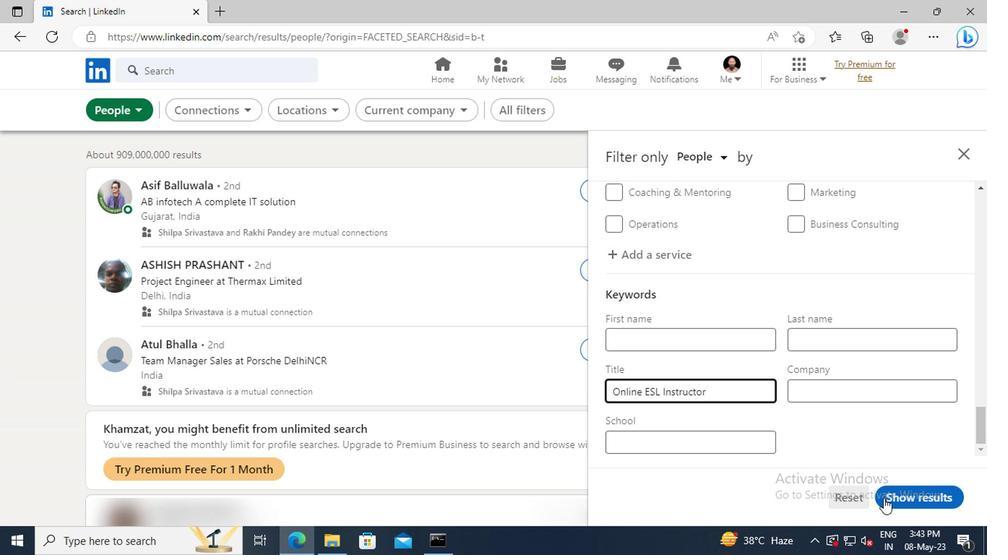 
Action: Mouse pressed left at (912, 499)
Screenshot: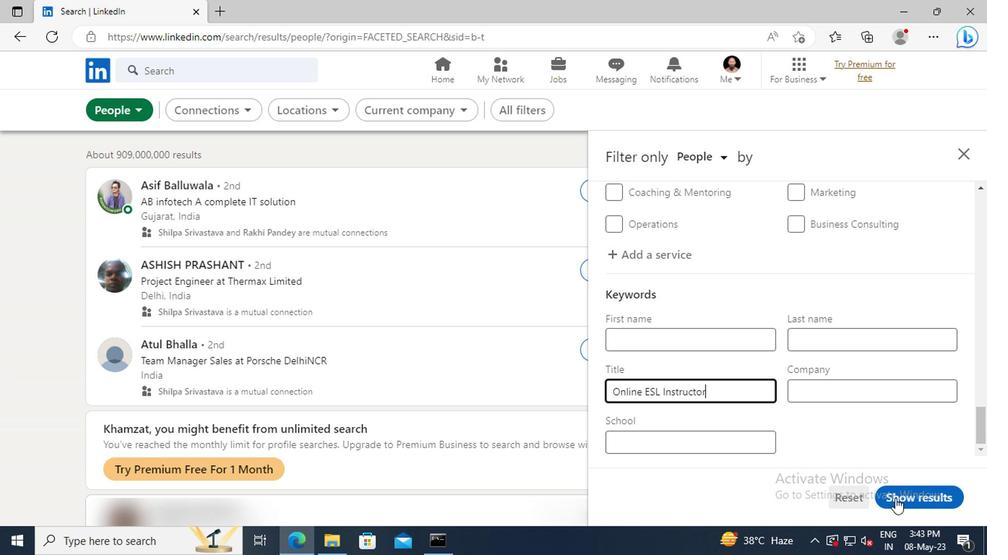 
